 Task: Search one way flight ticket for 1 adult, 6 children, 1 infant in seat and 1 infant on lap in business from Green Bay: Green Bay-austin Straubel International Airport to Rock Springs: Southwest Wyoming Regional Airport (rock Springs Sweetwater County Airport) on 8-5-2023. Choice of flights is American. Number of bags: 1 carry on bag. Price is upto 30000. Outbound departure time preference is 8:45.
Action: Mouse moved to (362, 343)
Screenshot: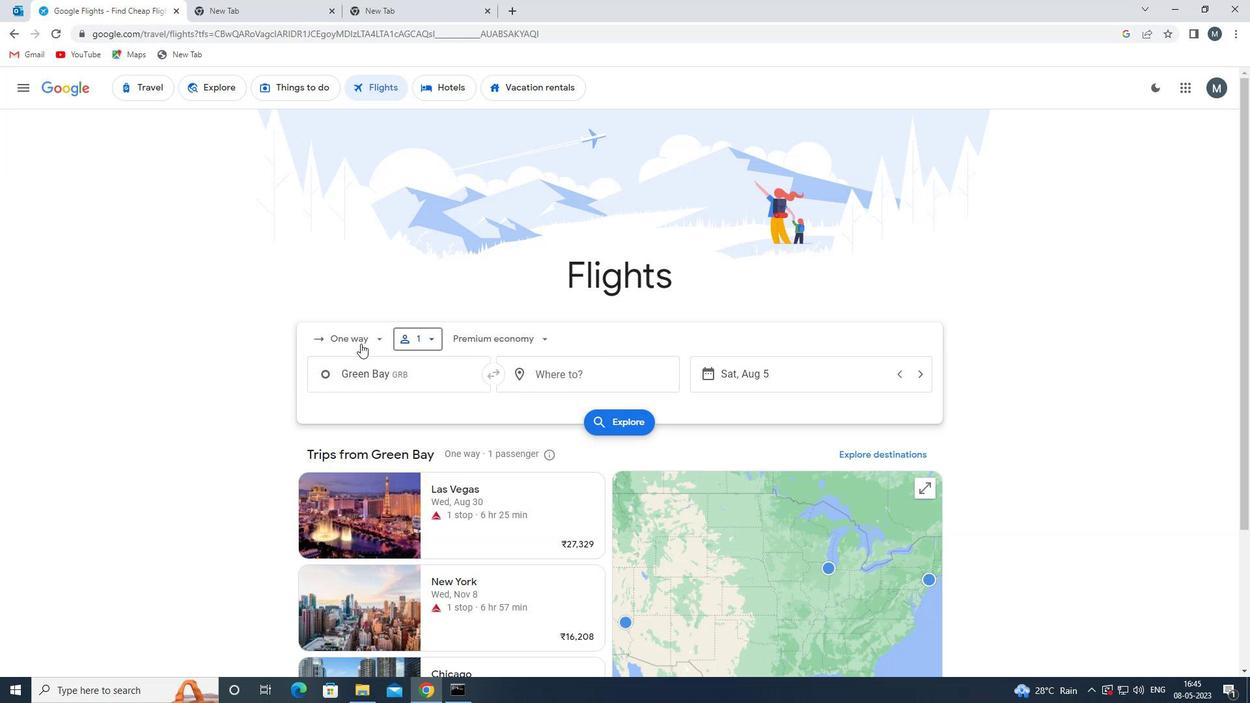 
Action: Mouse pressed left at (362, 343)
Screenshot: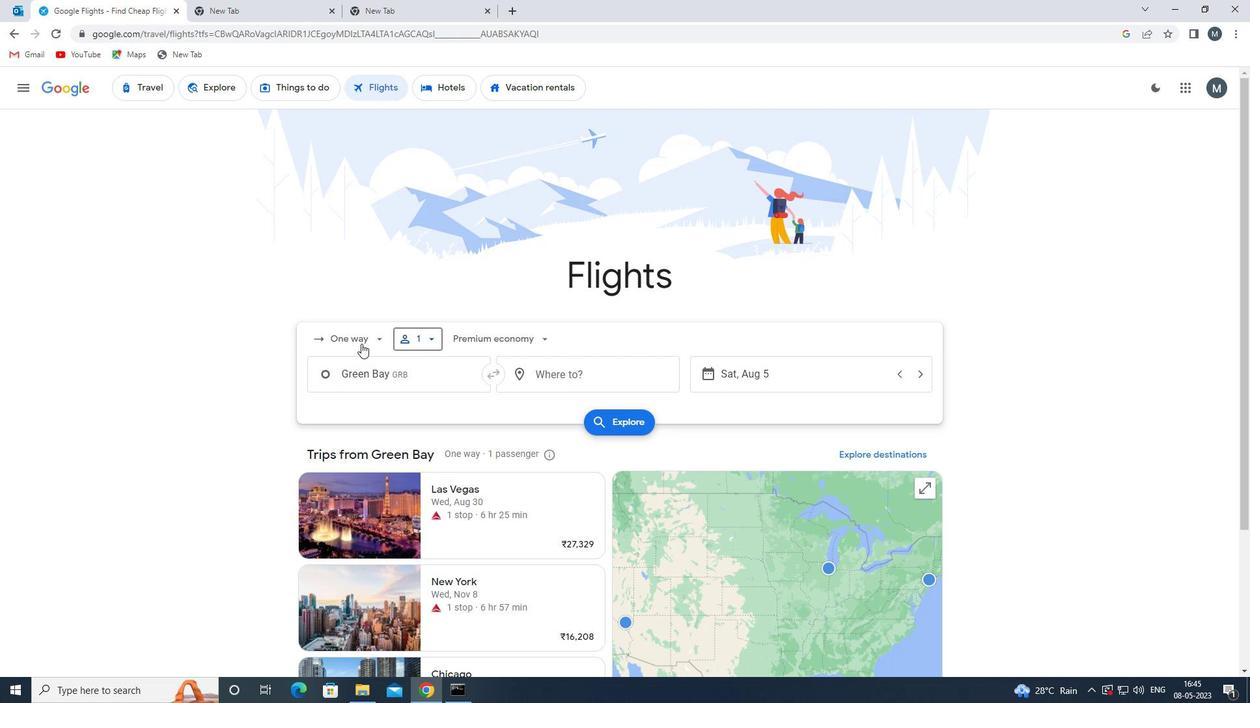 
Action: Mouse moved to (368, 392)
Screenshot: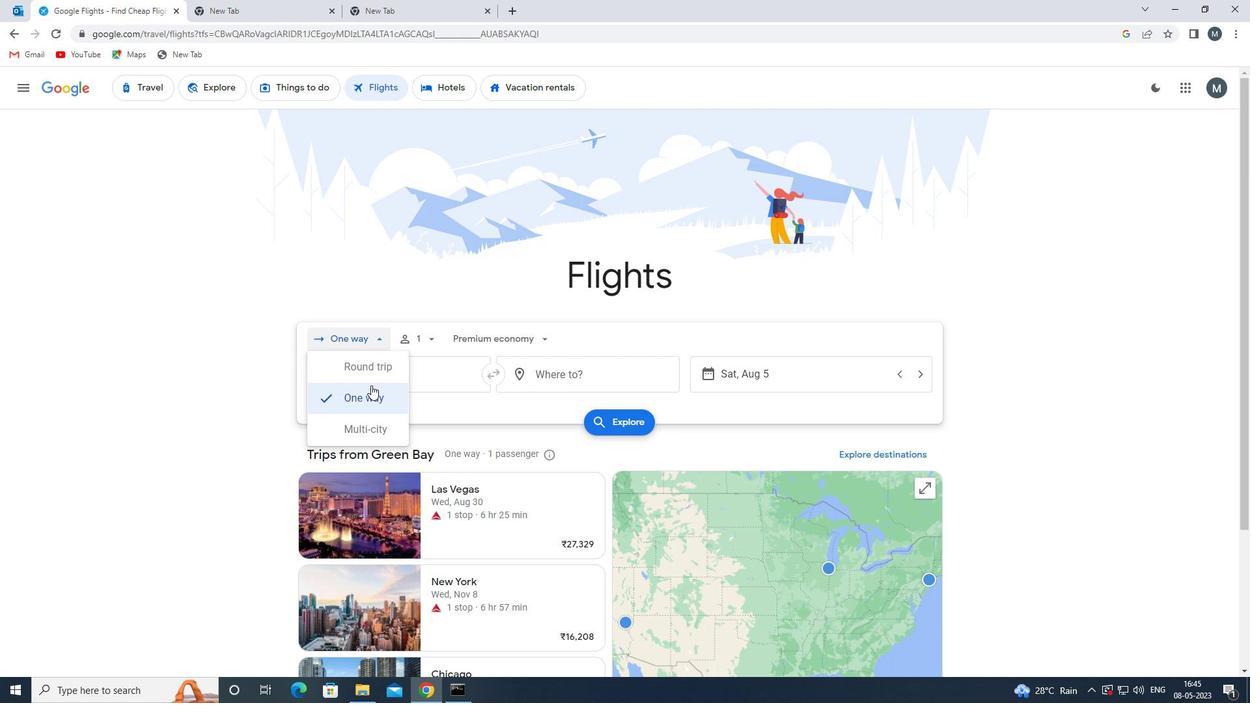 
Action: Mouse pressed left at (368, 392)
Screenshot: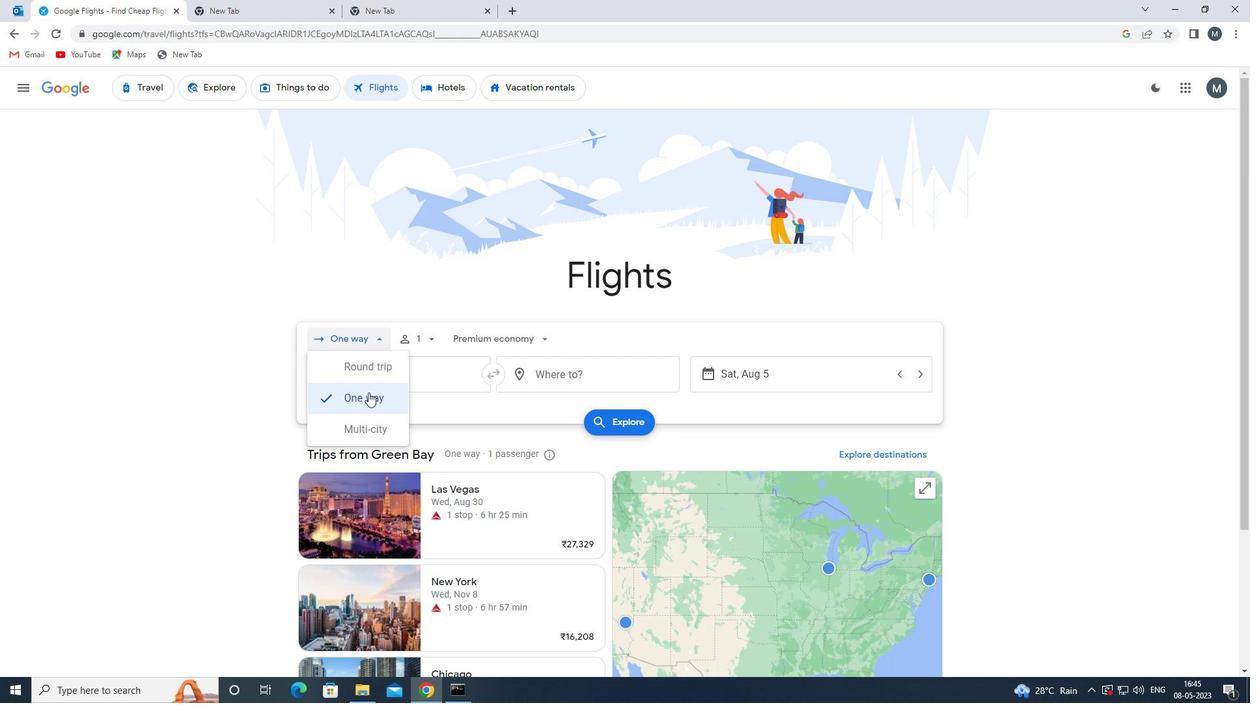 
Action: Mouse moved to (410, 347)
Screenshot: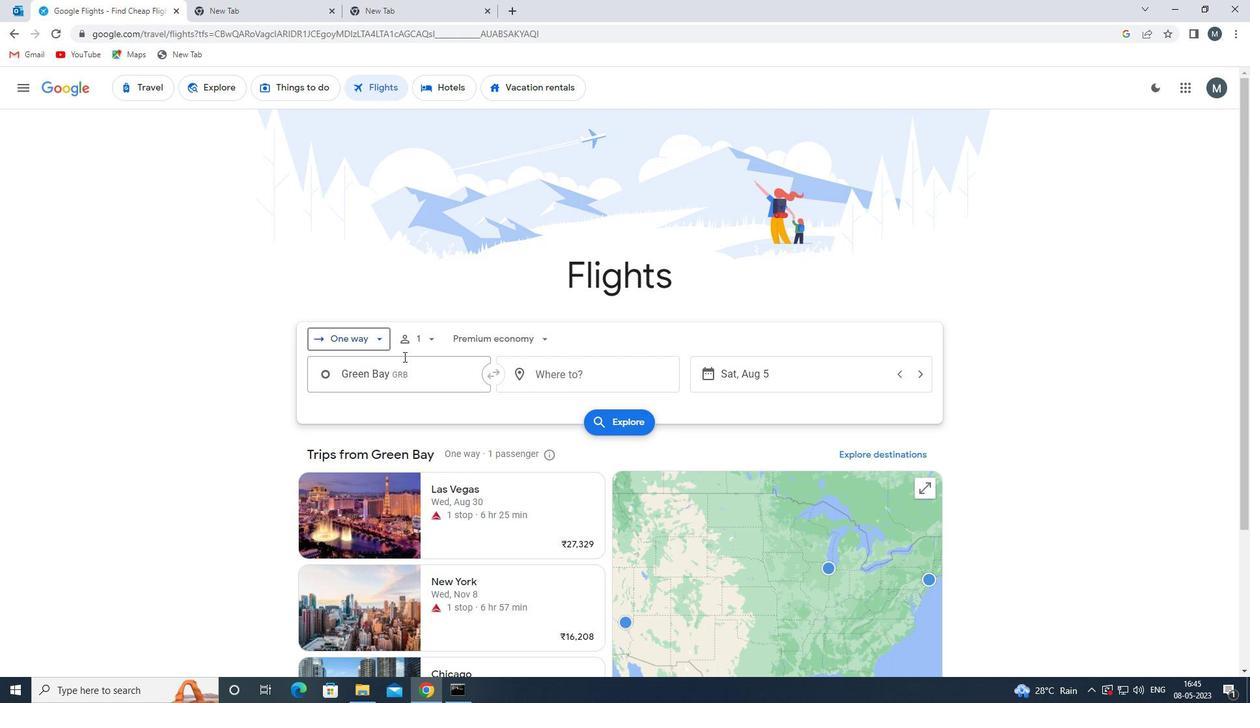 
Action: Mouse pressed left at (410, 347)
Screenshot: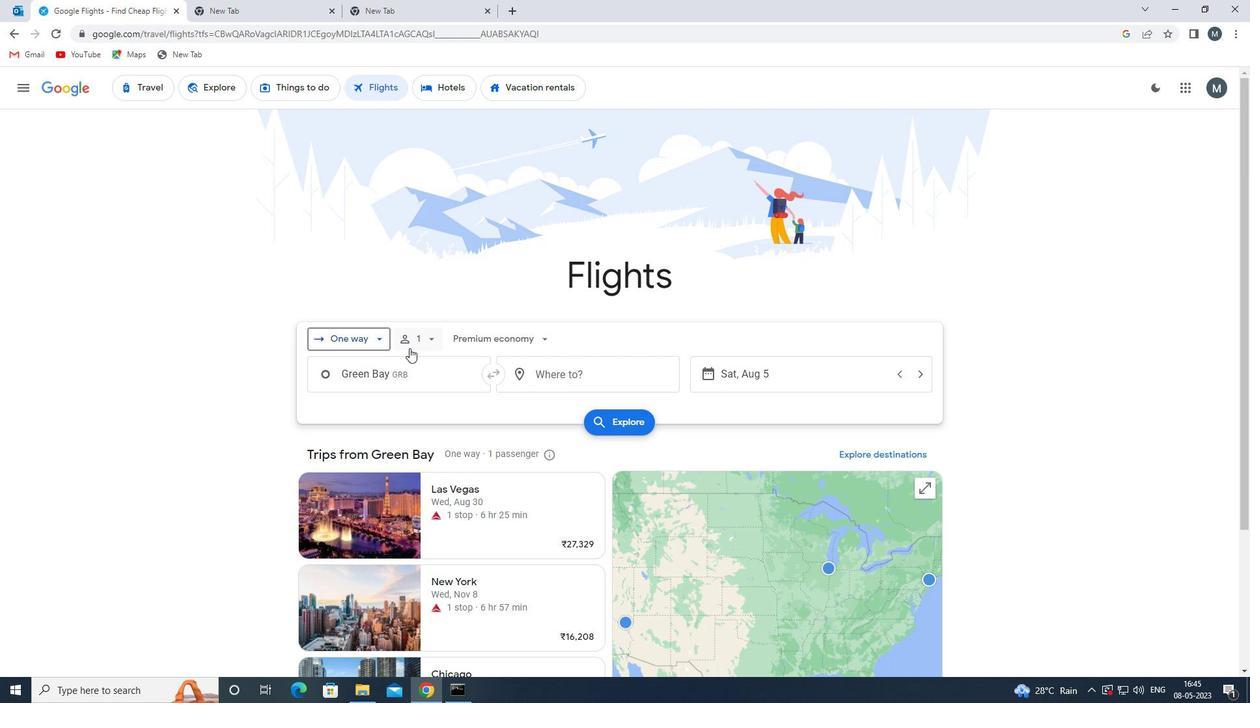 
Action: Mouse moved to (536, 401)
Screenshot: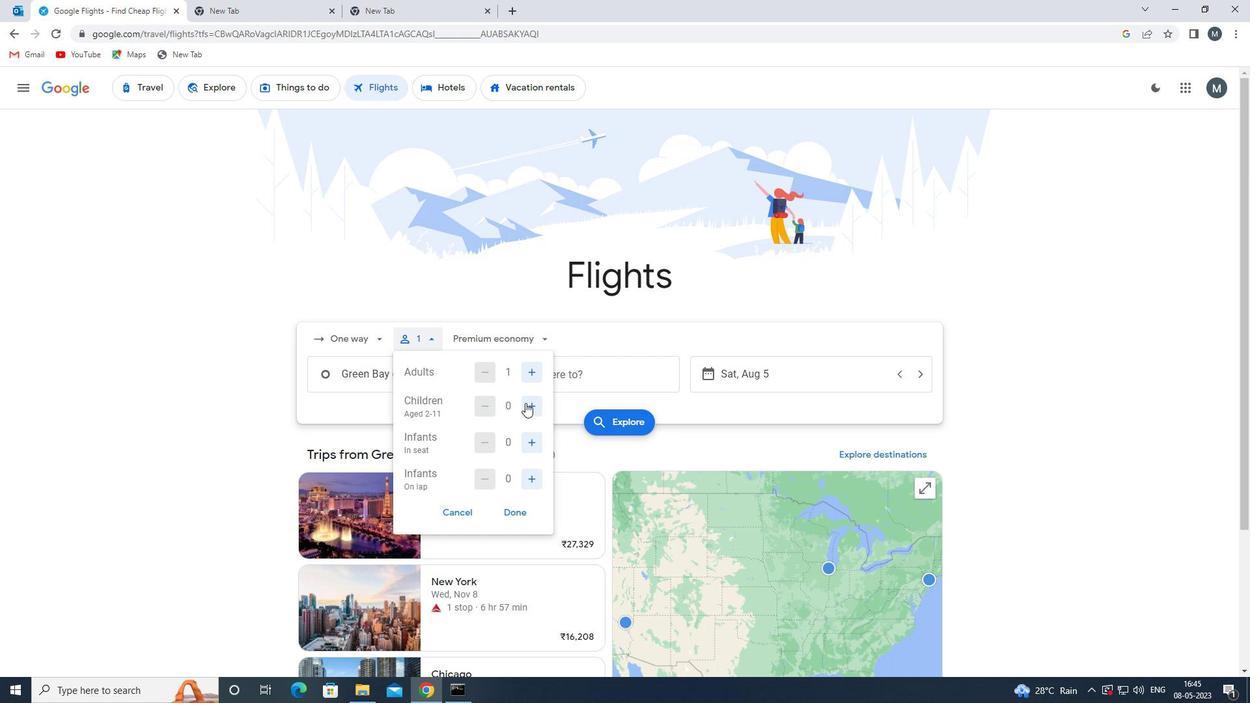 
Action: Mouse pressed left at (536, 401)
Screenshot: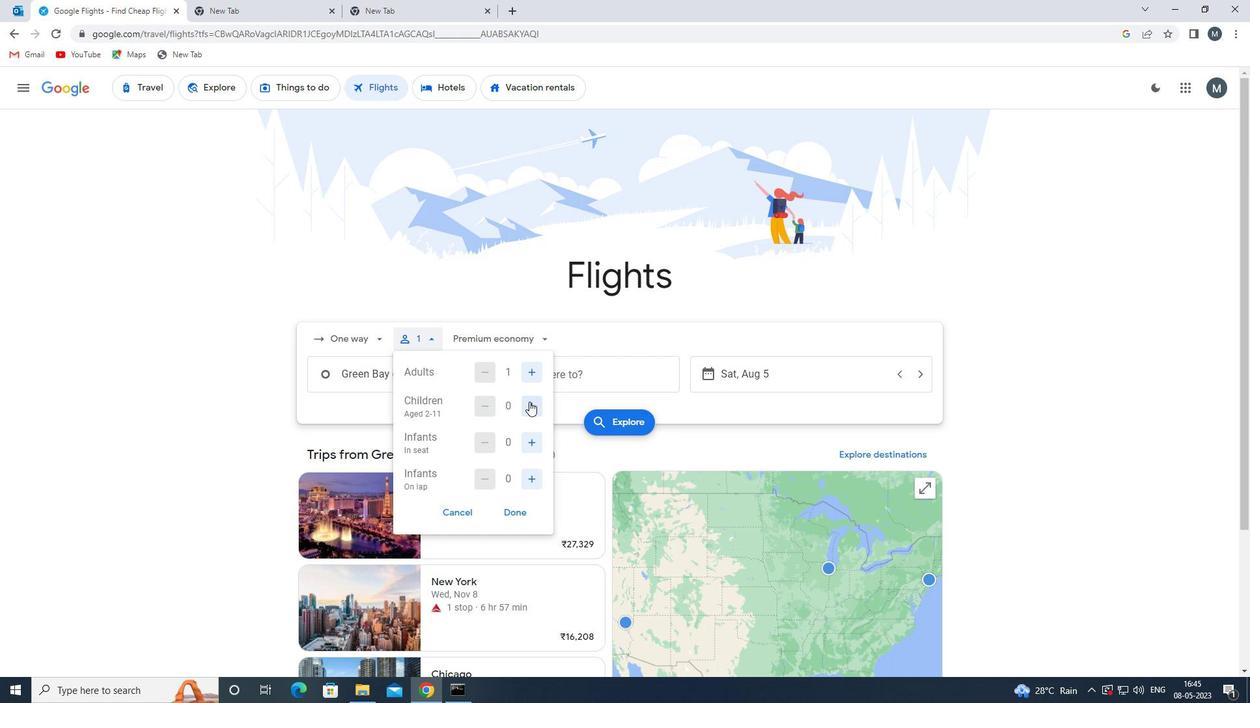 
Action: Mouse pressed left at (536, 401)
Screenshot: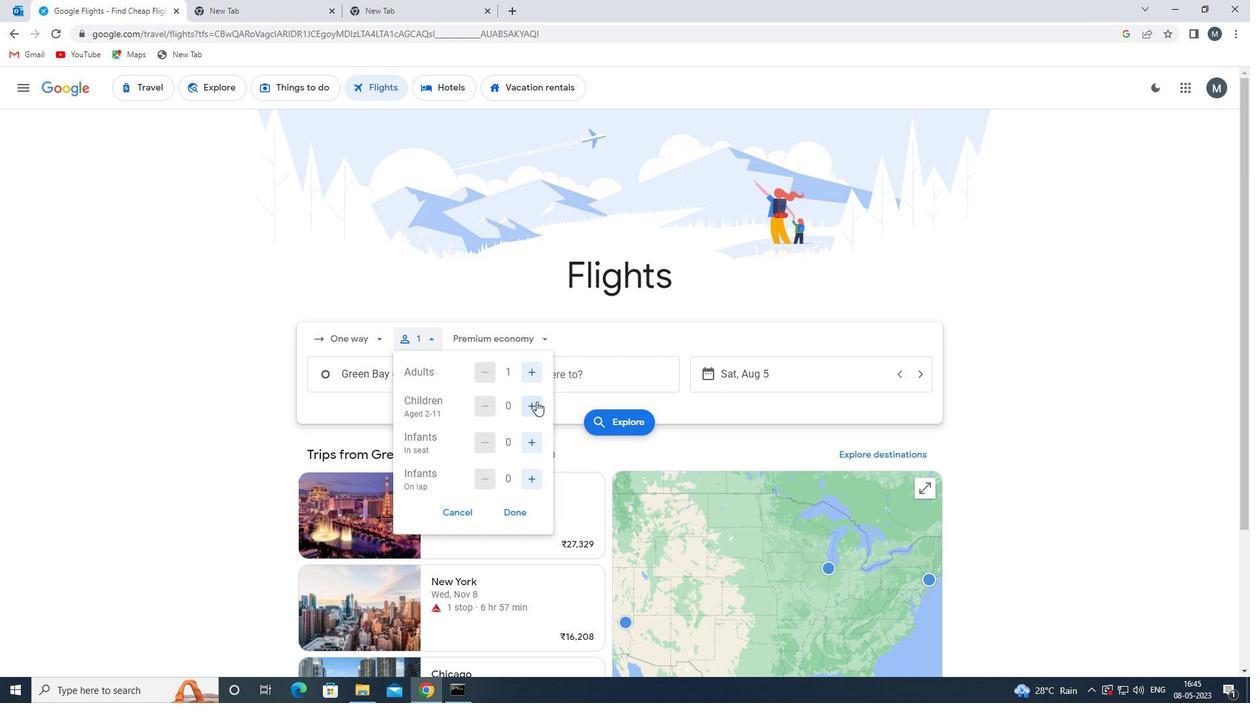 
Action: Mouse pressed left at (536, 401)
Screenshot: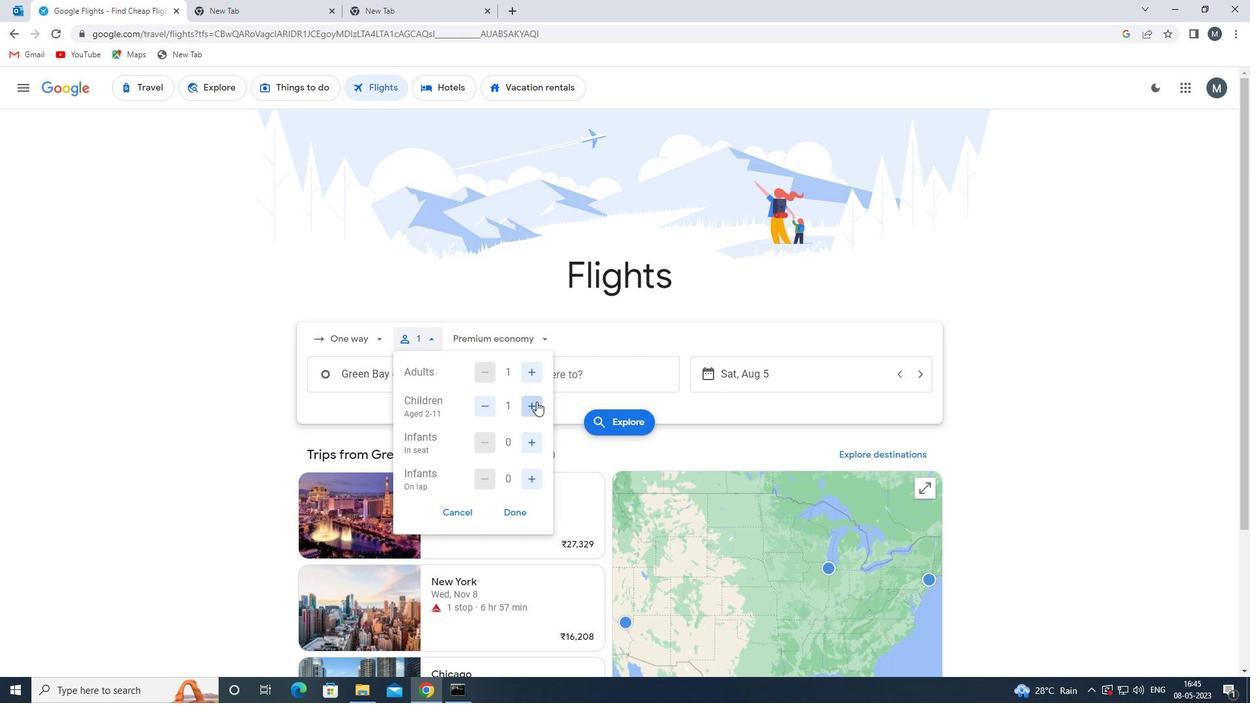 
Action: Mouse pressed left at (536, 401)
Screenshot: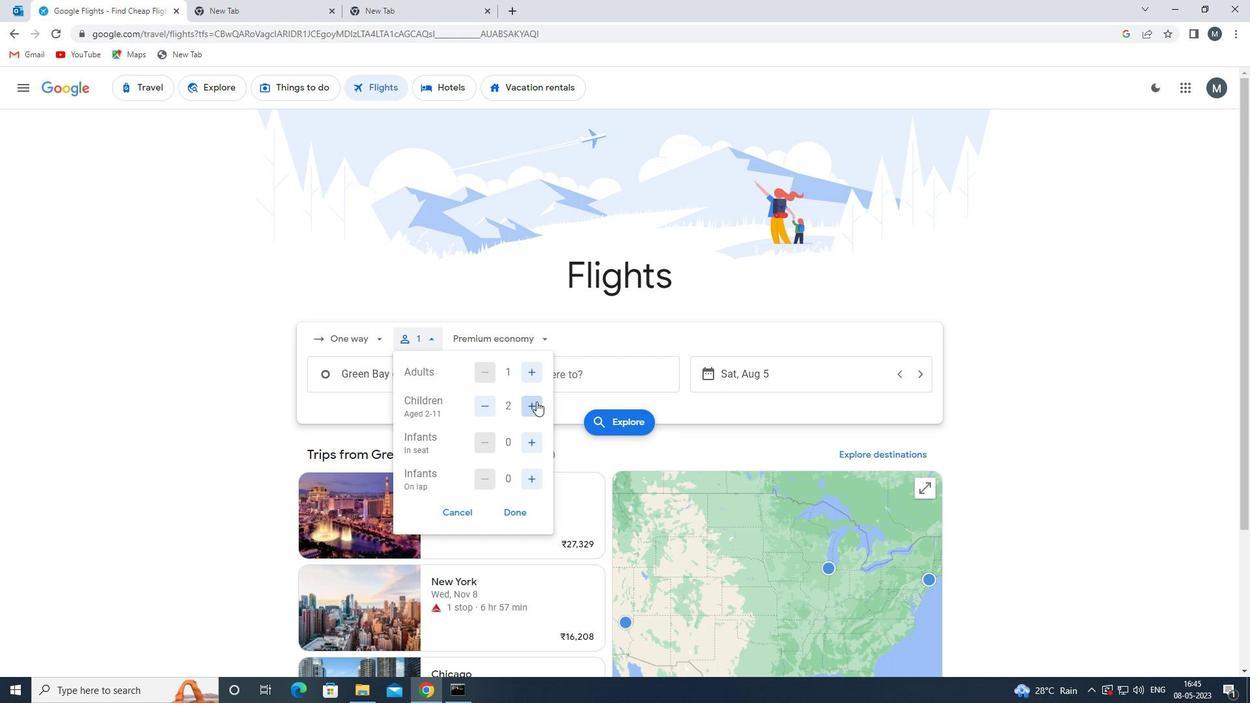
Action: Mouse pressed left at (536, 401)
Screenshot: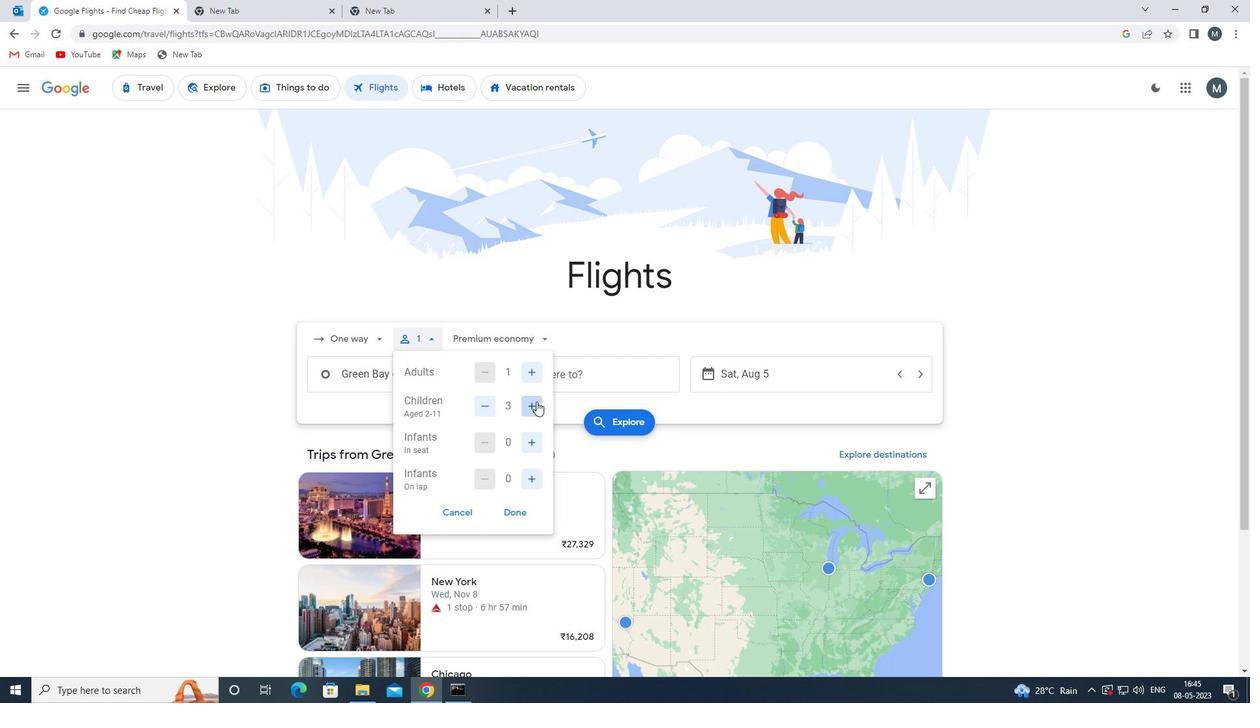 
Action: Mouse pressed left at (536, 401)
Screenshot: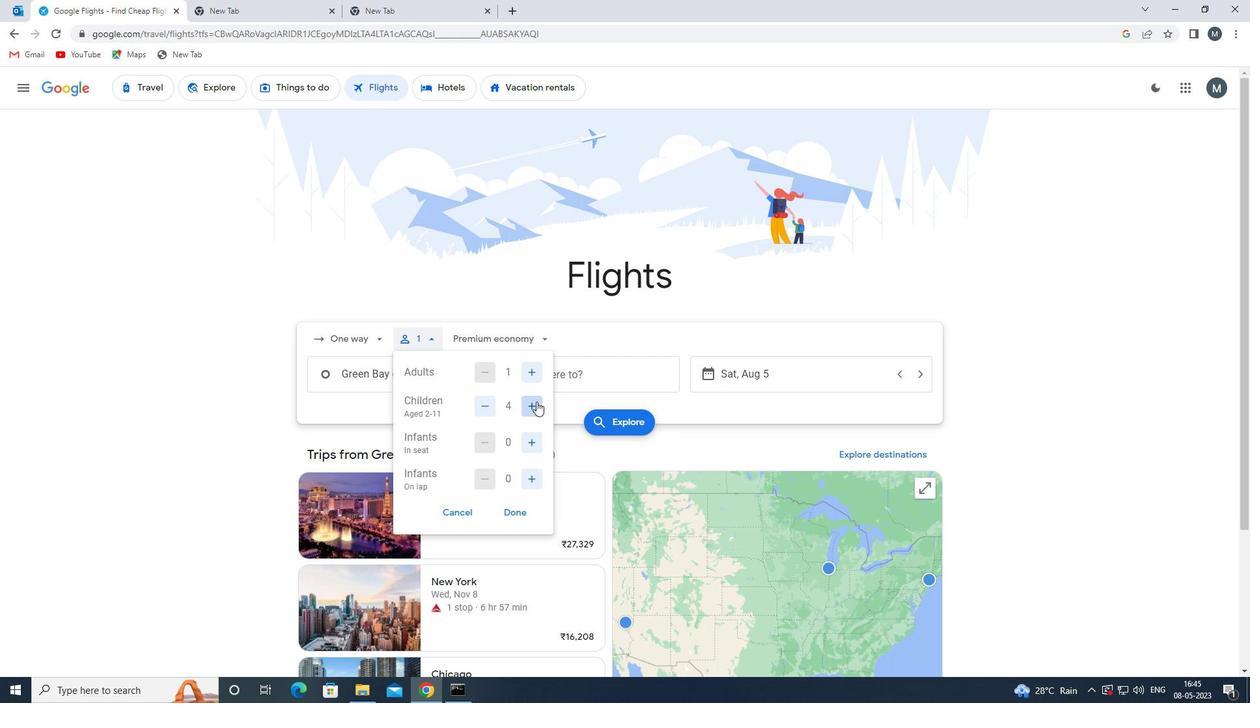 
Action: Mouse moved to (532, 439)
Screenshot: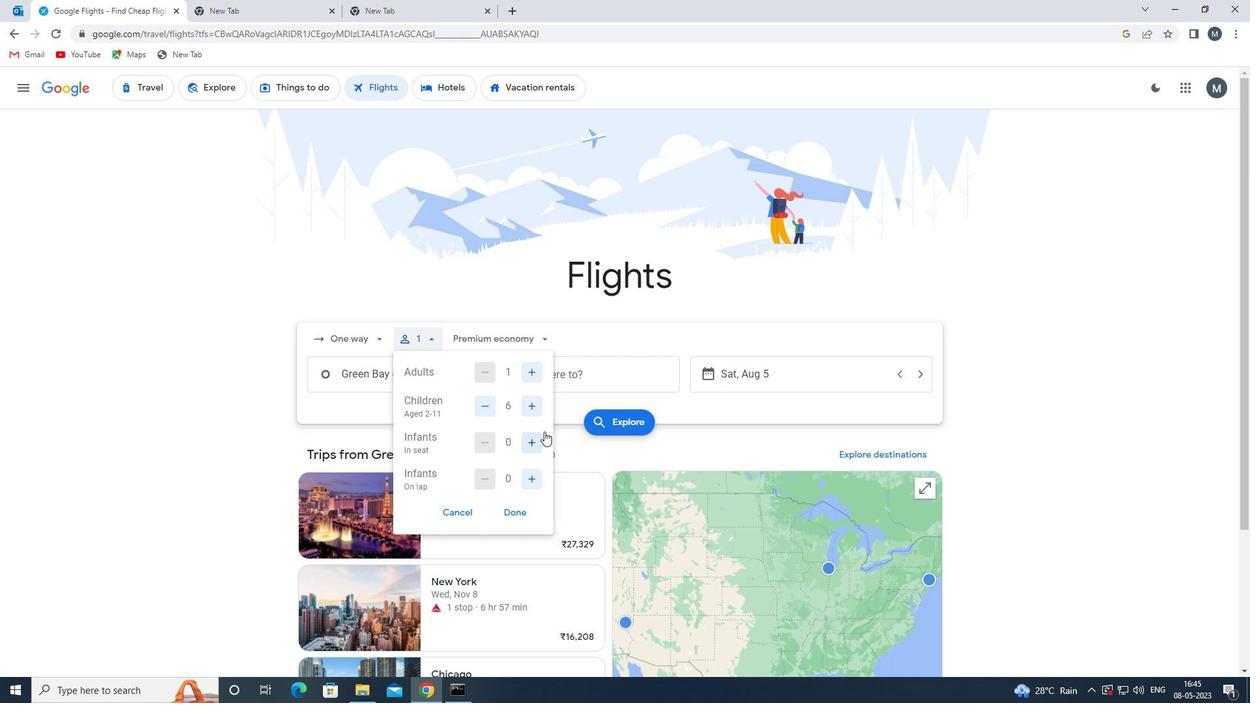 
Action: Mouse pressed left at (532, 439)
Screenshot: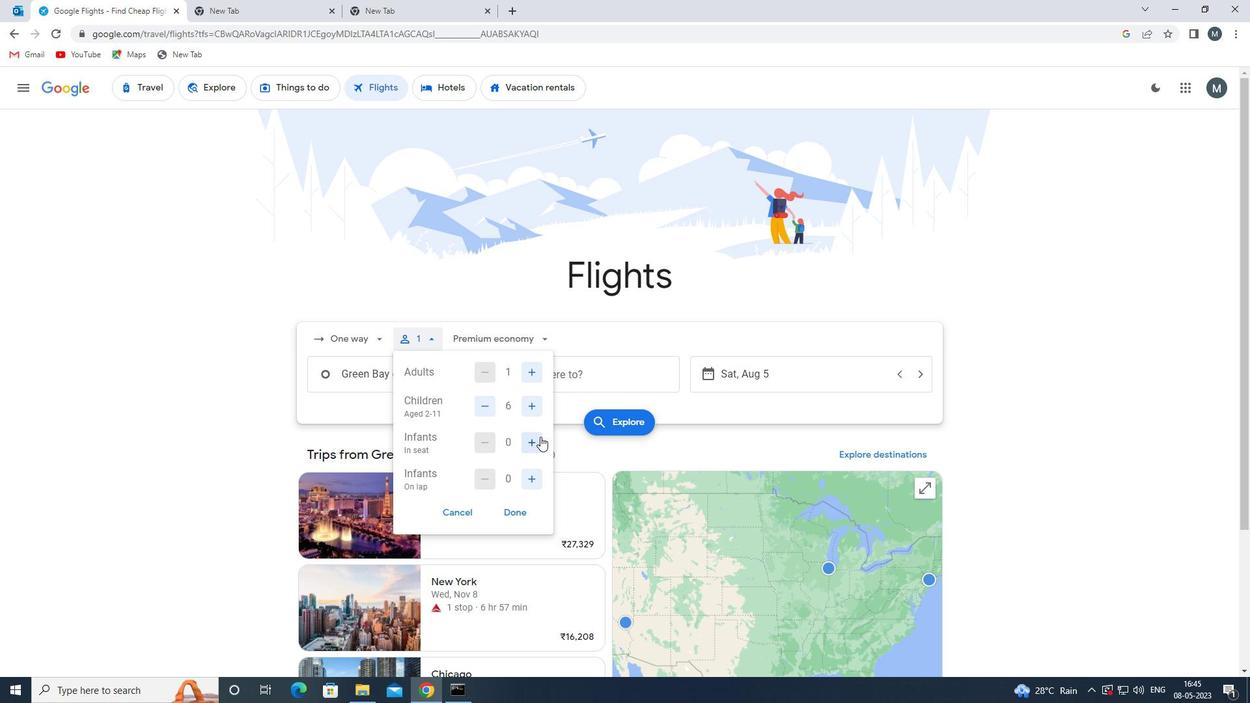 
Action: Mouse moved to (536, 476)
Screenshot: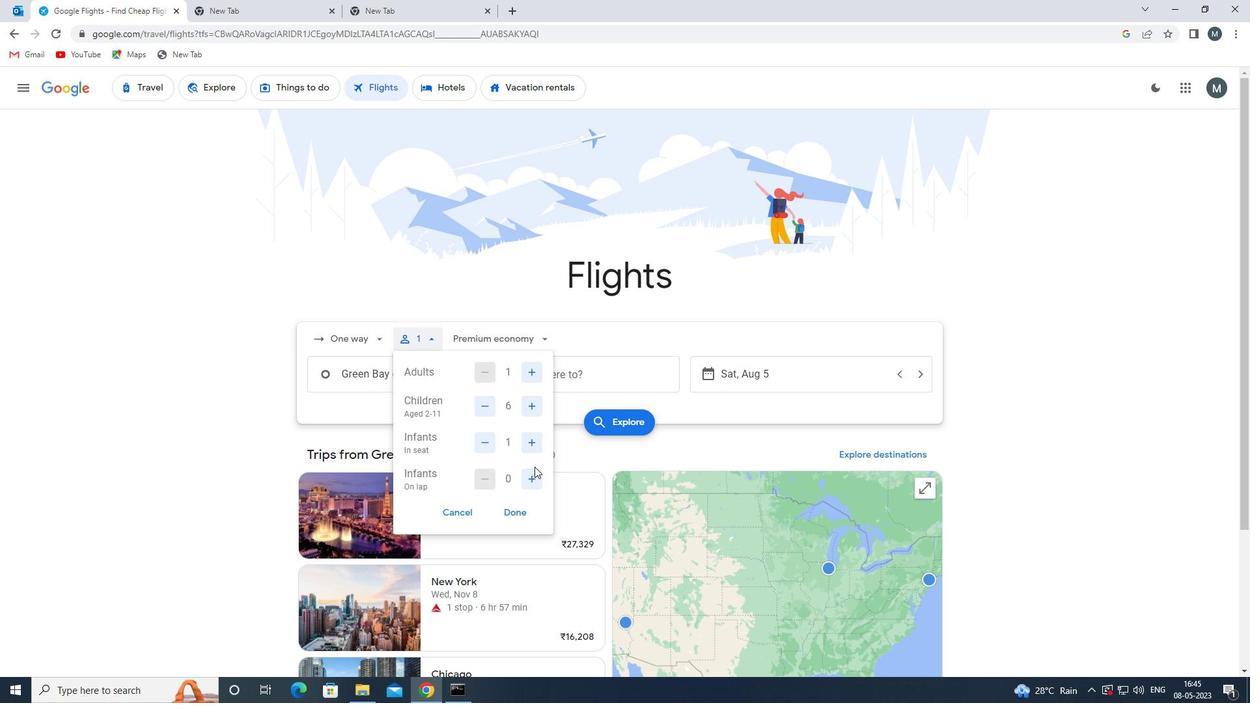 
Action: Mouse pressed left at (536, 476)
Screenshot: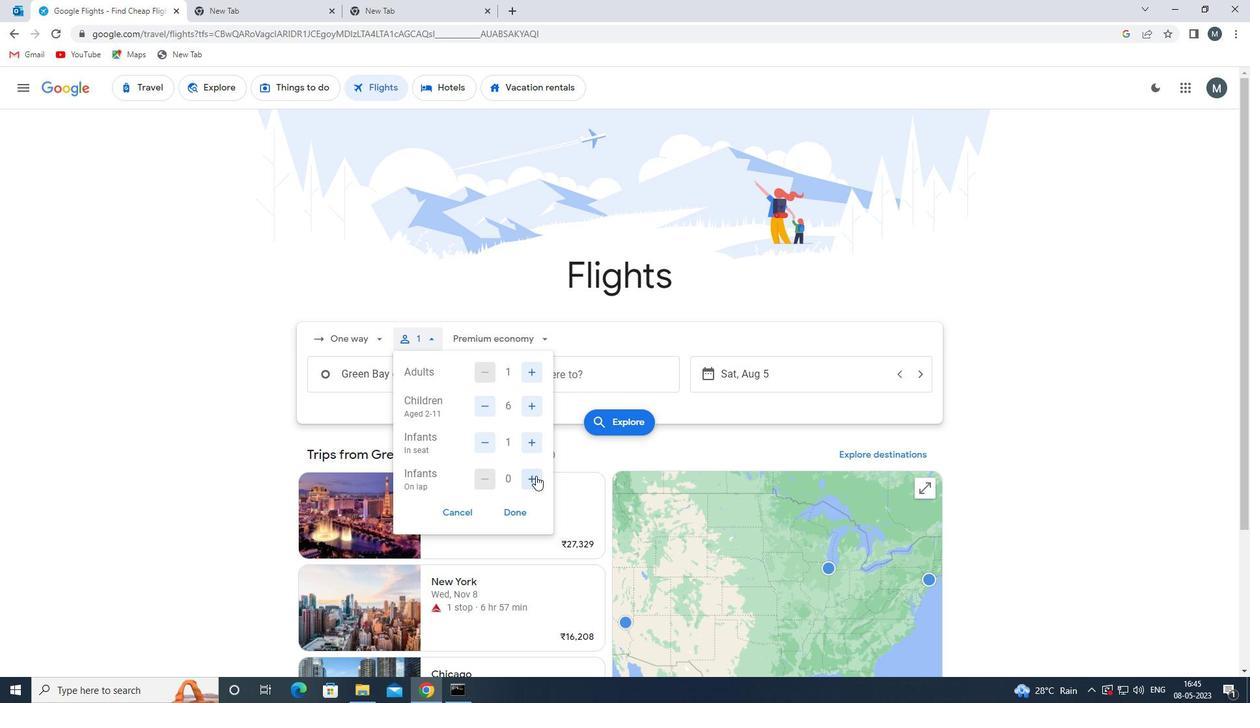 
Action: Mouse moved to (515, 509)
Screenshot: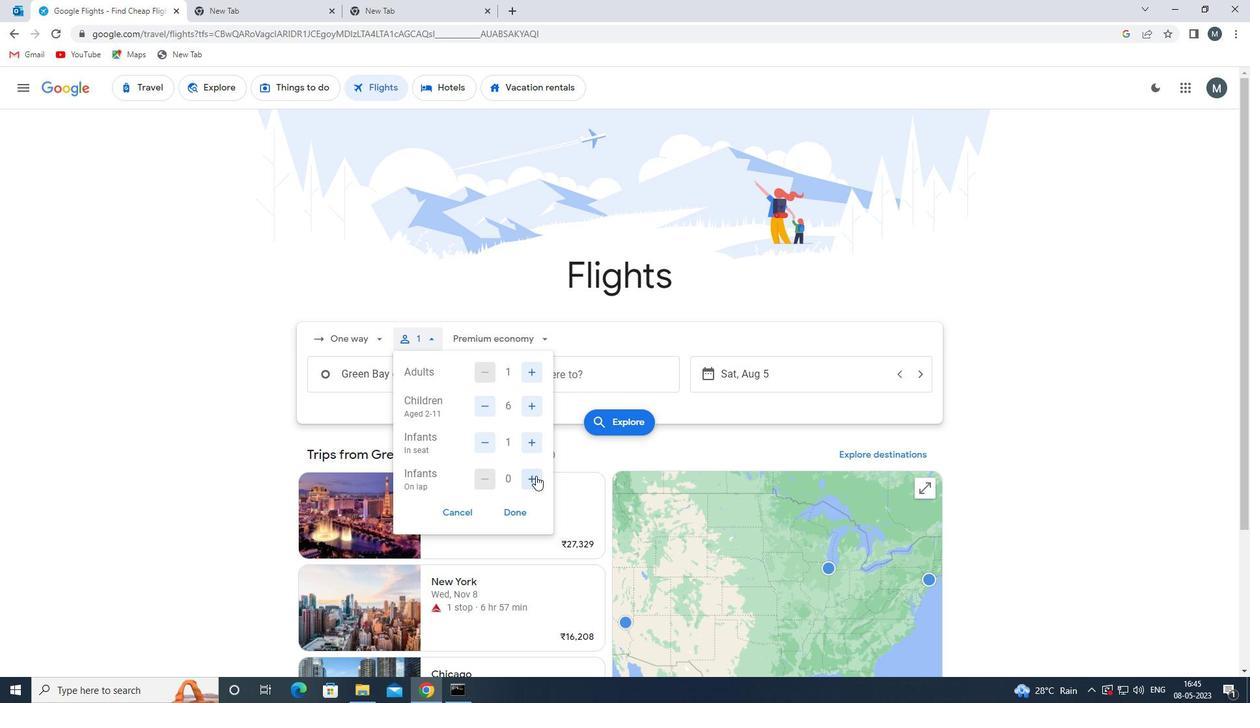 
Action: Mouse pressed left at (515, 509)
Screenshot: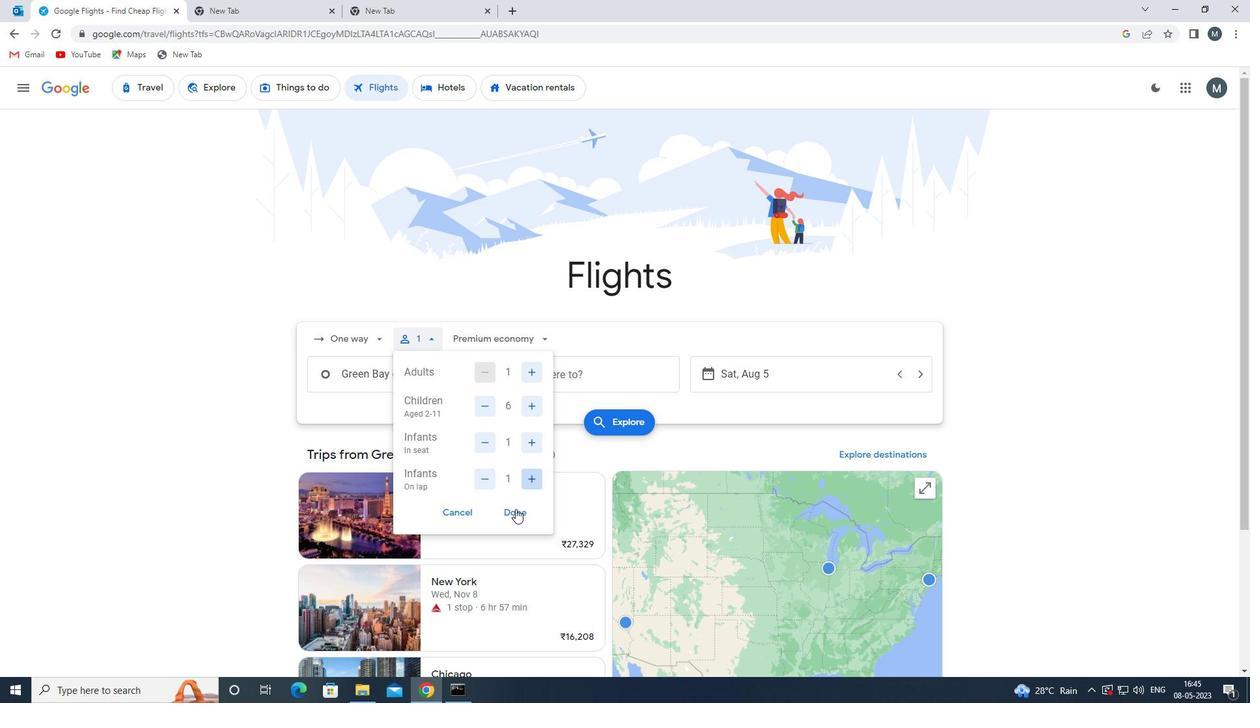 
Action: Mouse moved to (485, 336)
Screenshot: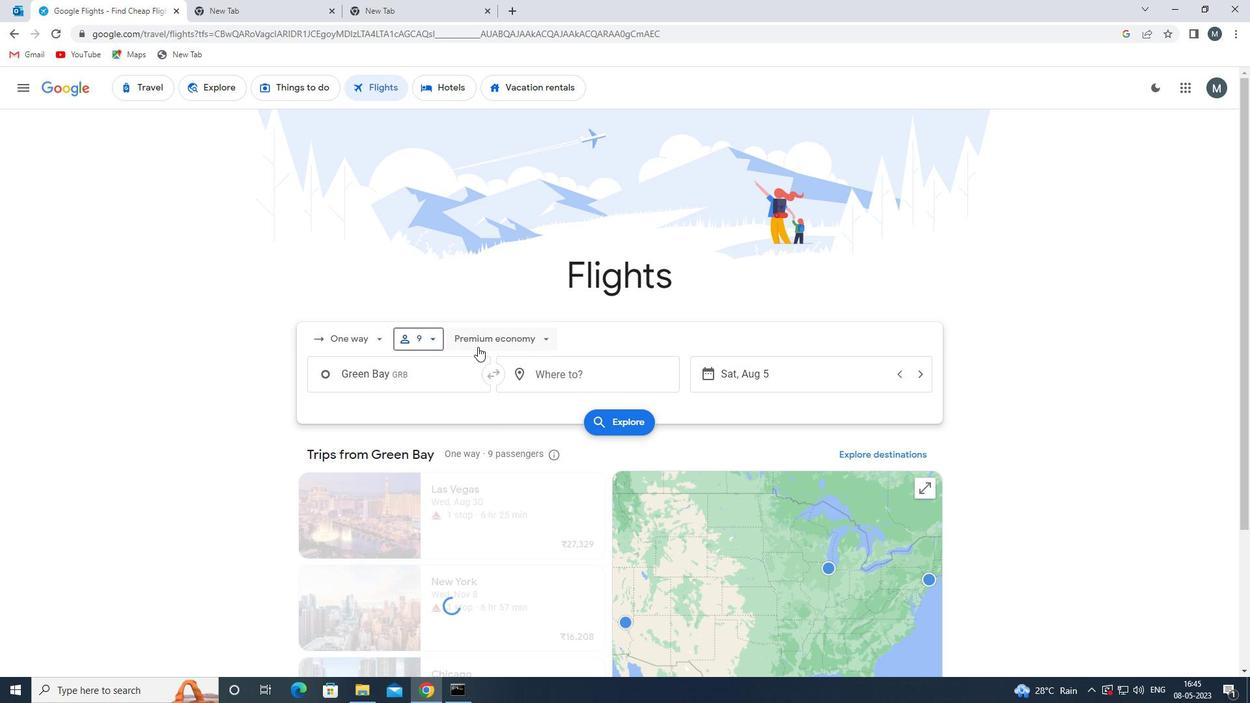 
Action: Mouse pressed left at (485, 336)
Screenshot: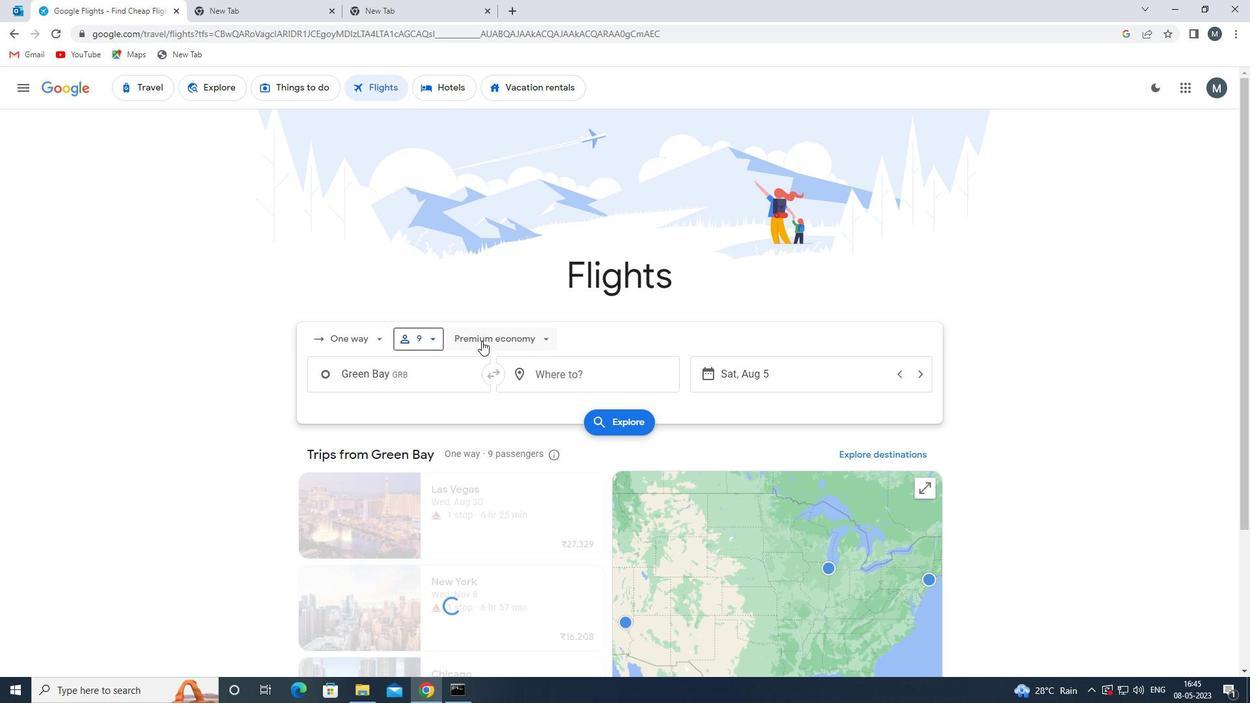 
Action: Mouse moved to (500, 426)
Screenshot: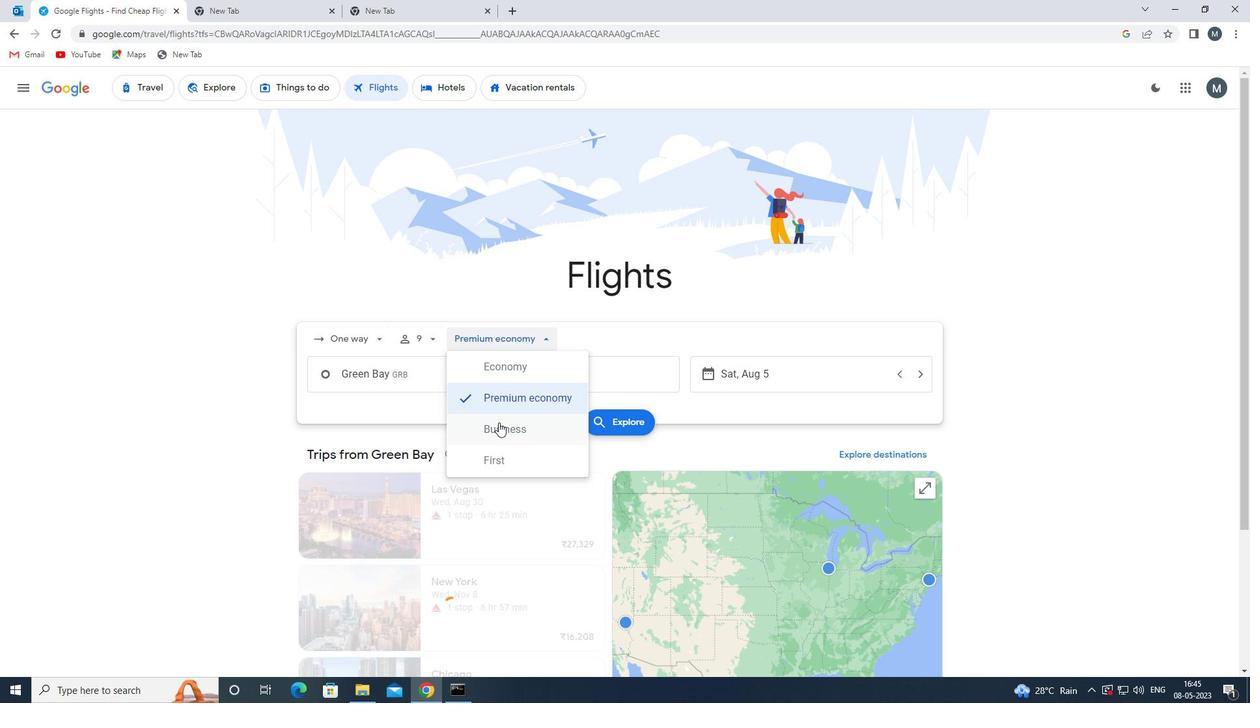 
Action: Mouse pressed left at (500, 426)
Screenshot: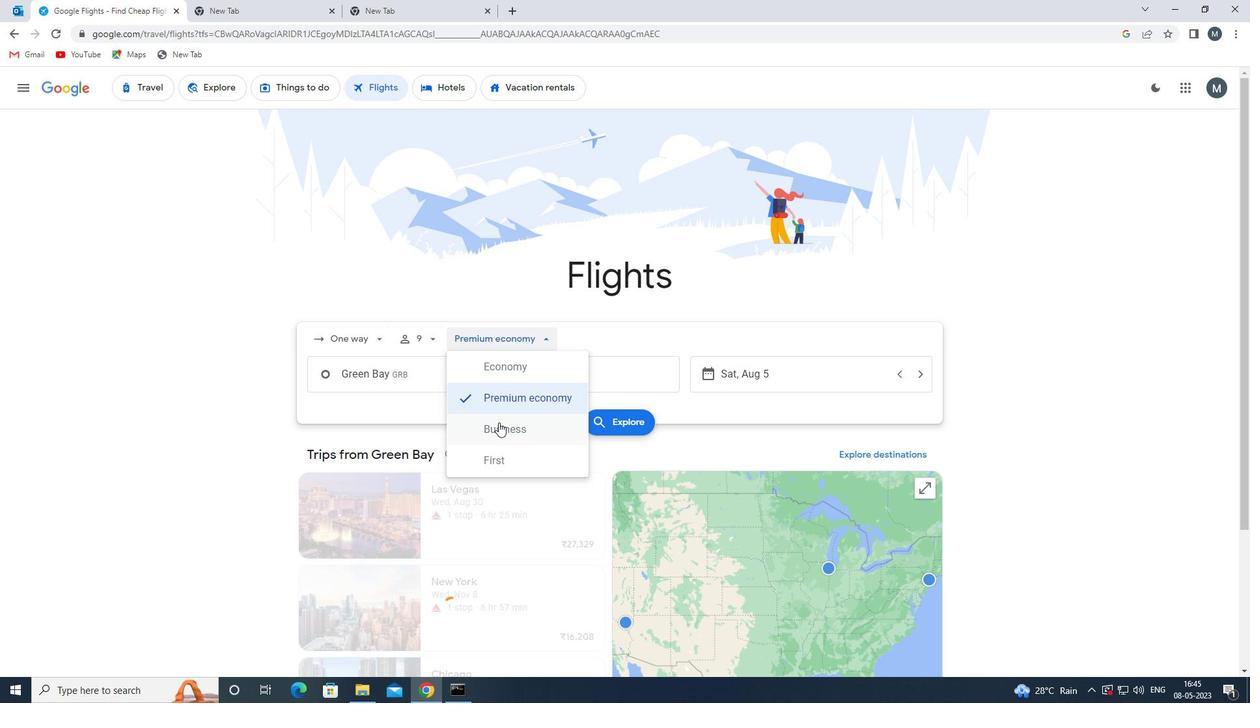 
Action: Mouse moved to (414, 371)
Screenshot: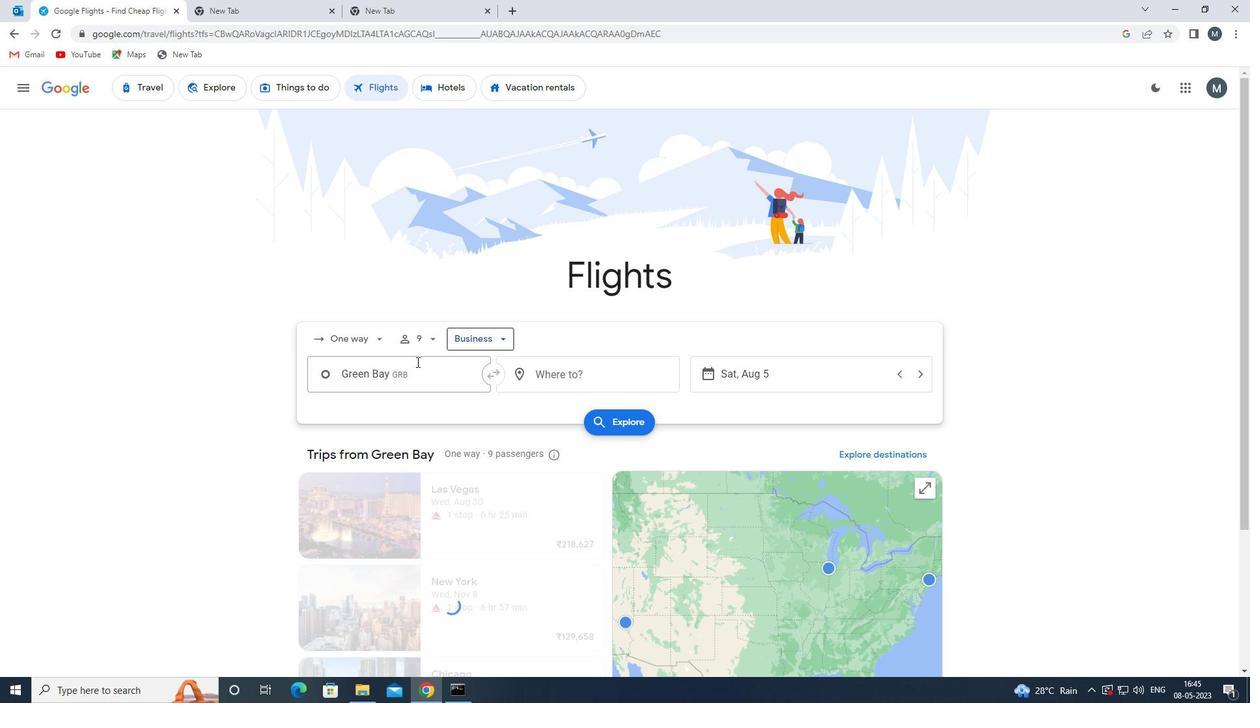 
Action: Mouse pressed left at (414, 371)
Screenshot: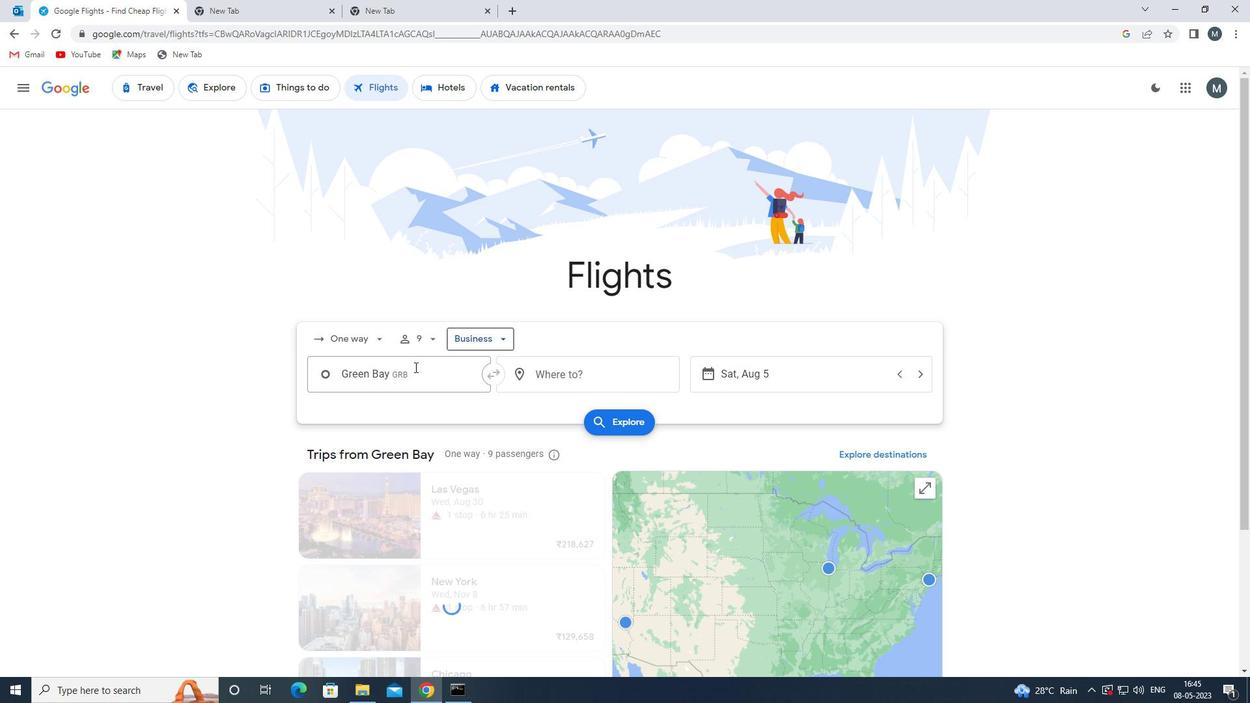 
Action: Key pressed grb
Screenshot: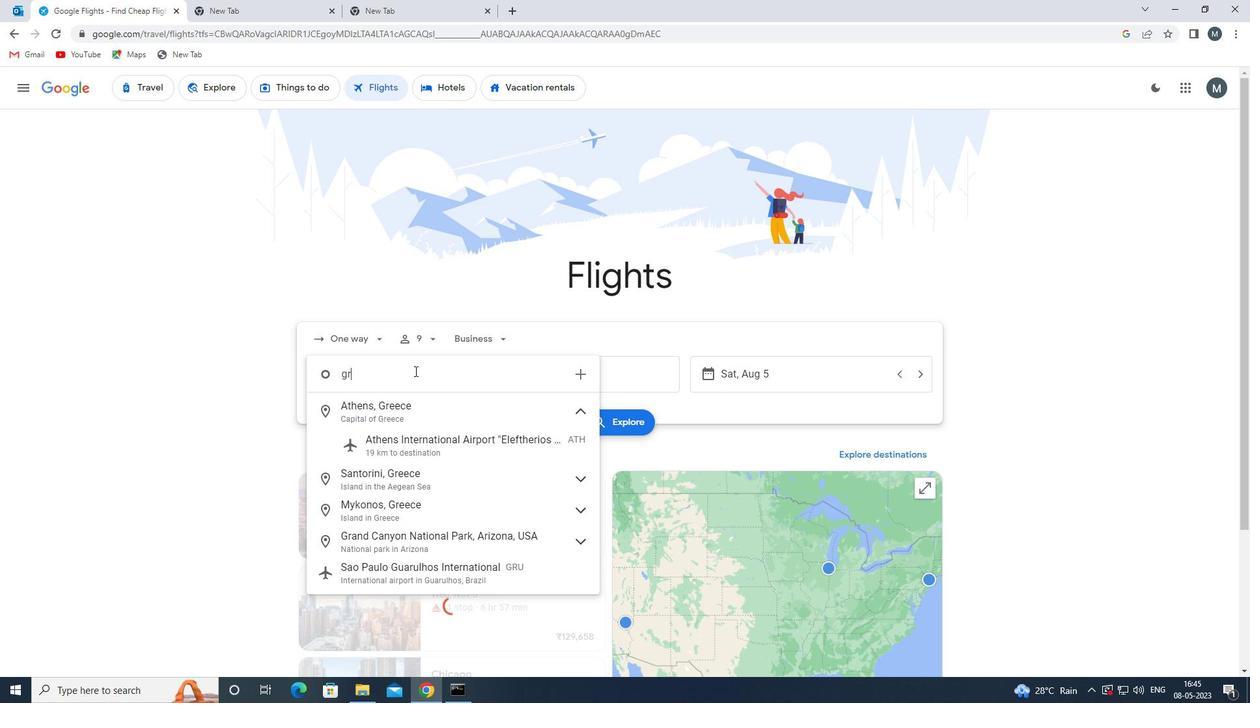 
Action: Mouse moved to (420, 408)
Screenshot: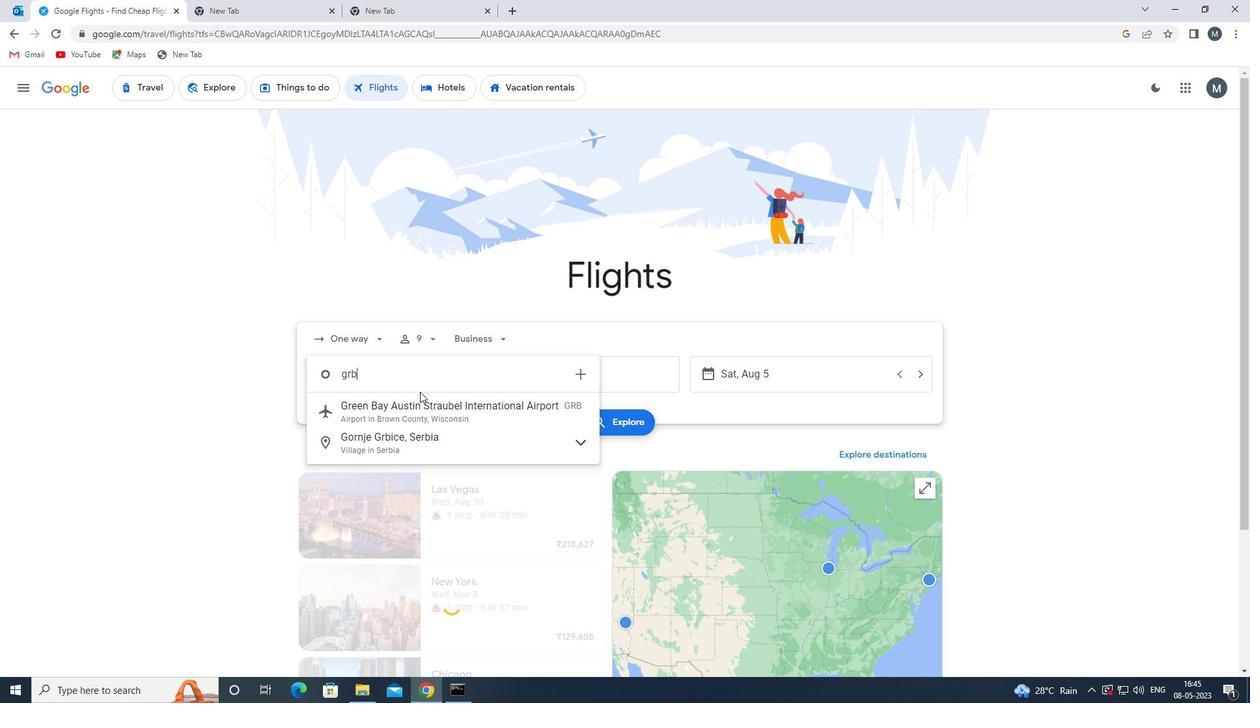 
Action: Mouse pressed left at (420, 408)
Screenshot: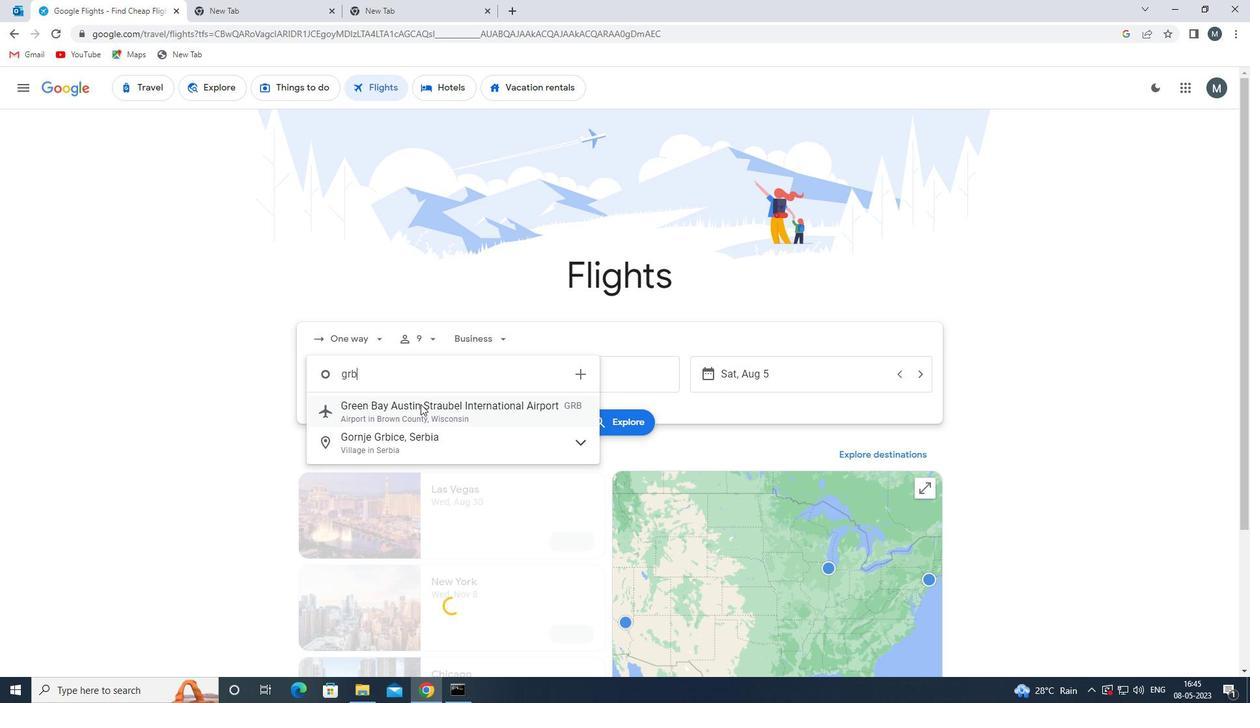 
Action: Mouse moved to (561, 373)
Screenshot: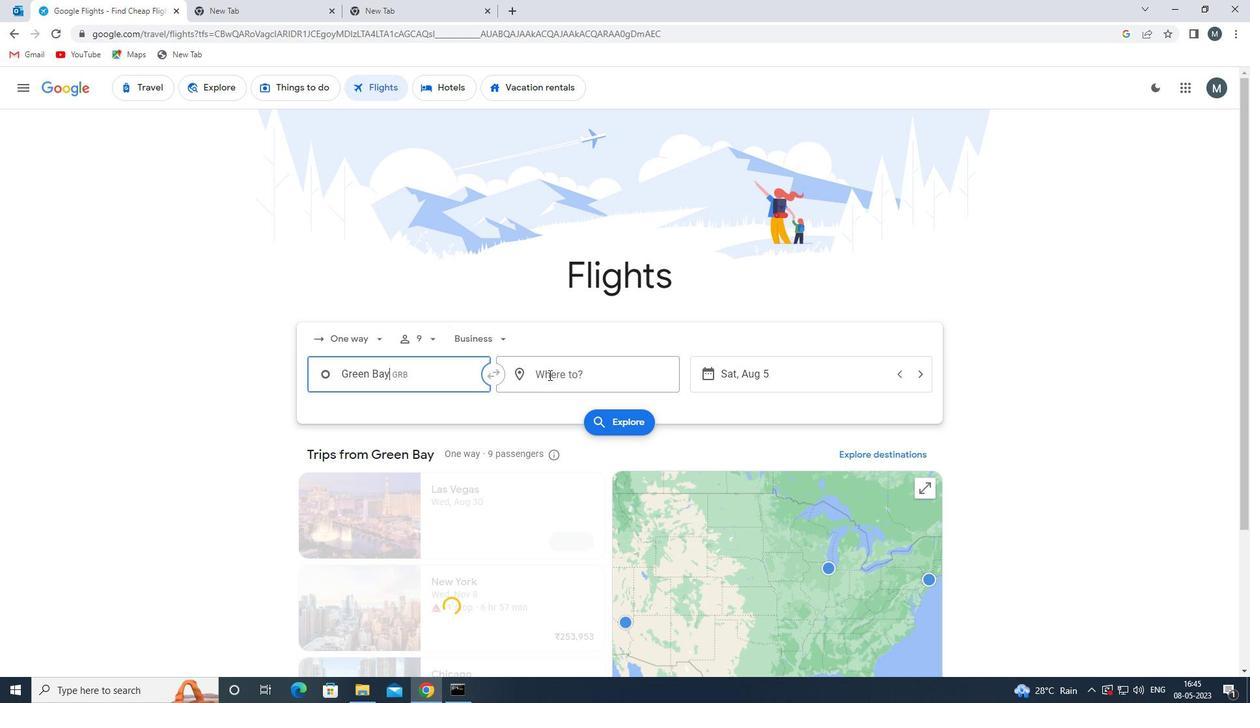 
Action: Mouse pressed left at (561, 373)
Screenshot: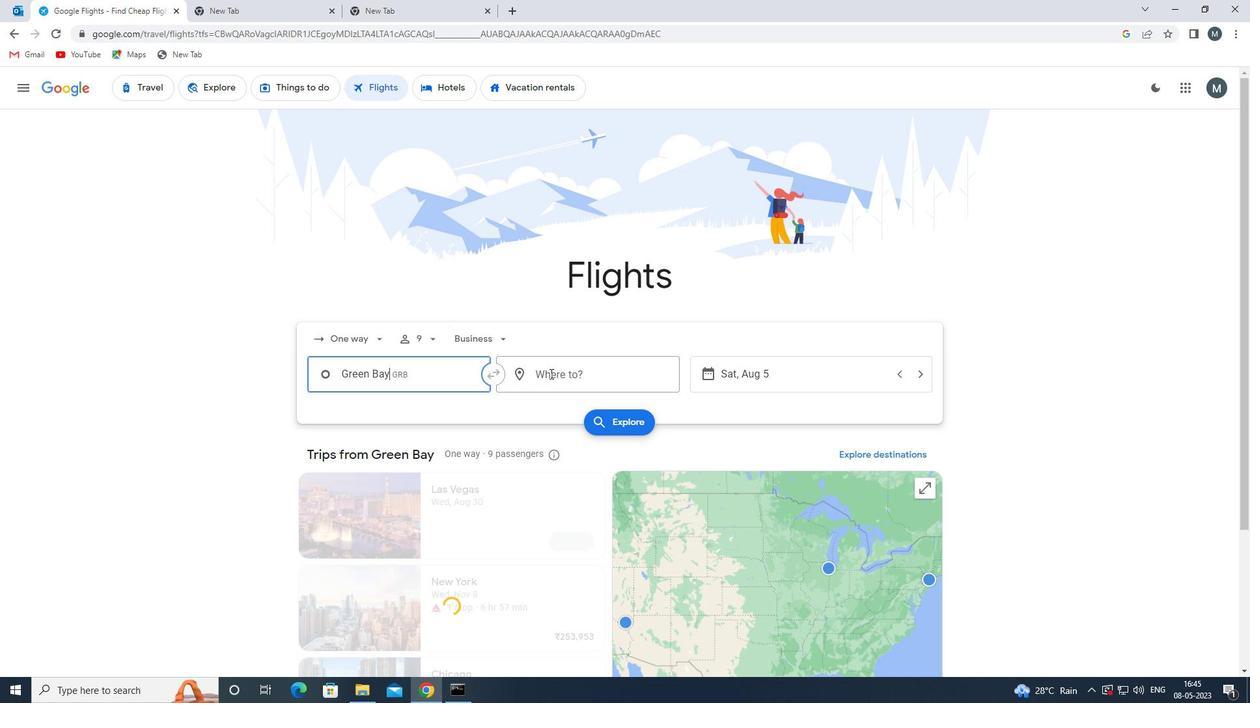 
Action: Key pressed rks
Screenshot: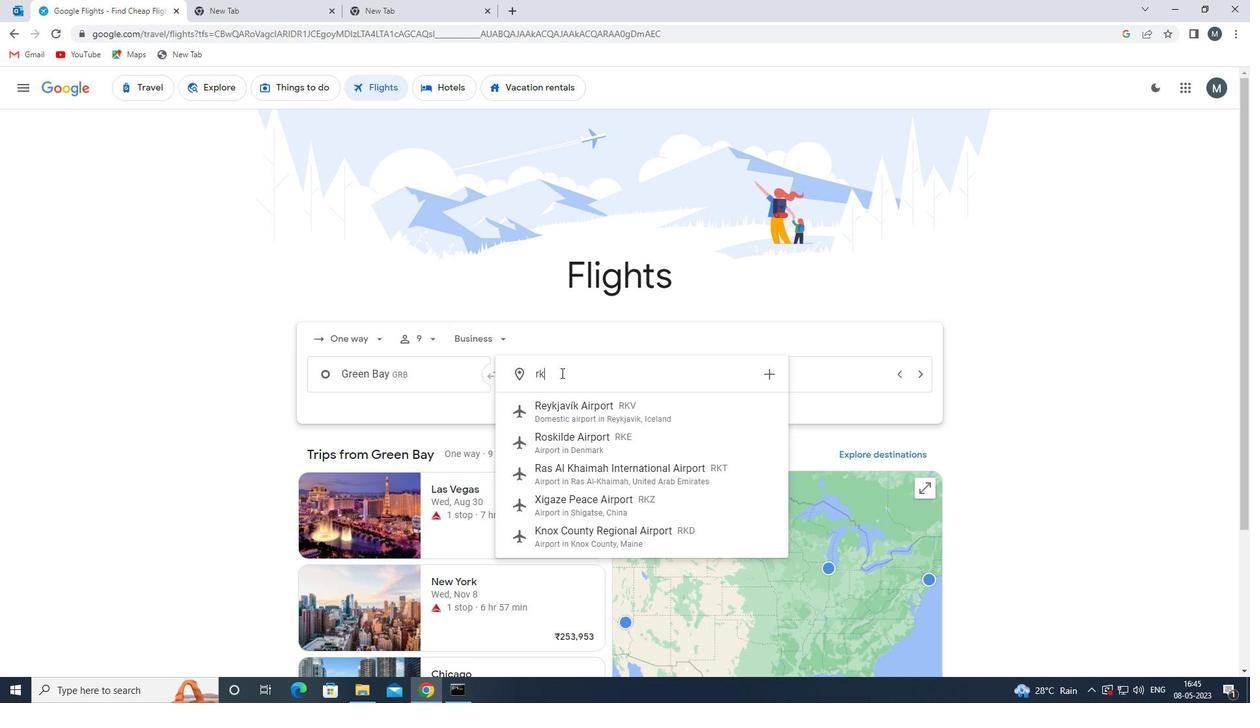 
Action: Mouse moved to (575, 418)
Screenshot: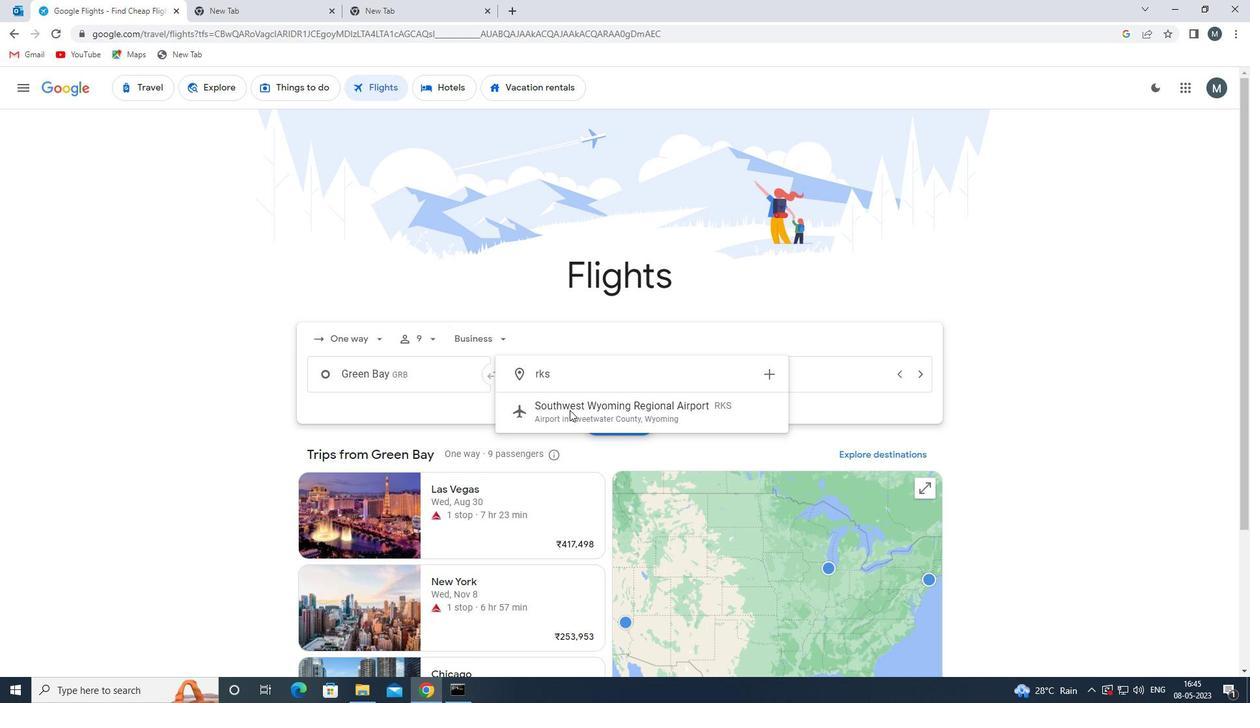 
Action: Mouse pressed left at (575, 418)
Screenshot: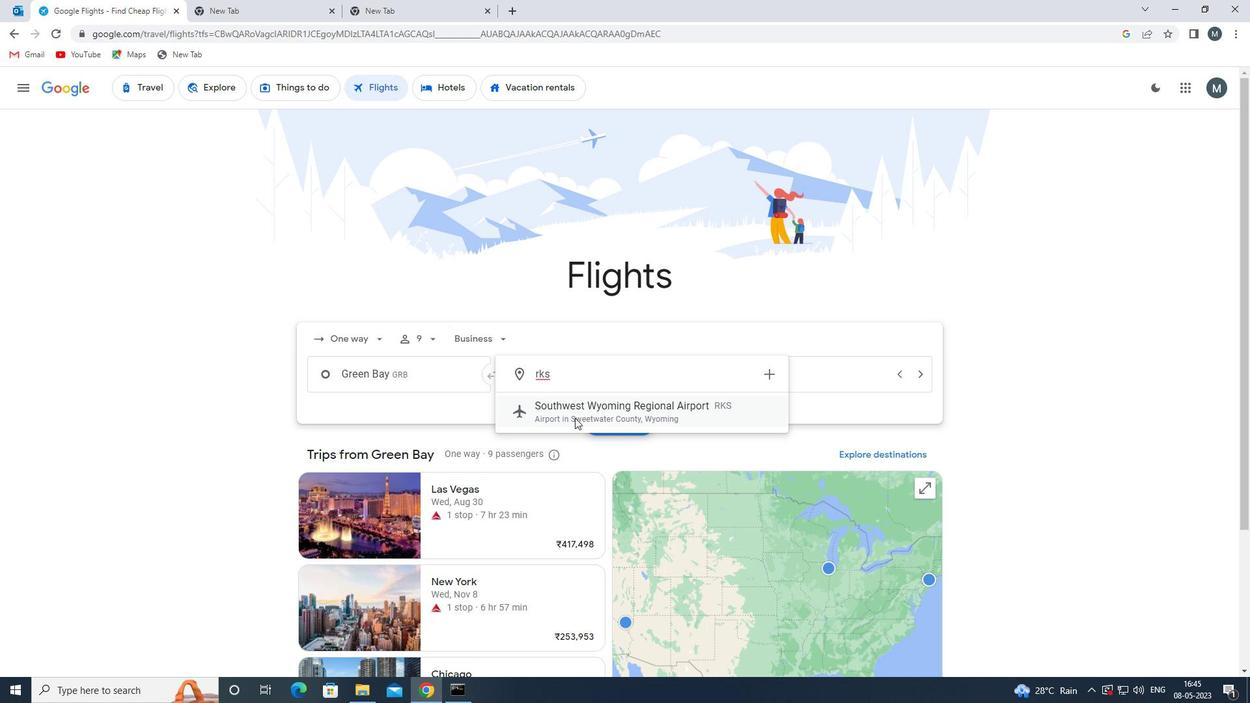 
Action: Mouse moved to (791, 380)
Screenshot: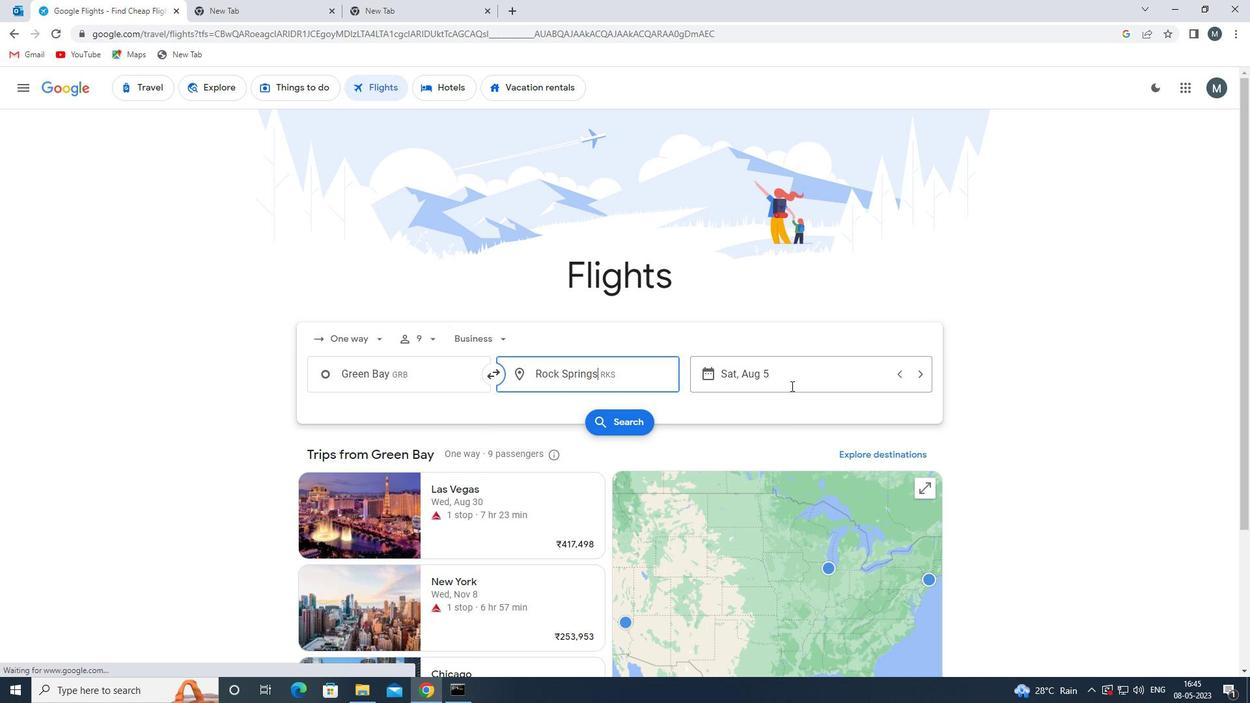 
Action: Mouse pressed left at (791, 380)
Screenshot: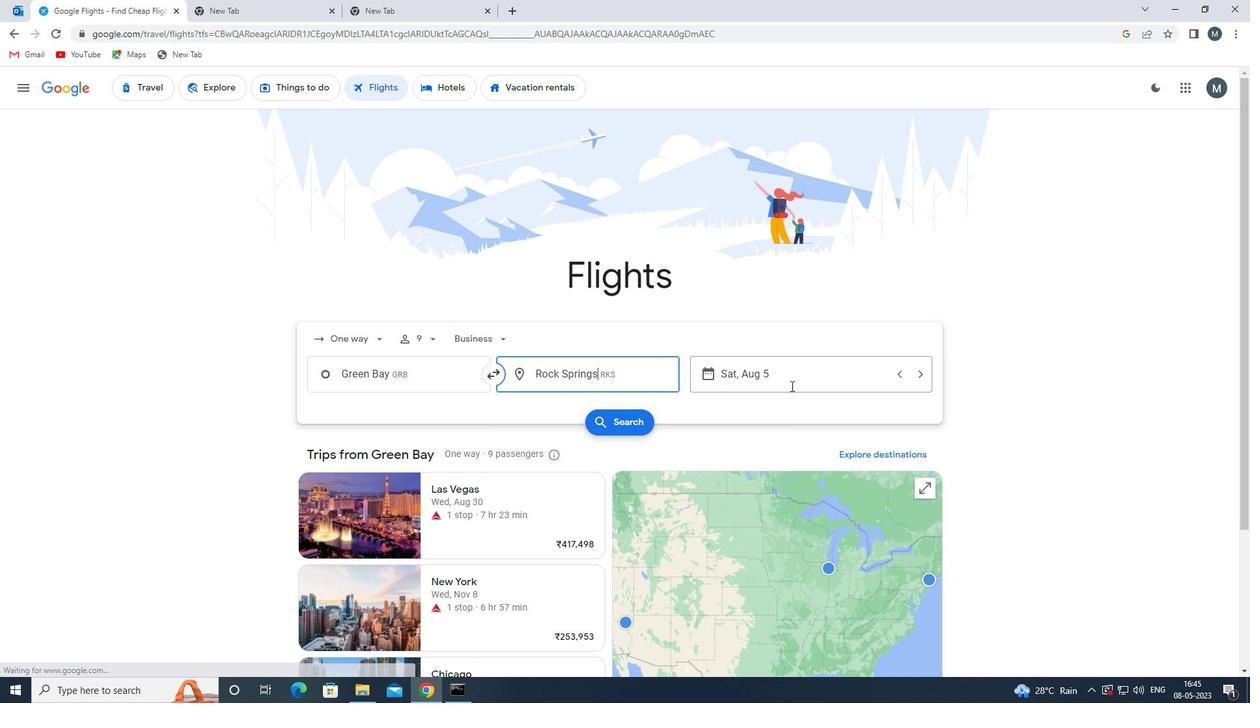 
Action: Mouse moved to (662, 443)
Screenshot: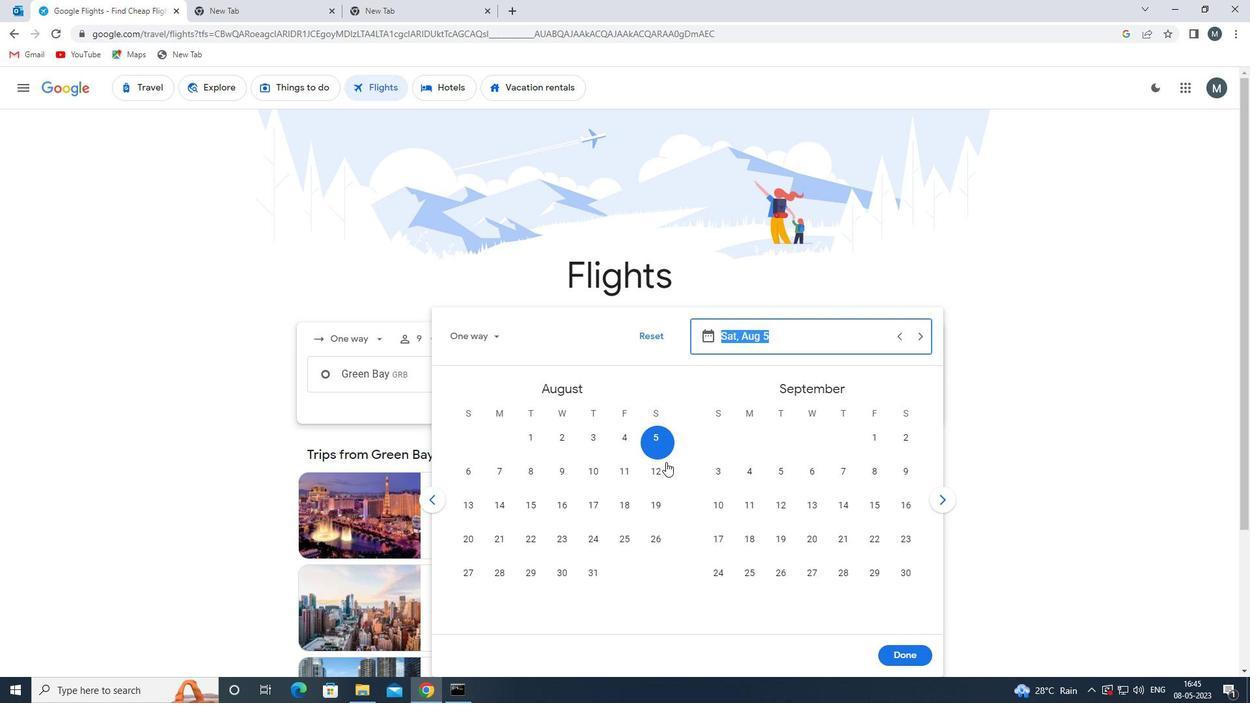 
Action: Mouse pressed left at (662, 443)
Screenshot: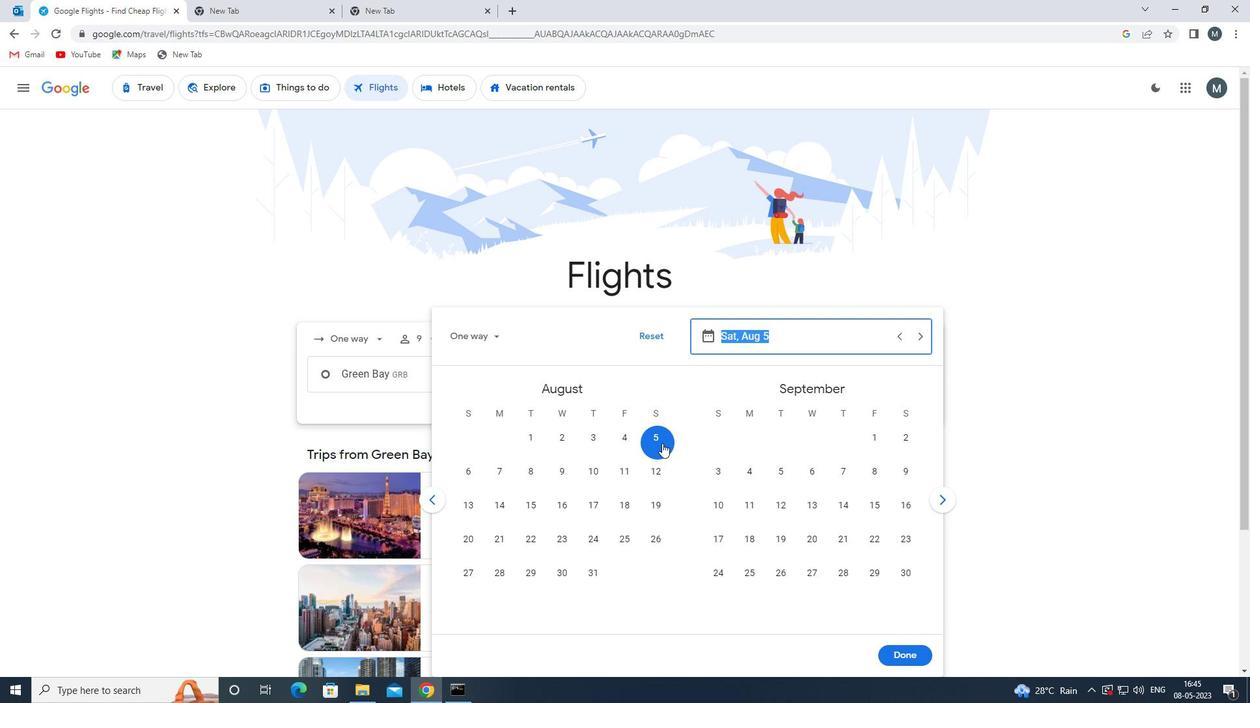 
Action: Mouse moved to (928, 655)
Screenshot: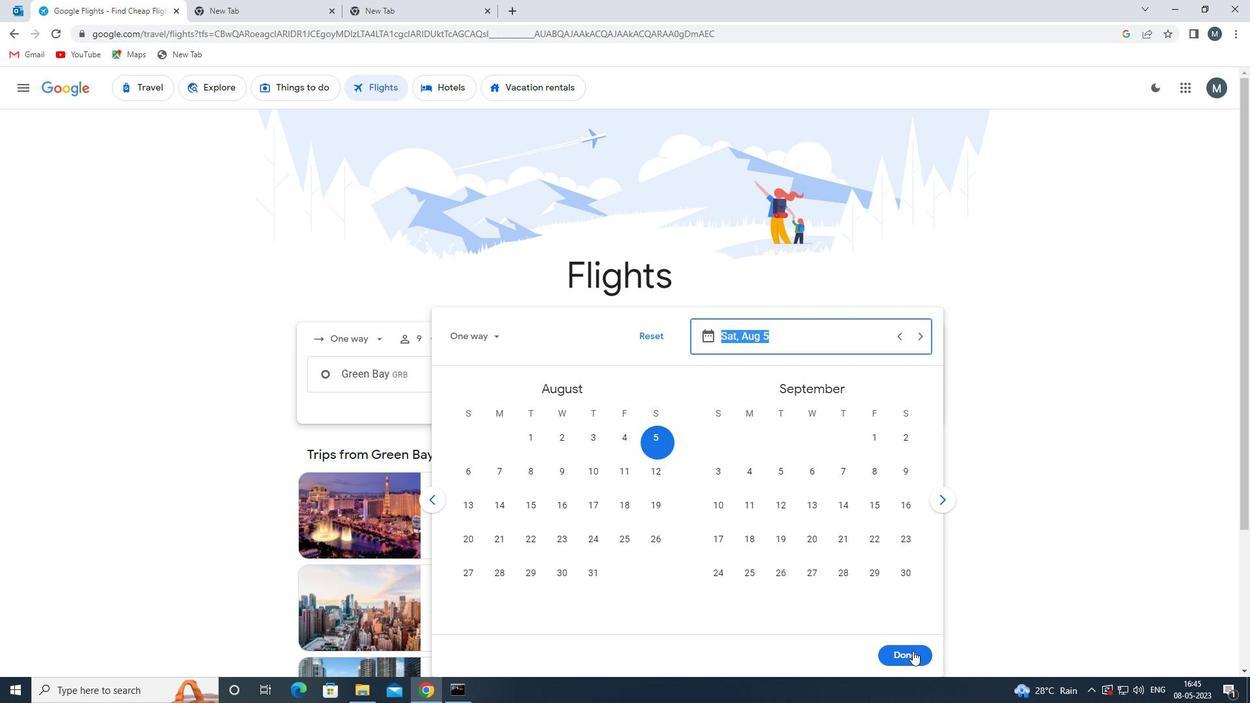 
Action: Mouse pressed left at (928, 655)
Screenshot: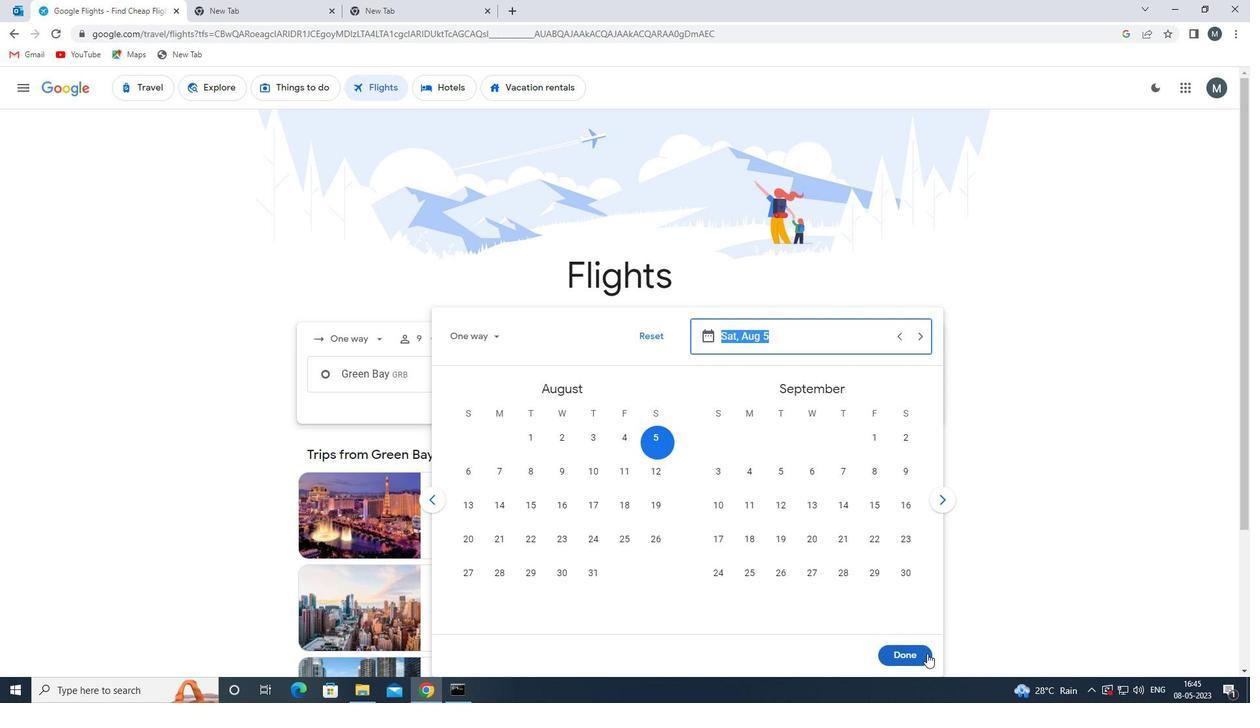 
Action: Mouse moved to (597, 421)
Screenshot: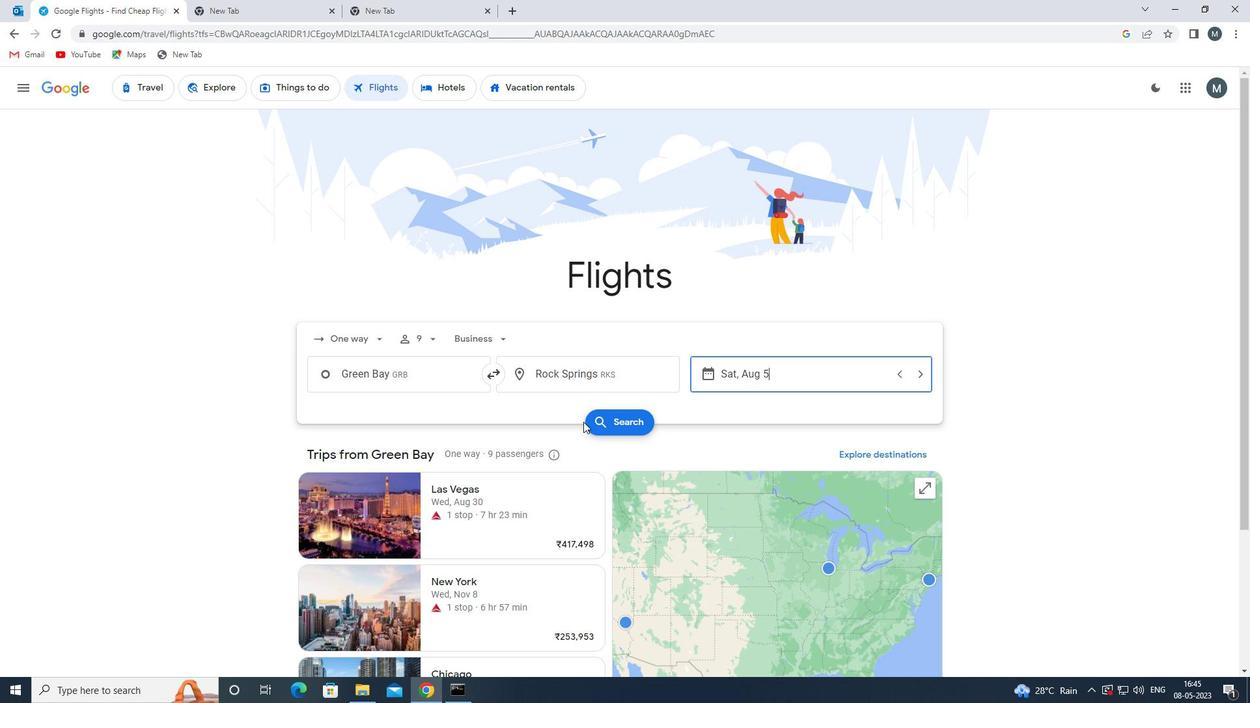 
Action: Mouse pressed left at (597, 421)
Screenshot: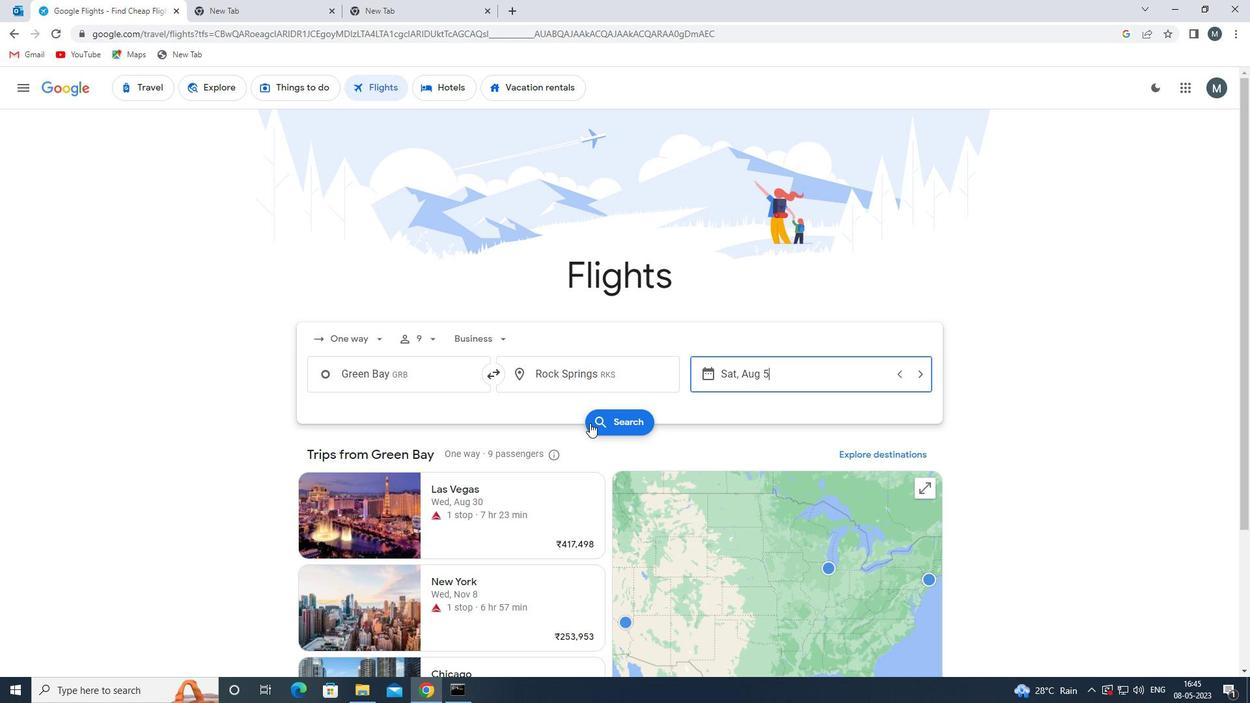 
Action: Mouse moved to (324, 212)
Screenshot: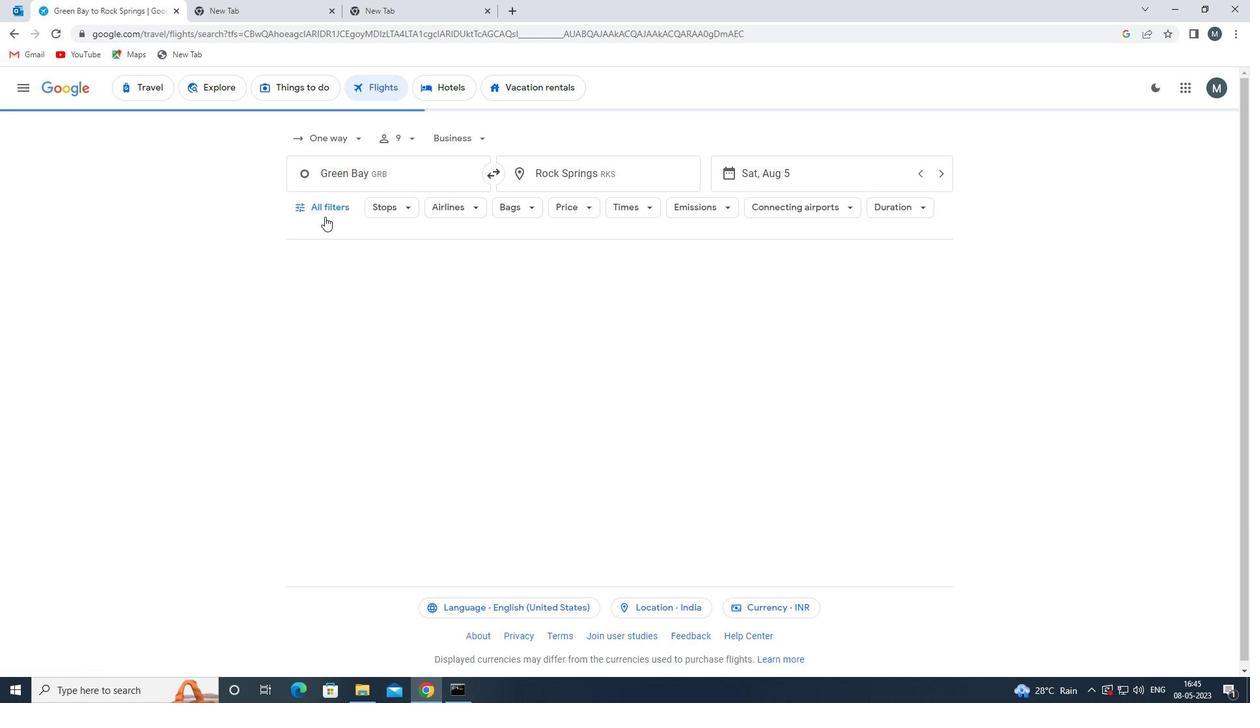 
Action: Mouse pressed left at (324, 212)
Screenshot: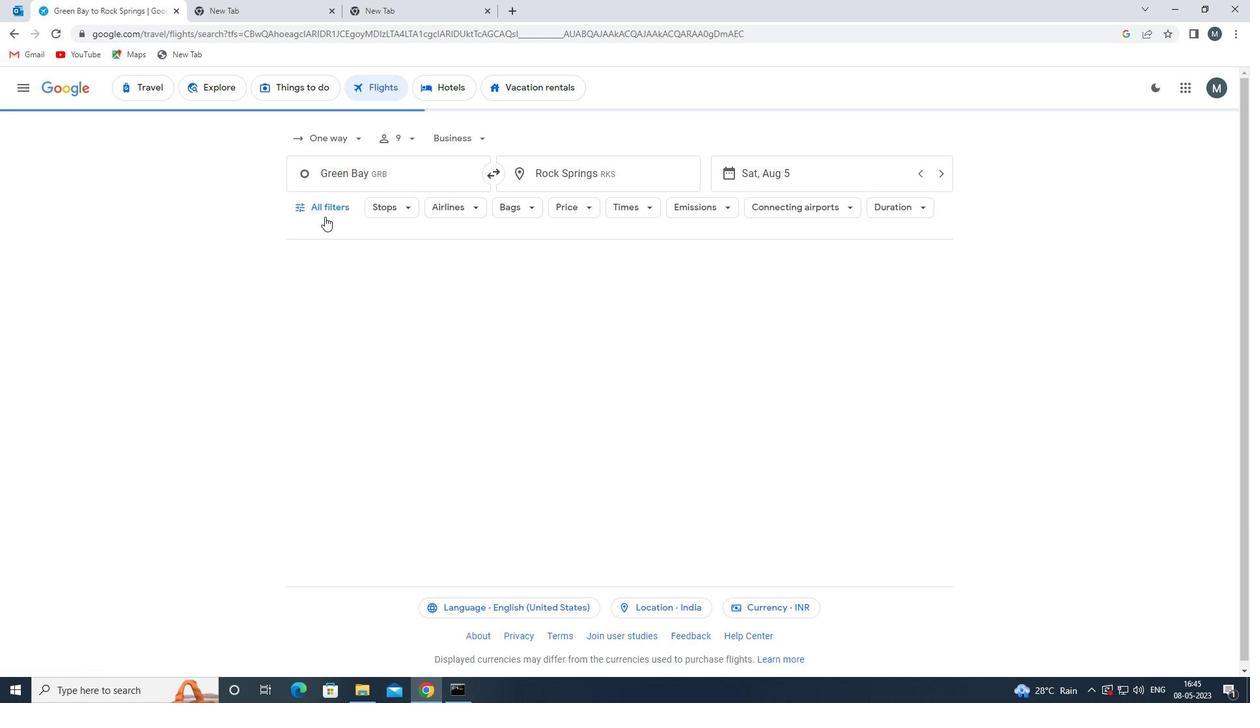 
Action: Mouse moved to (383, 333)
Screenshot: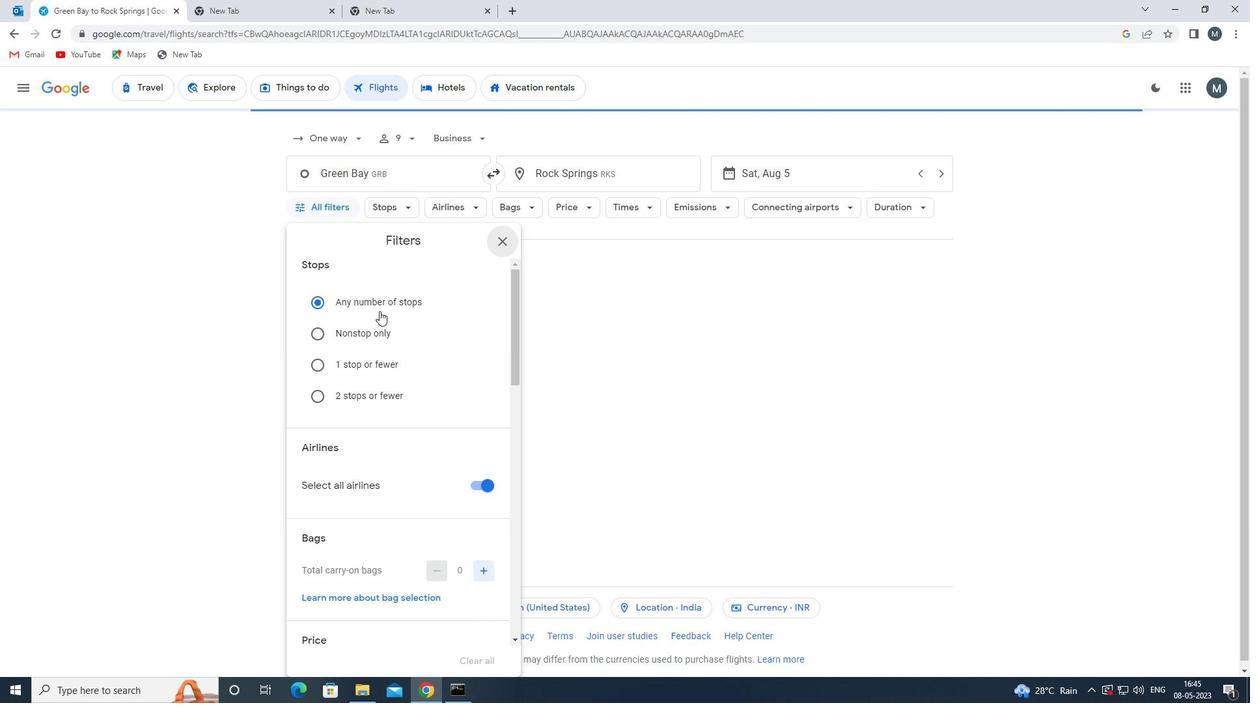 
Action: Mouse scrolled (383, 332) with delta (0, 0)
Screenshot: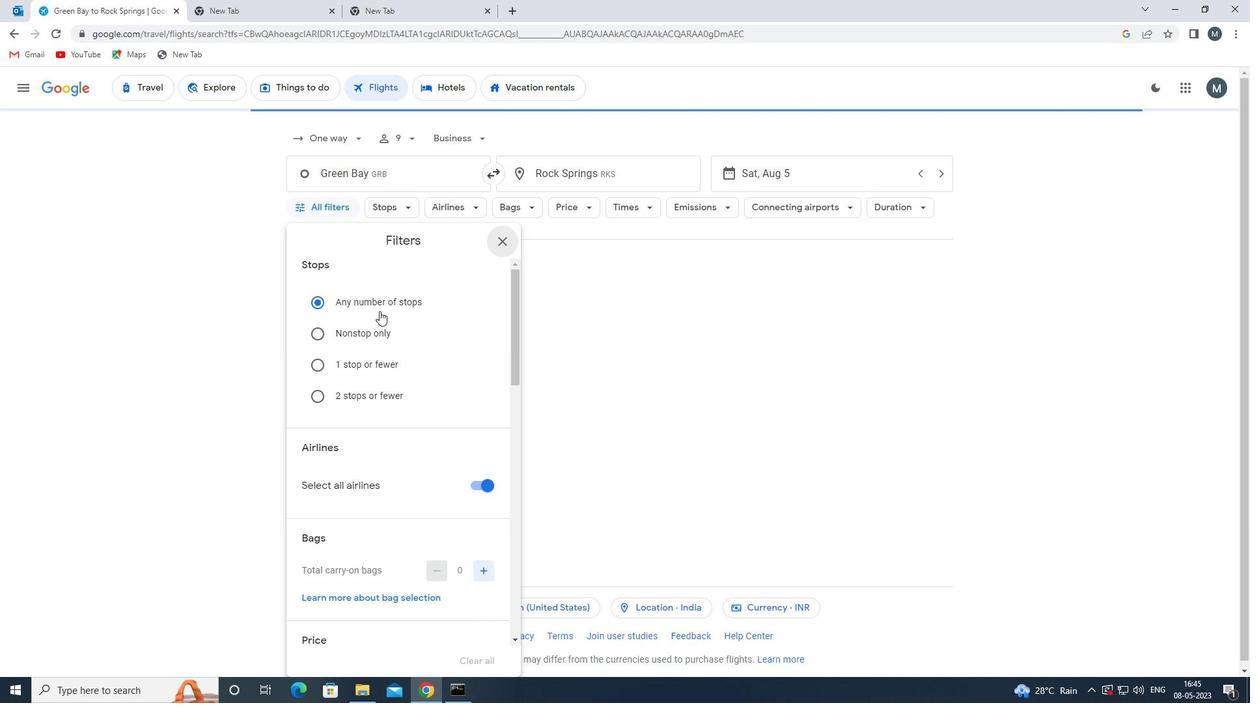 
Action: Mouse moved to (384, 341)
Screenshot: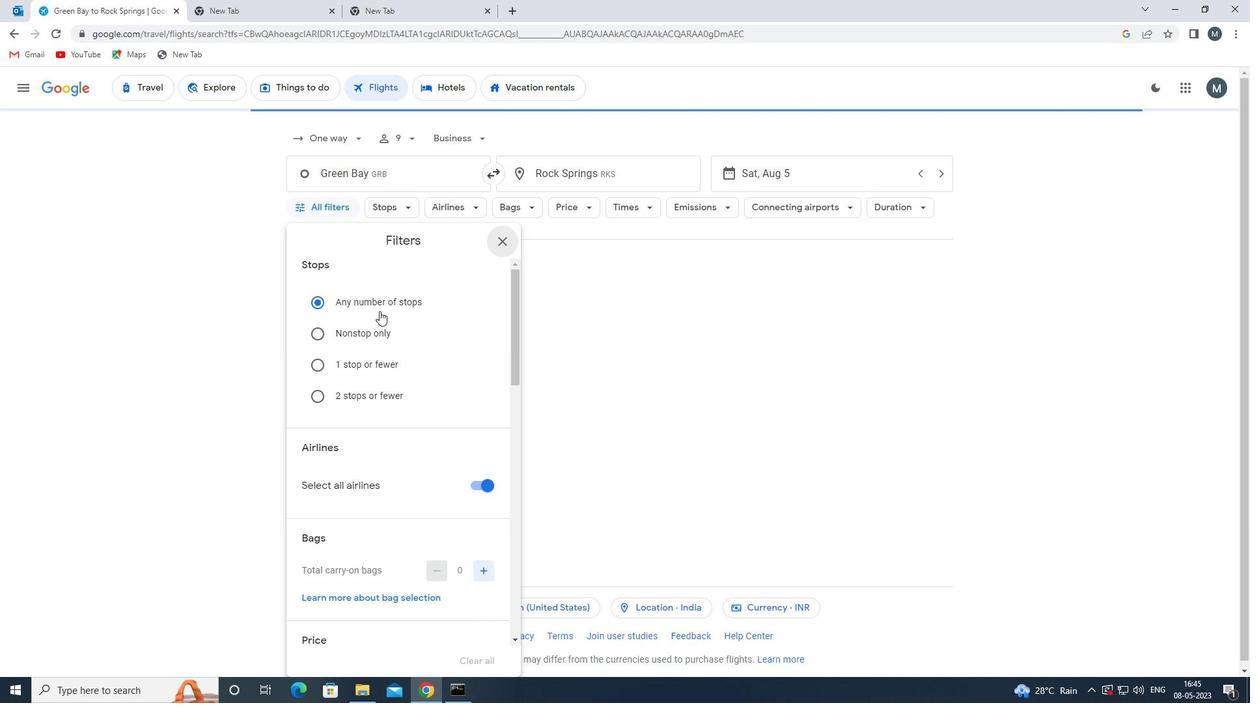 
Action: Mouse scrolled (384, 340) with delta (0, 0)
Screenshot: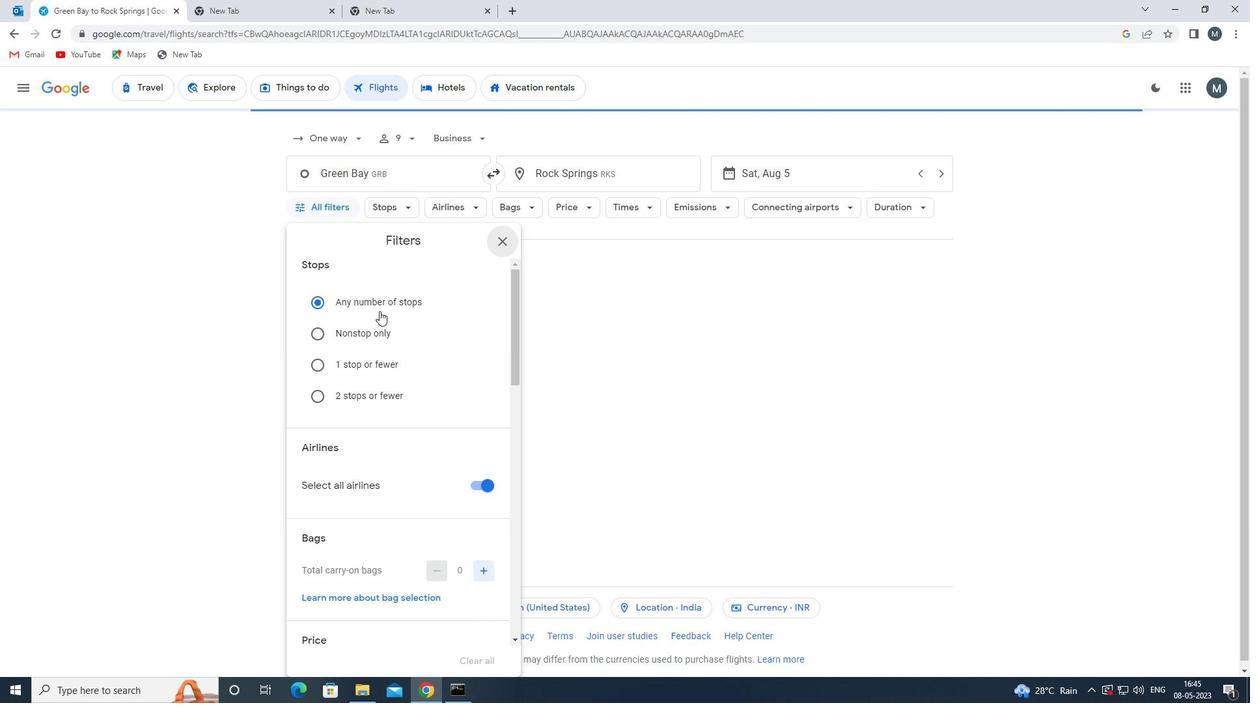 
Action: Mouse moved to (488, 361)
Screenshot: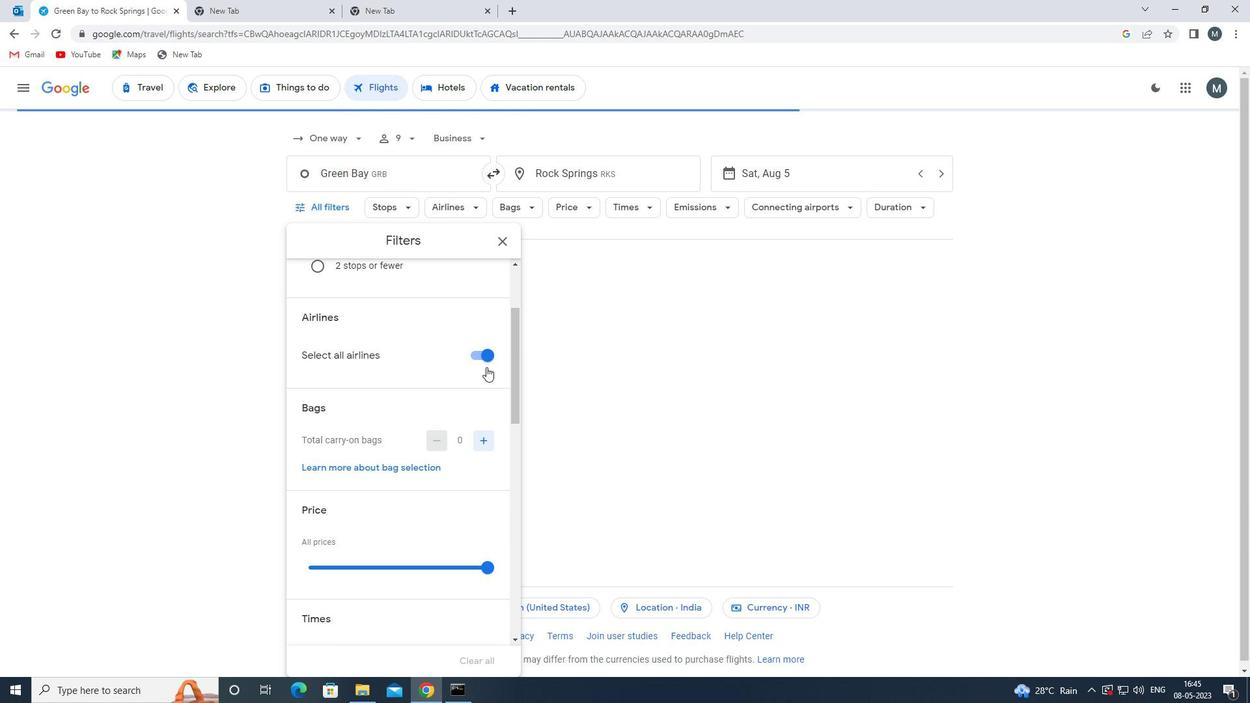 
Action: Mouse pressed left at (488, 361)
Screenshot: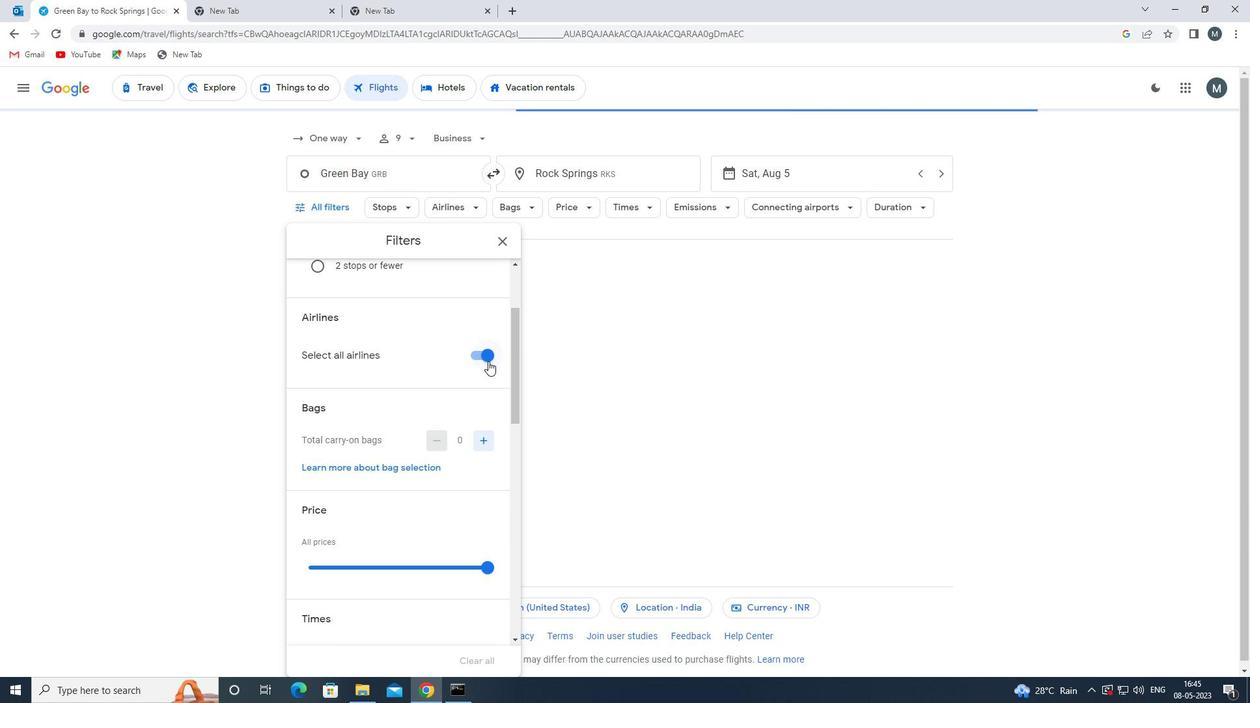 
Action: Mouse moved to (471, 351)
Screenshot: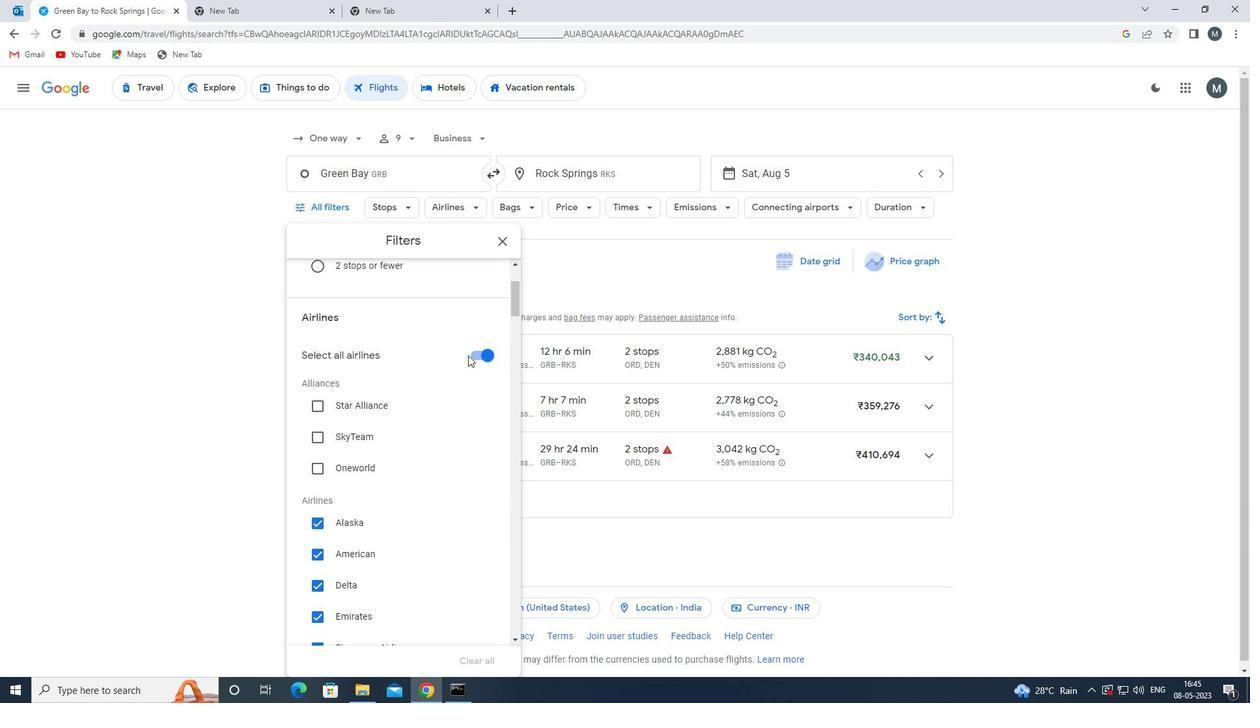 
Action: Mouse pressed left at (471, 351)
Screenshot: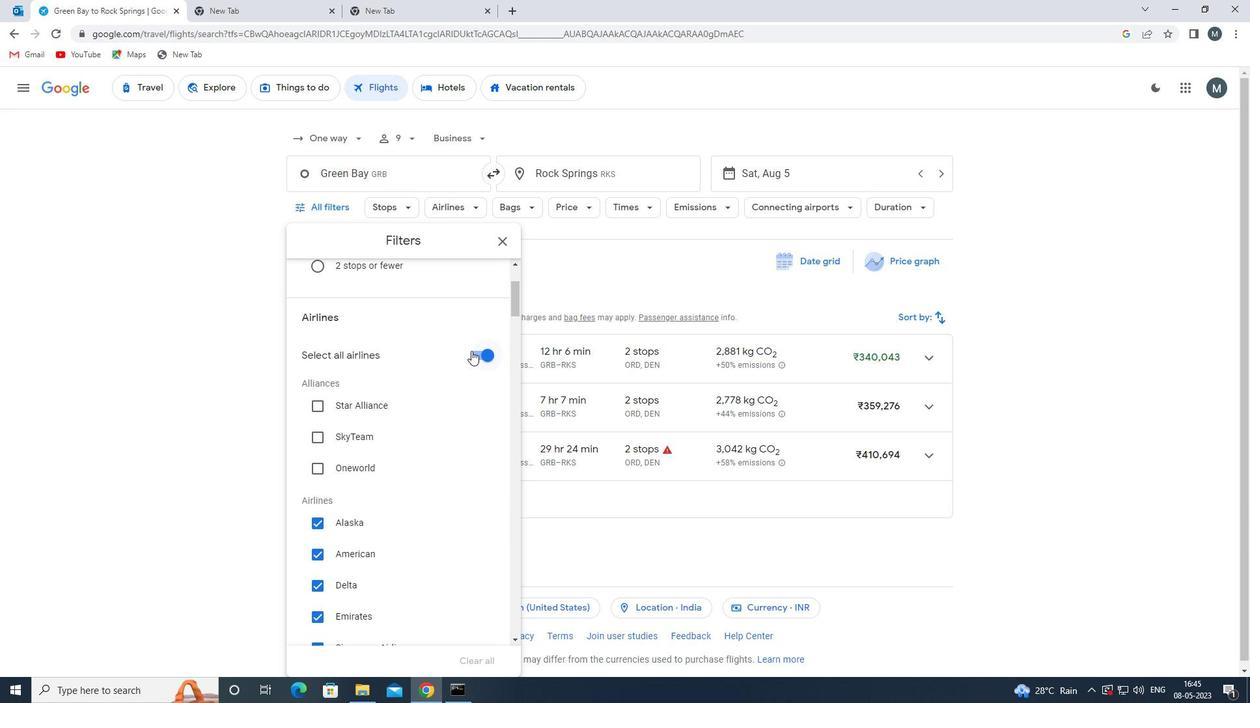
Action: Mouse moved to (416, 393)
Screenshot: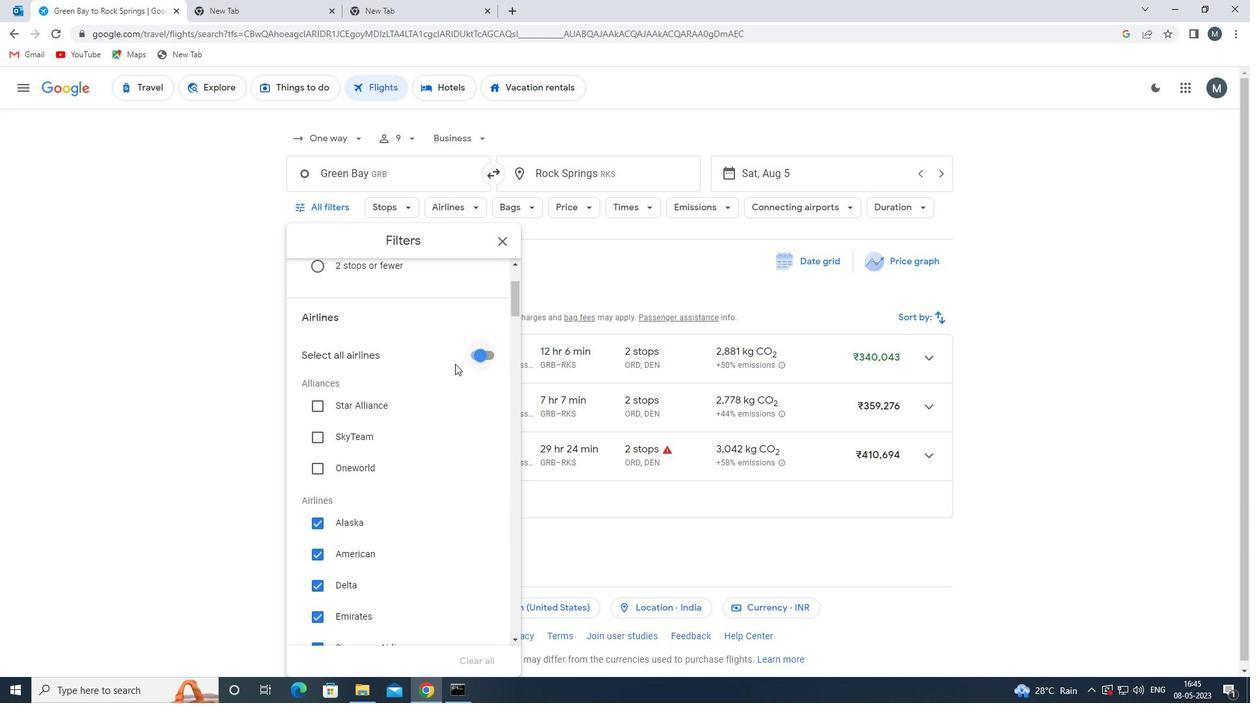 
Action: Mouse scrolled (416, 392) with delta (0, 0)
Screenshot: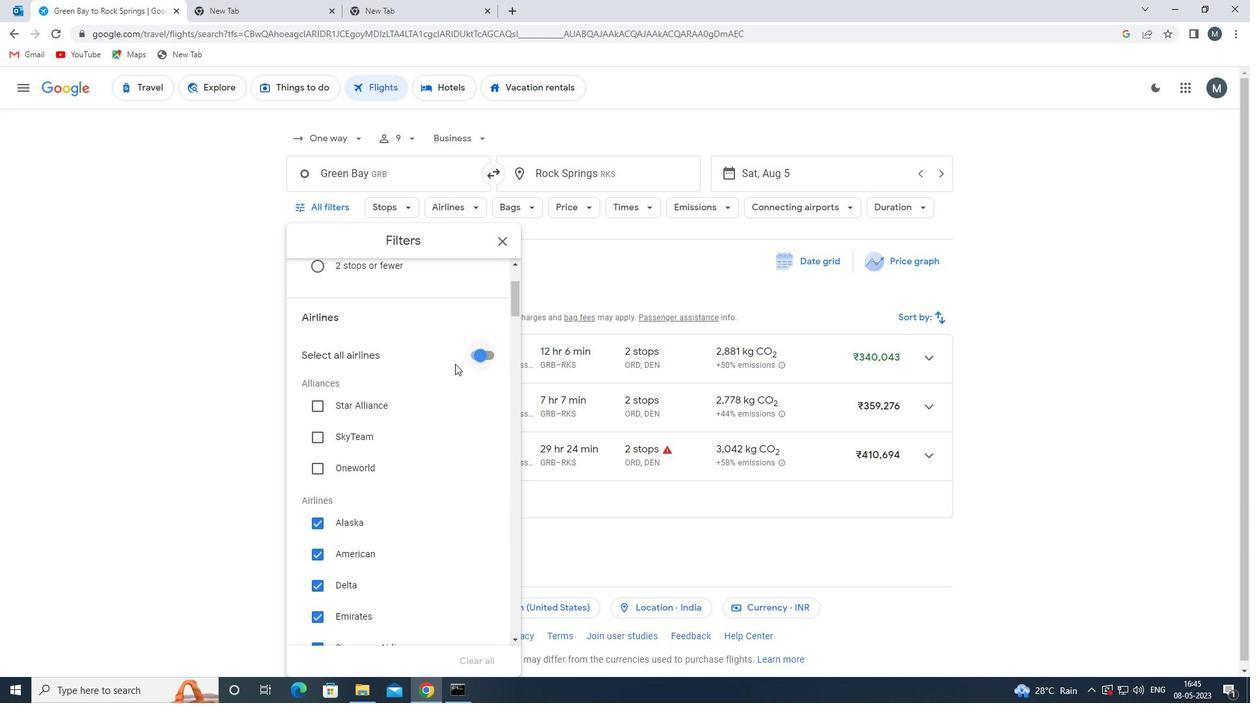 
Action: Mouse moved to (415, 395)
Screenshot: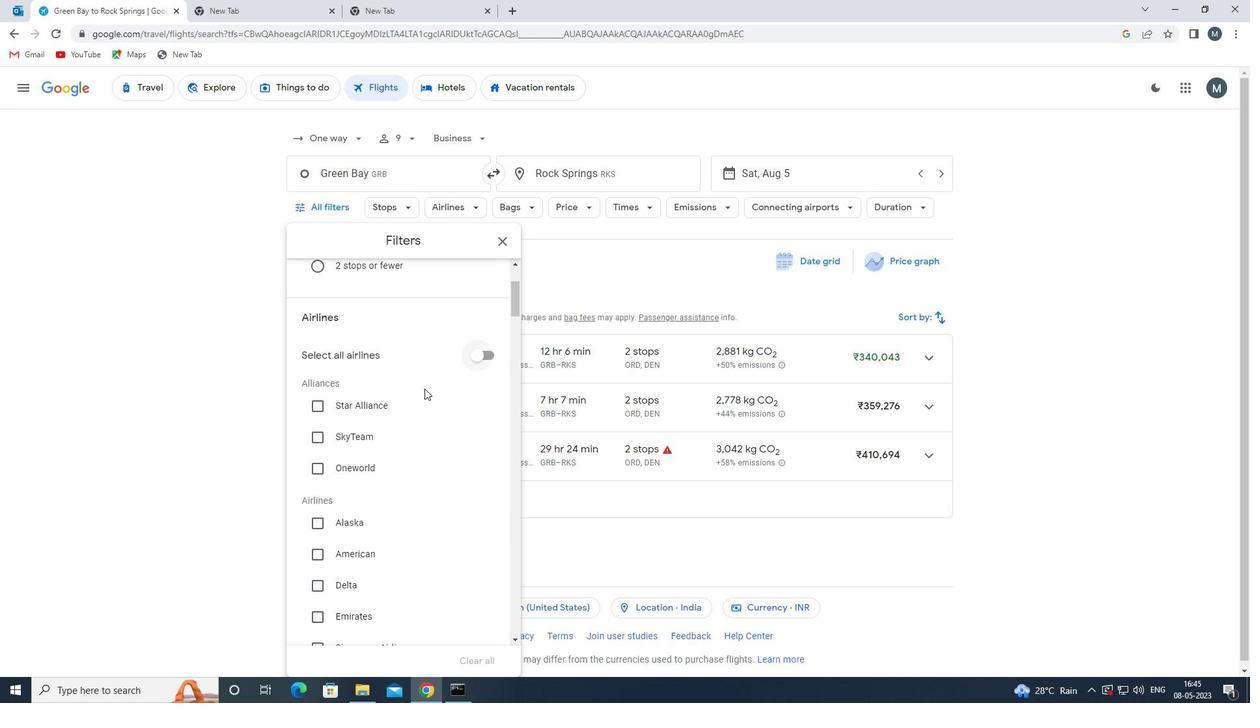 
Action: Mouse scrolled (415, 395) with delta (0, 0)
Screenshot: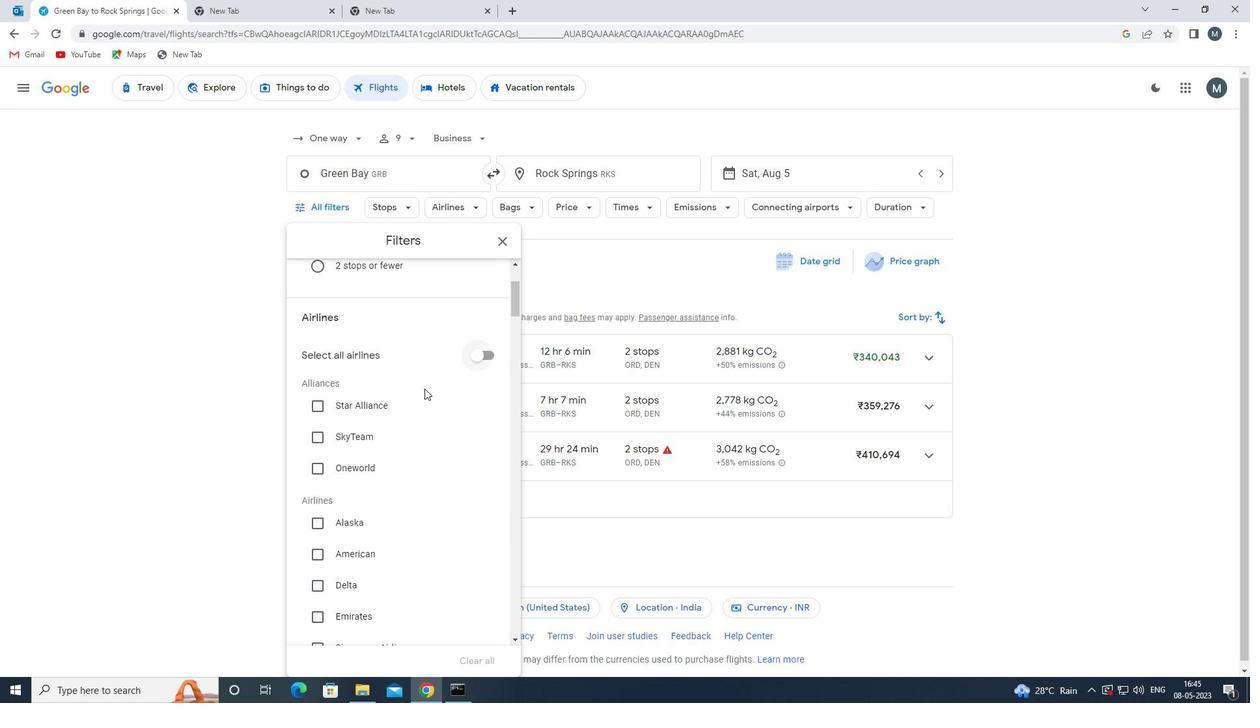 
Action: Mouse moved to (406, 420)
Screenshot: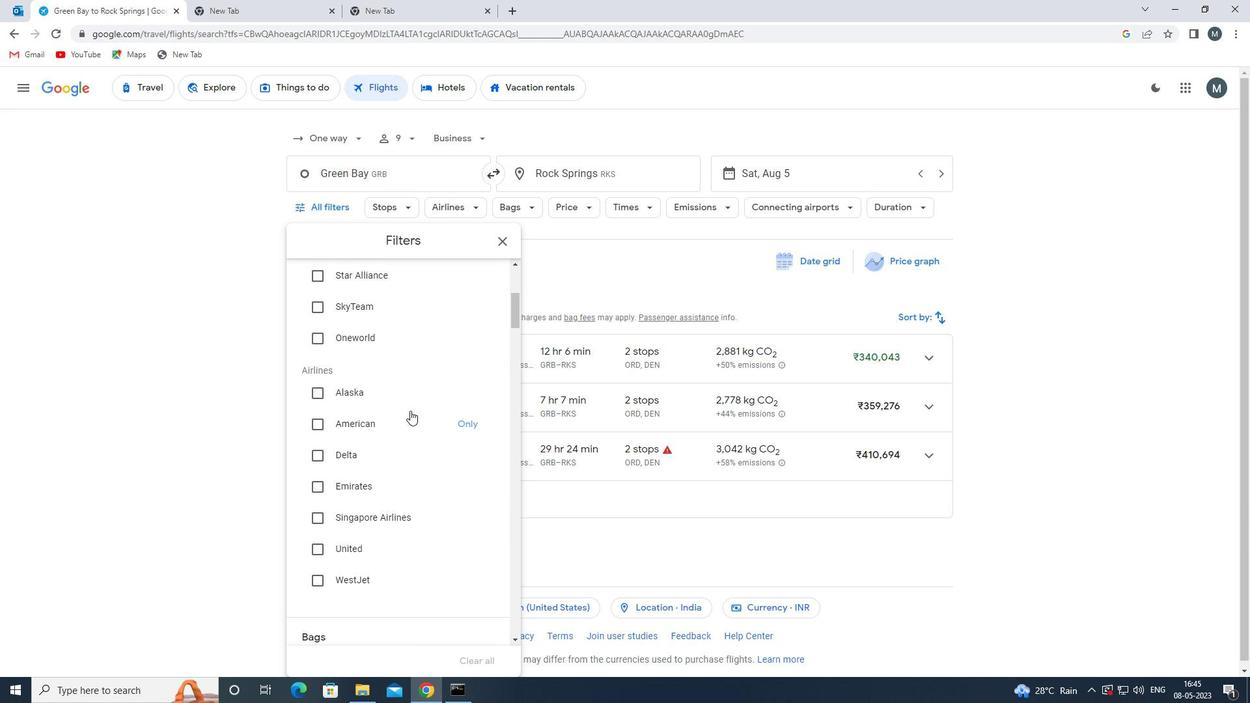 
Action: Mouse pressed left at (406, 420)
Screenshot: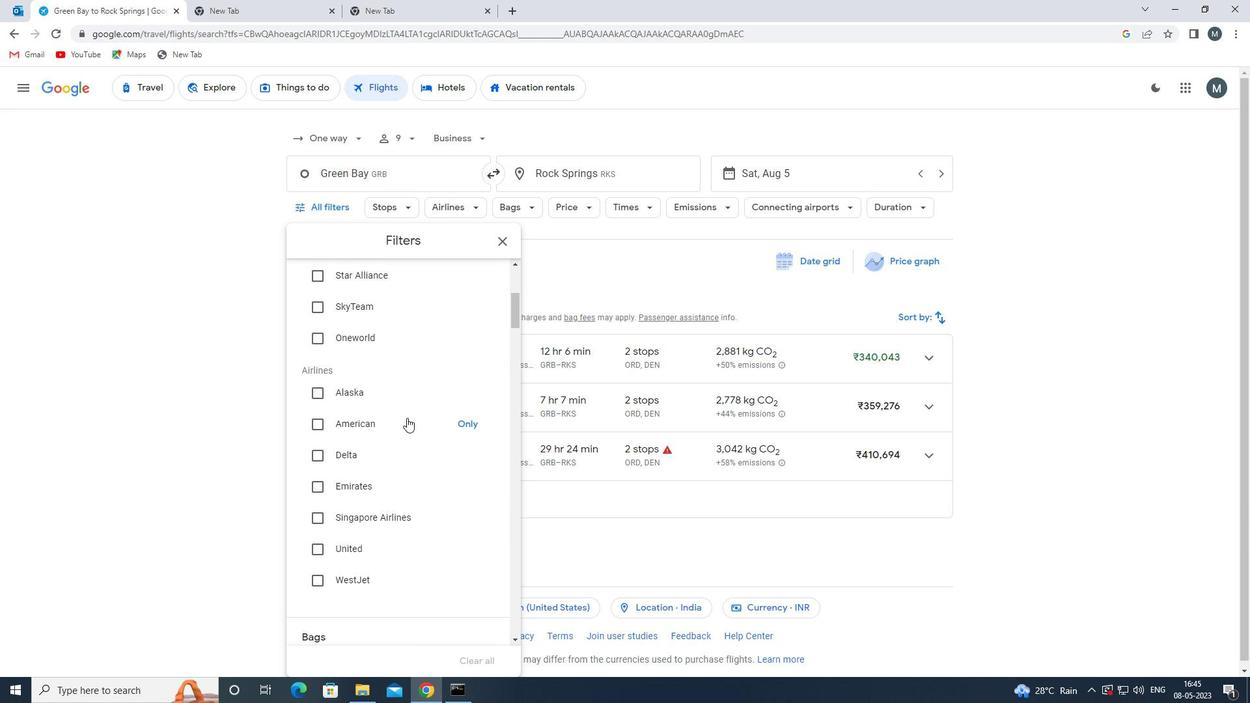 
Action: Mouse moved to (406, 413)
Screenshot: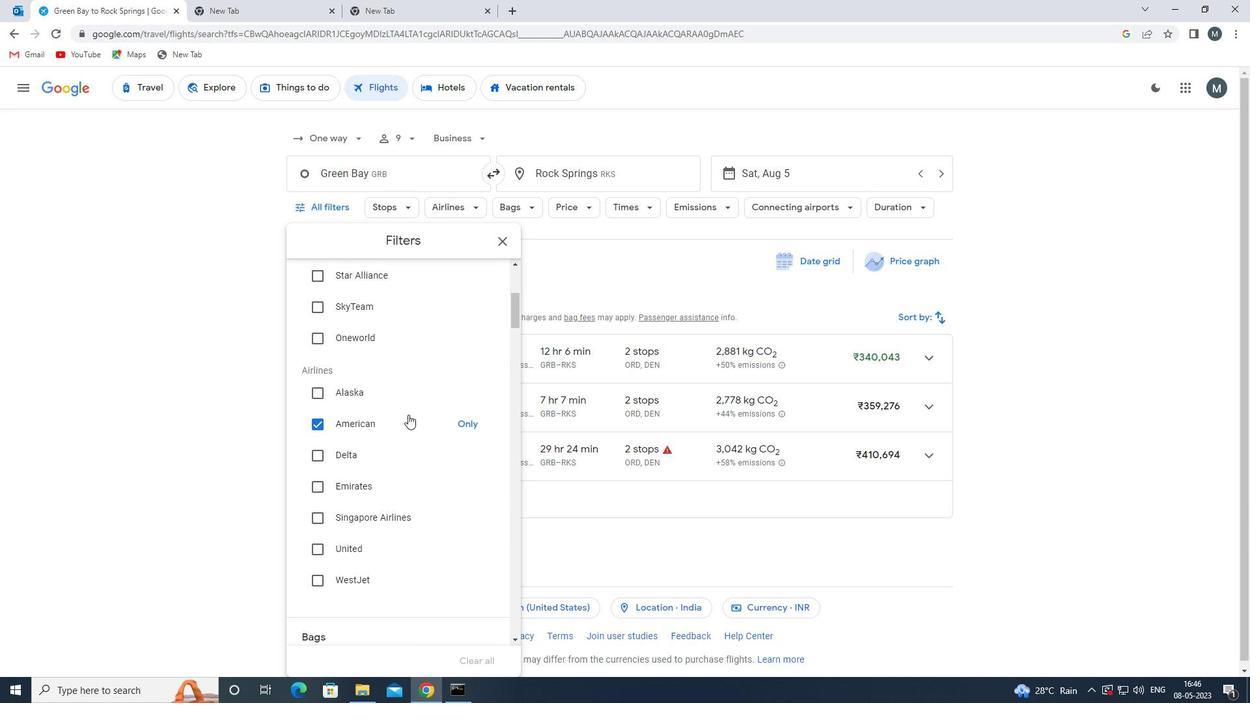 
Action: Mouse scrolled (406, 412) with delta (0, 0)
Screenshot: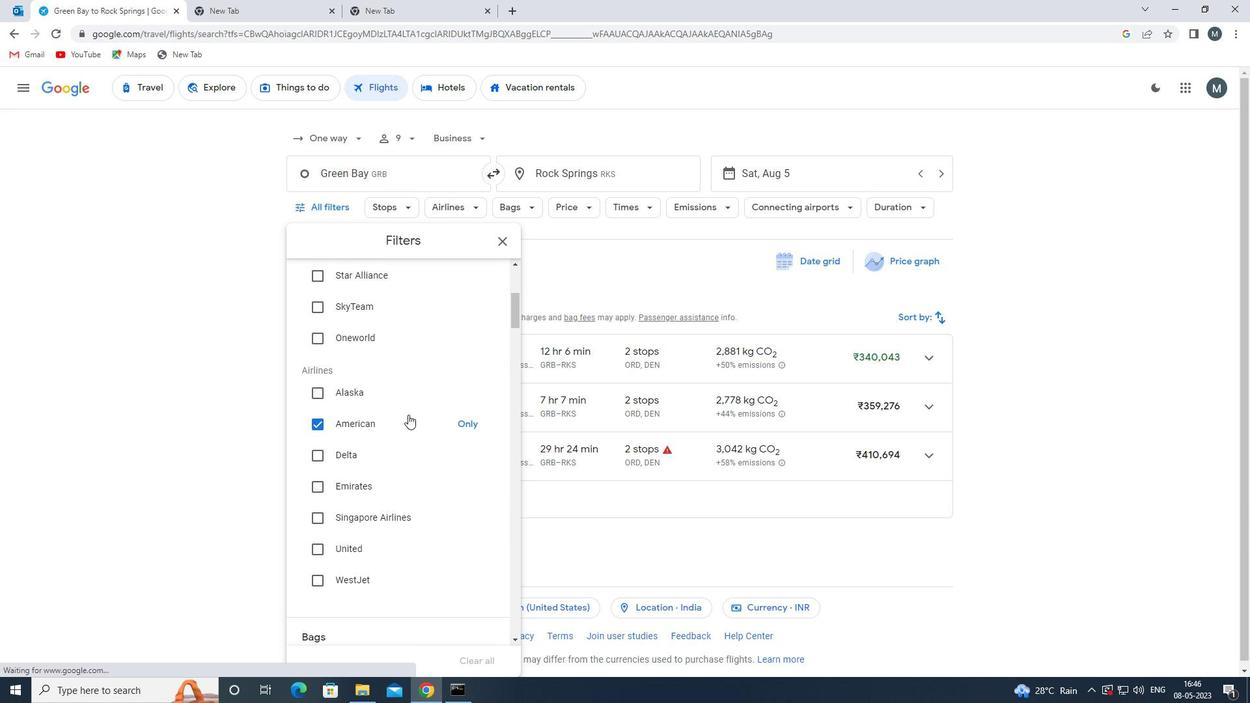 
Action: Mouse moved to (405, 413)
Screenshot: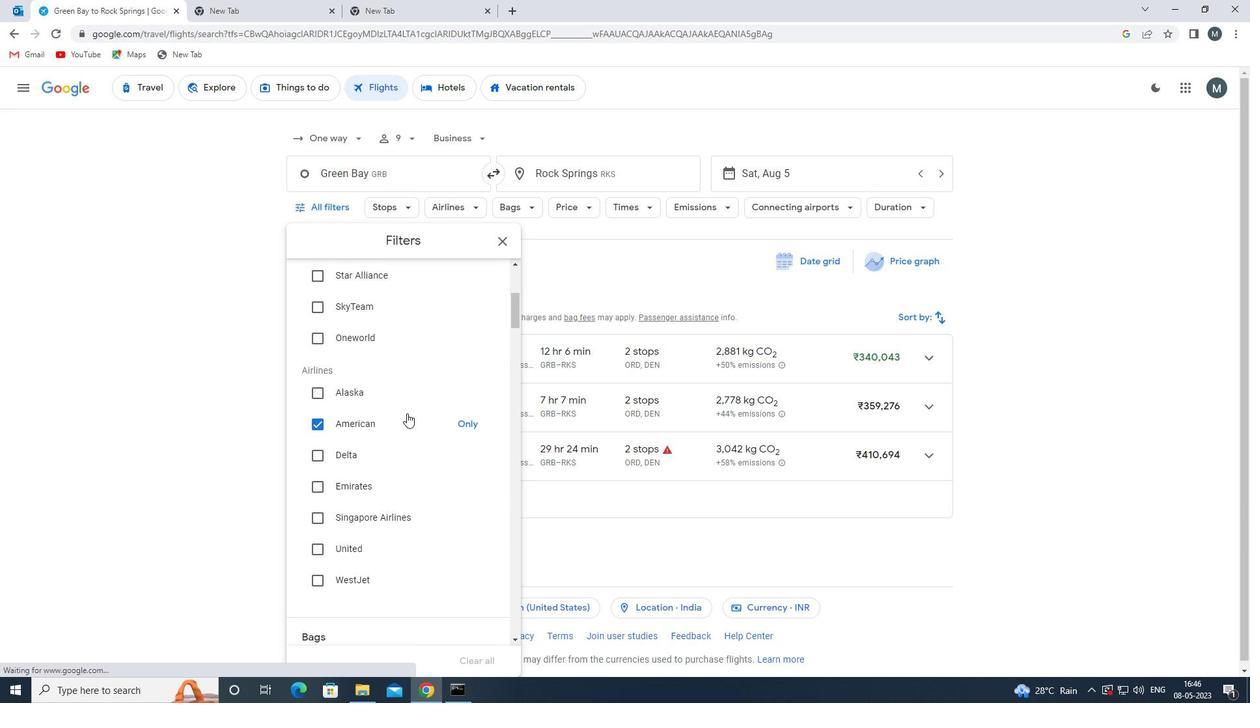 
Action: Mouse scrolled (405, 412) with delta (0, 0)
Screenshot: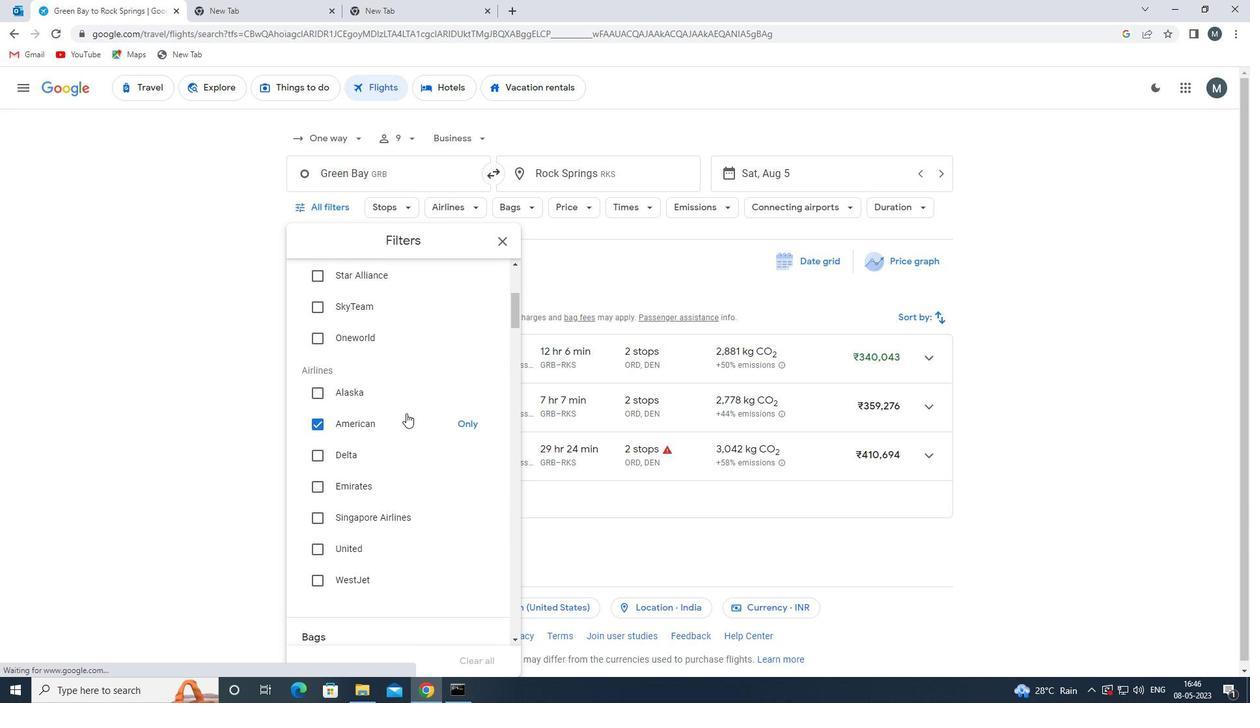 
Action: Mouse moved to (405, 413)
Screenshot: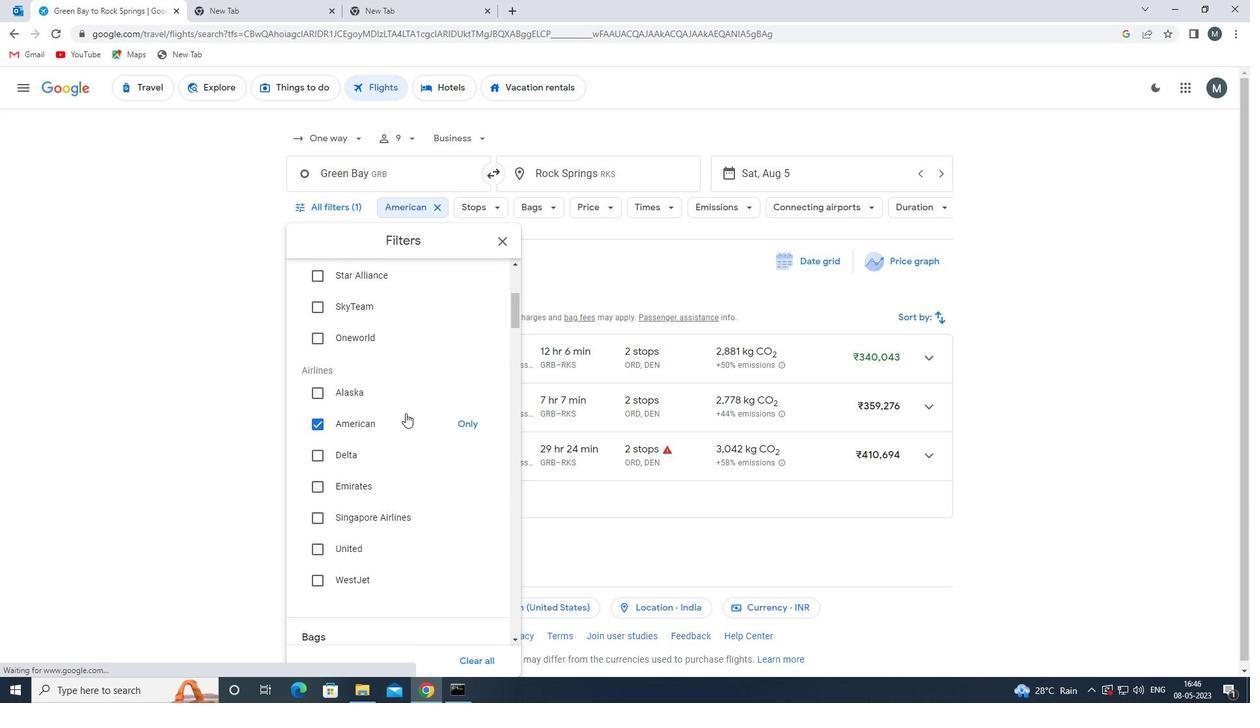 
Action: Mouse scrolled (405, 412) with delta (0, 0)
Screenshot: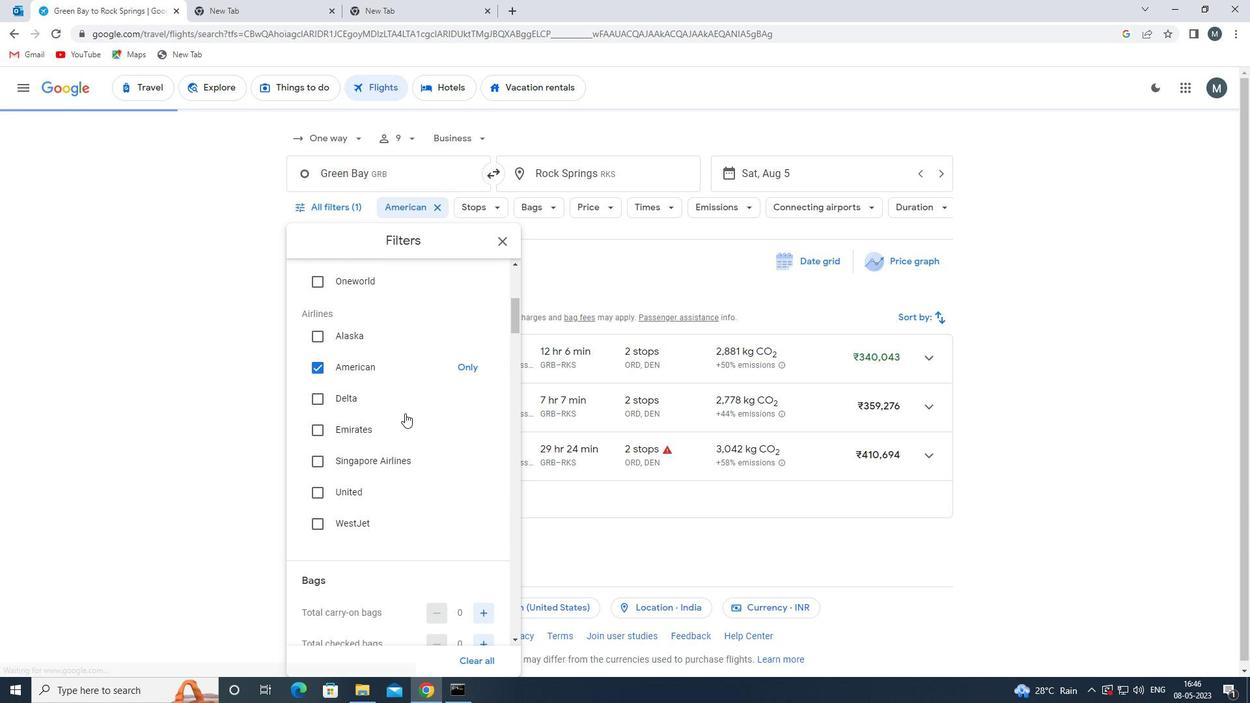 
Action: Mouse scrolled (405, 412) with delta (0, 0)
Screenshot: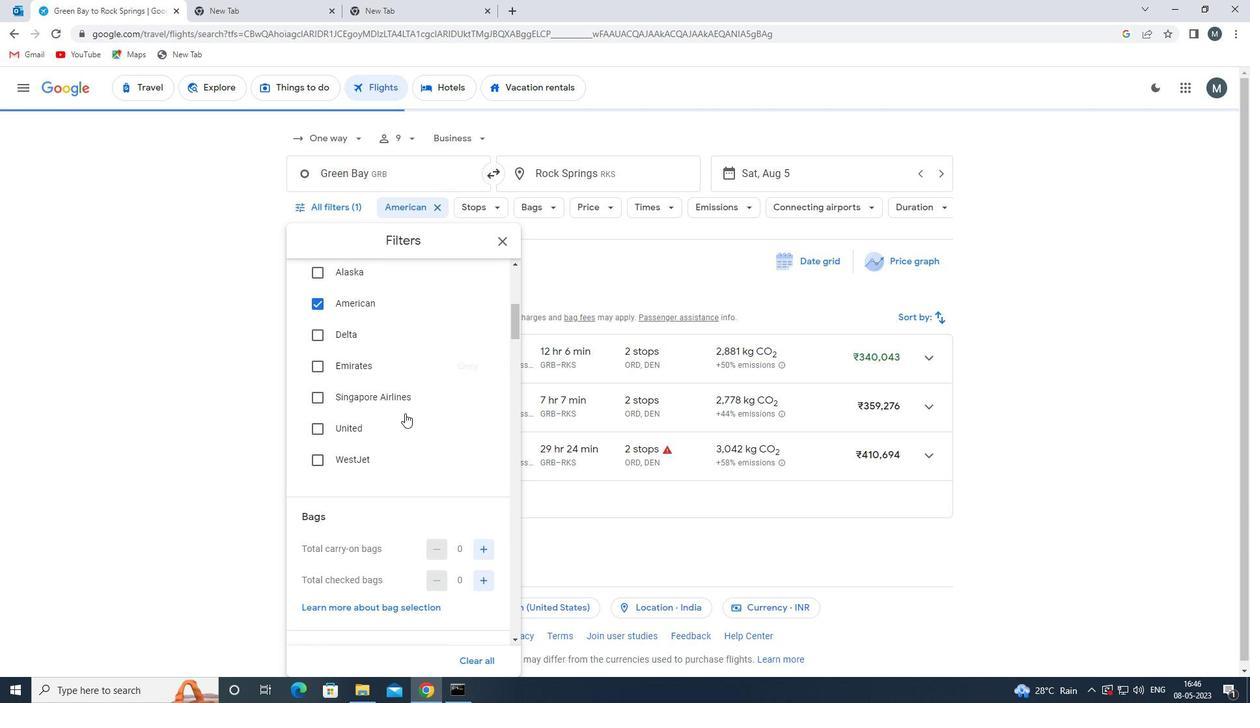 
Action: Mouse moved to (477, 407)
Screenshot: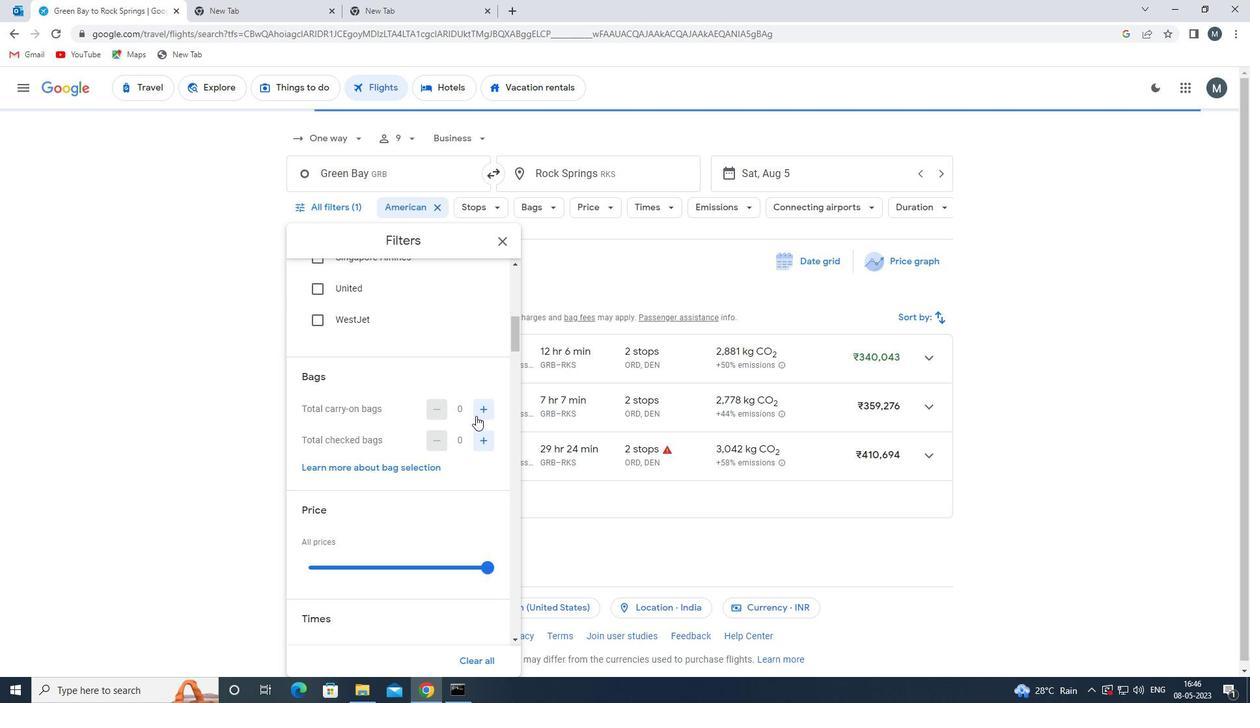 
Action: Mouse pressed left at (477, 407)
Screenshot: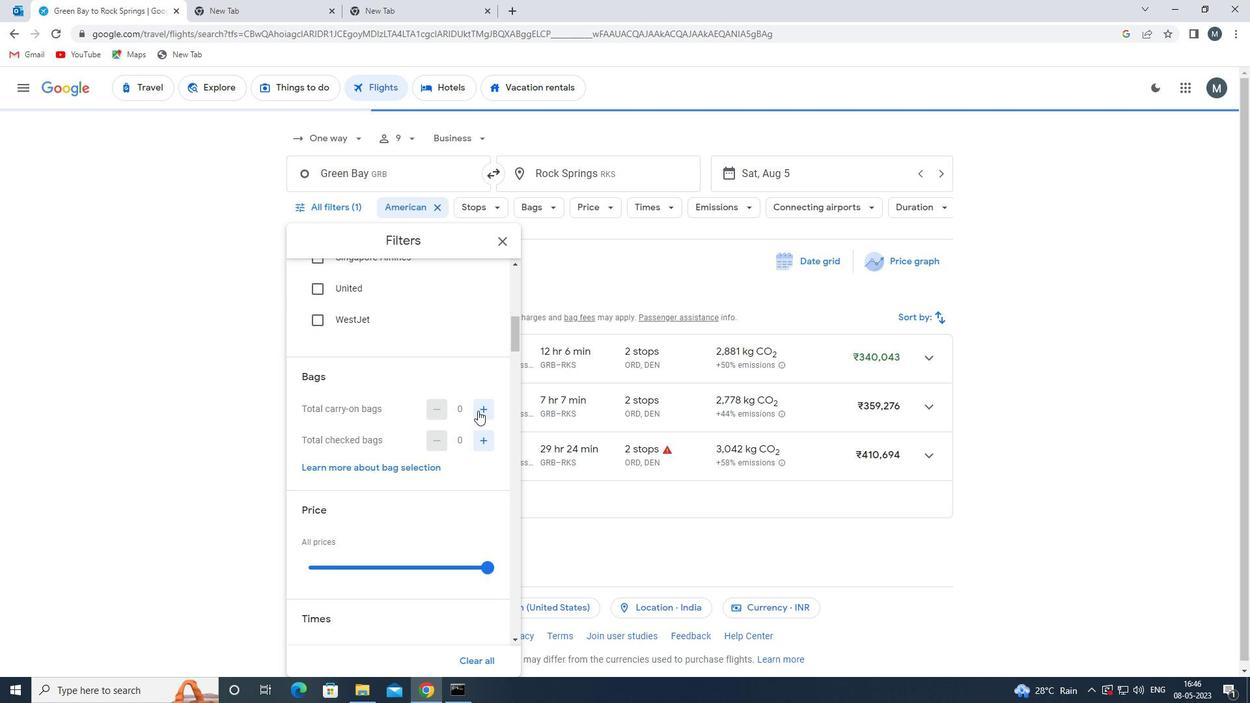 
Action: Mouse moved to (422, 410)
Screenshot: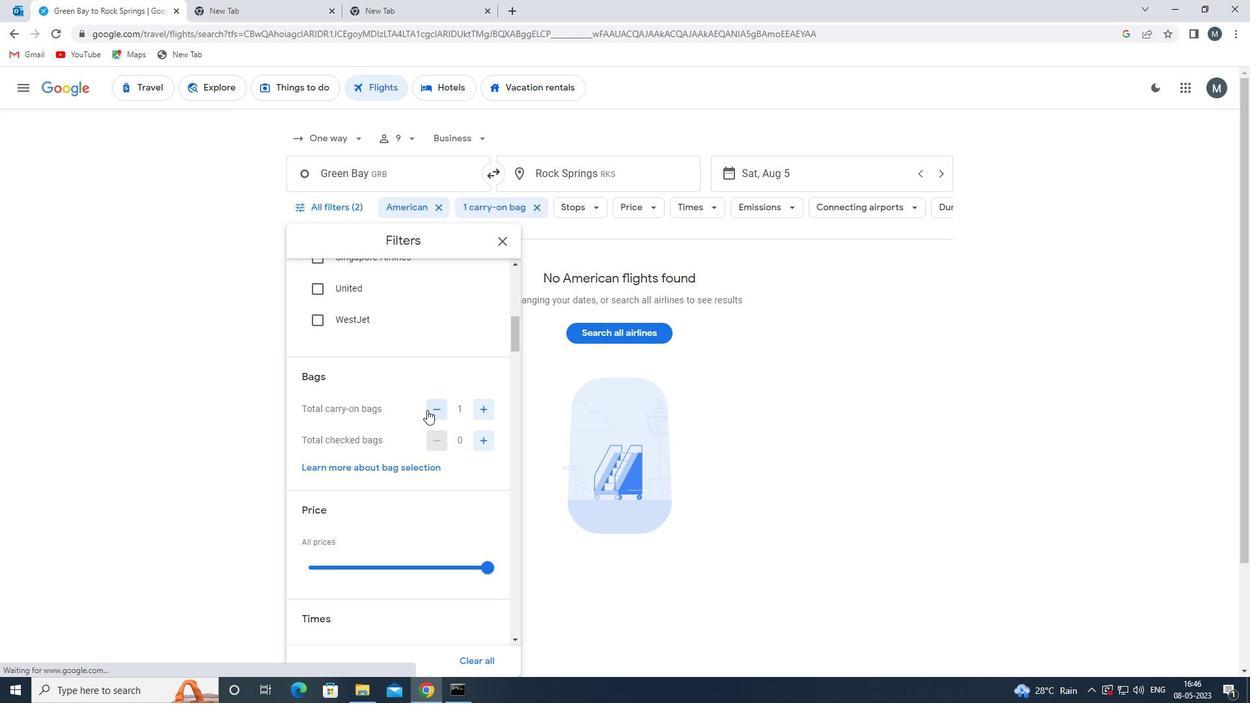 
Action: Mouse scrolled (422, 409) with delta (0, 0)
Screenshot: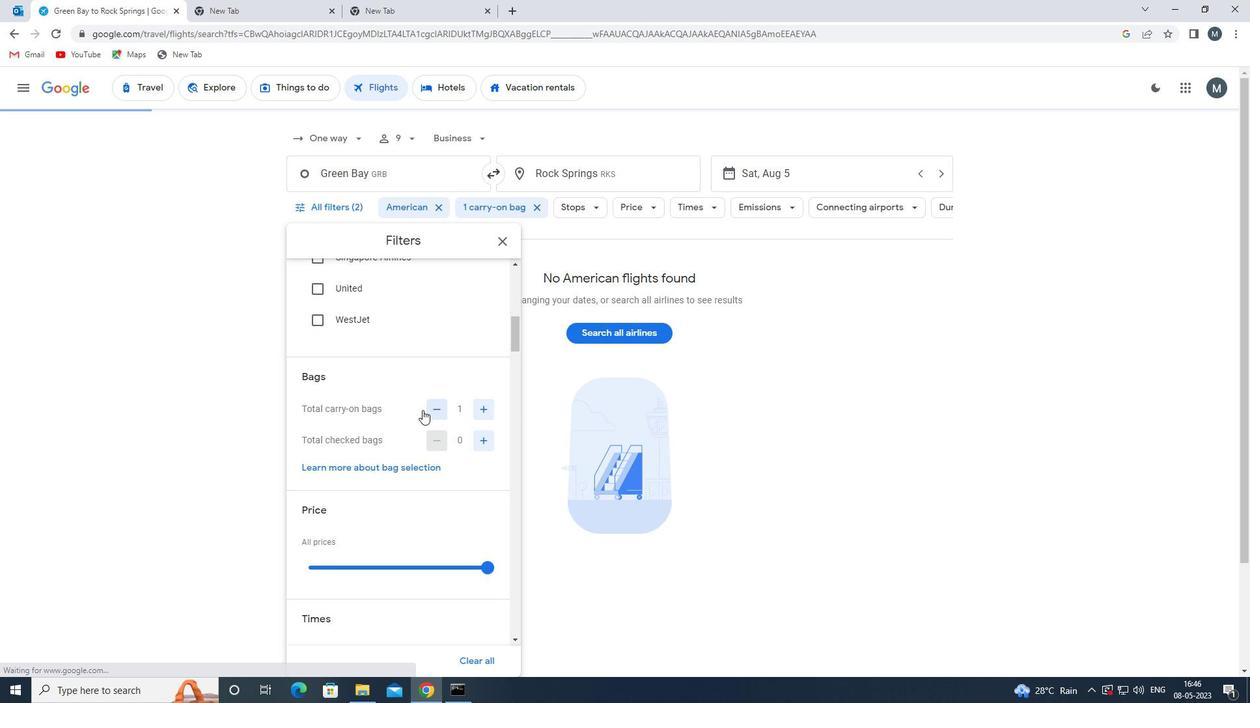
Action: Mouse moved to (419, 410)
Screenshot: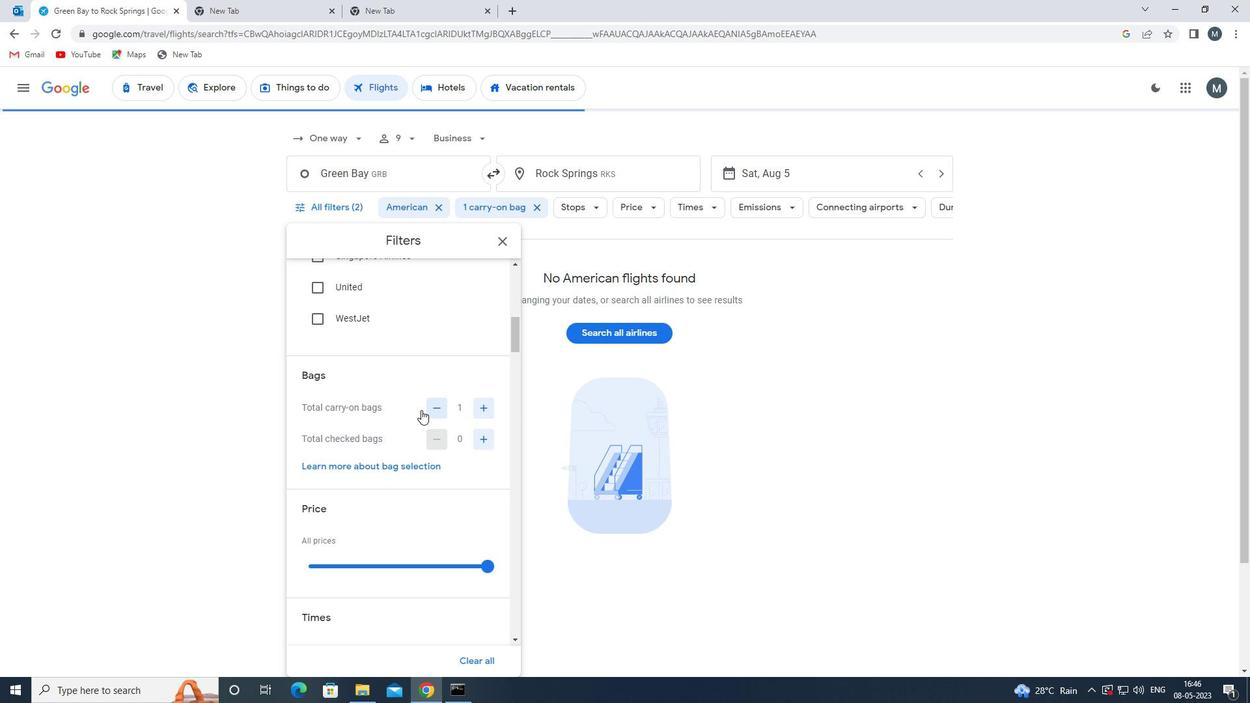 
Action: Mouse scrolled (419, 409) with delta (0, 0)
Screenshot: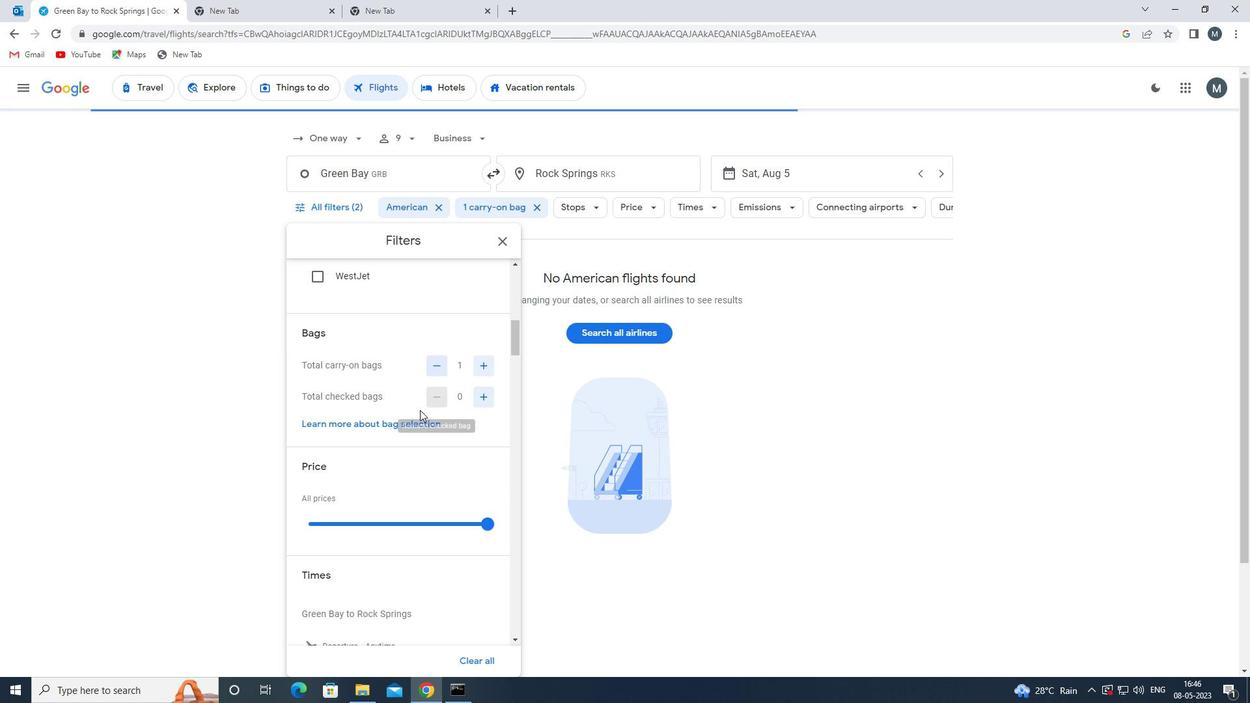 
Action: Mouse moved to (393, 438)
Screenshot: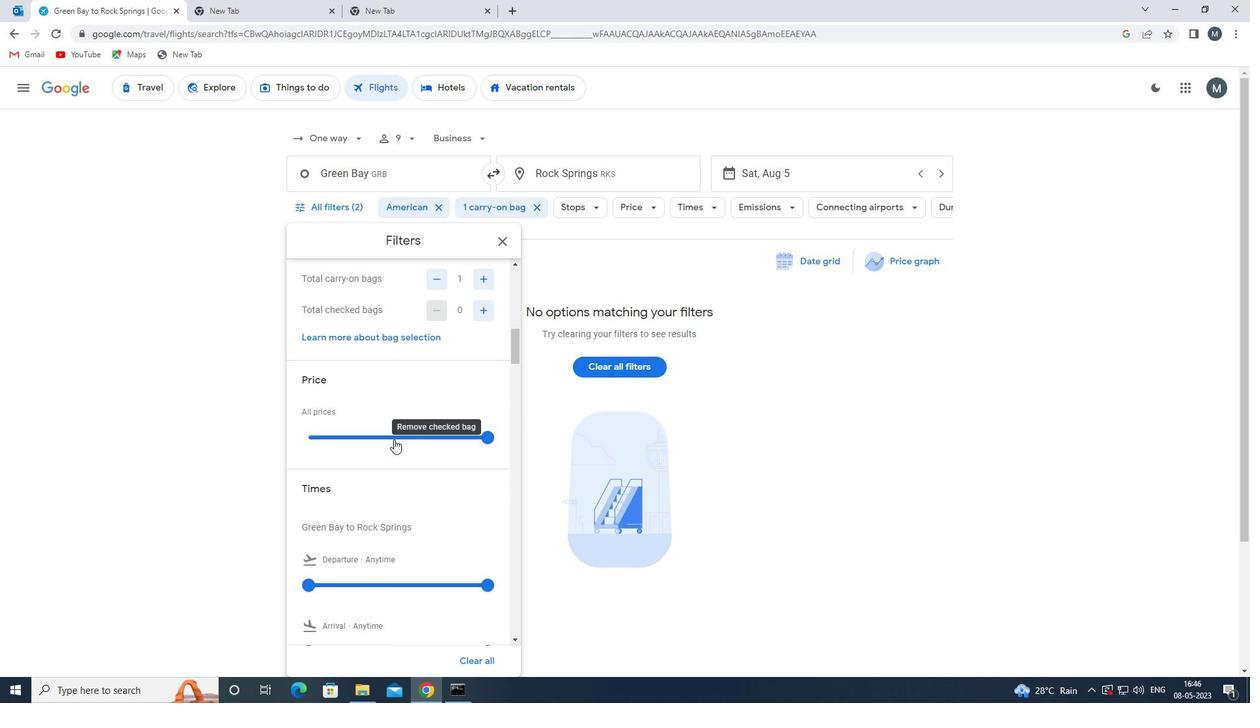 
Action: Mouse pressed left at (393, 438)
Screenshot: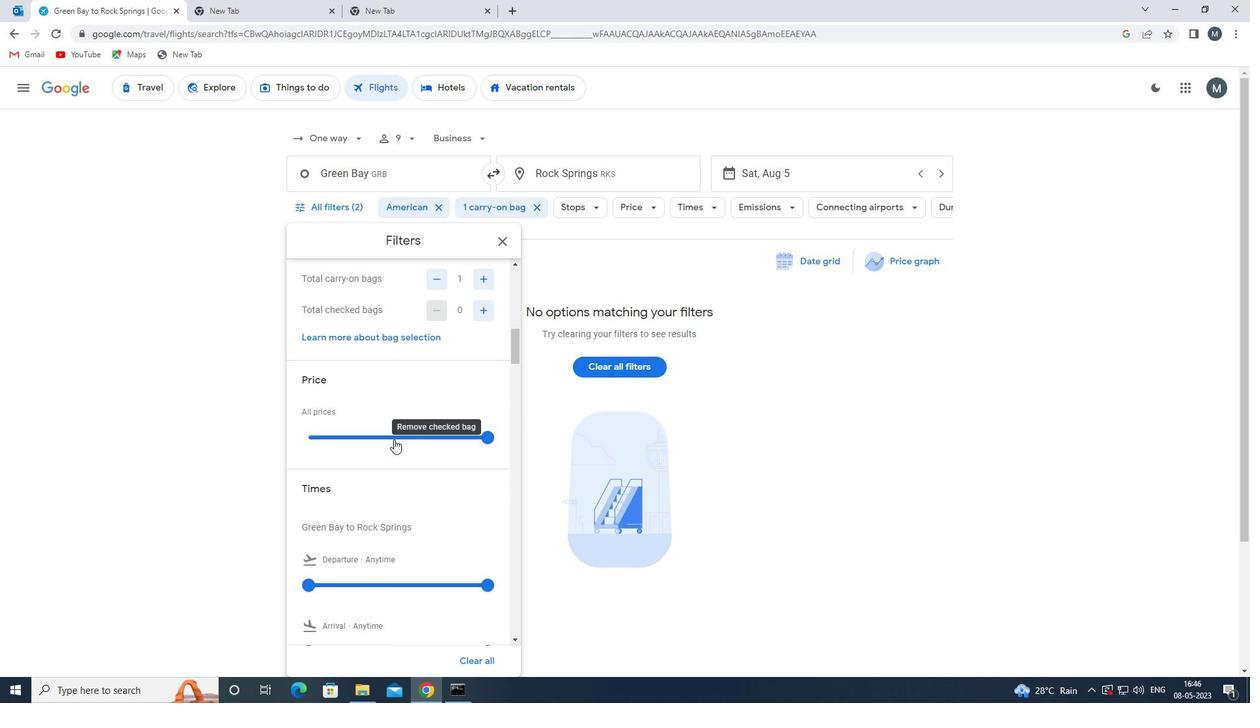 
Action: Mouse moved to (391, 437)
Screenshot: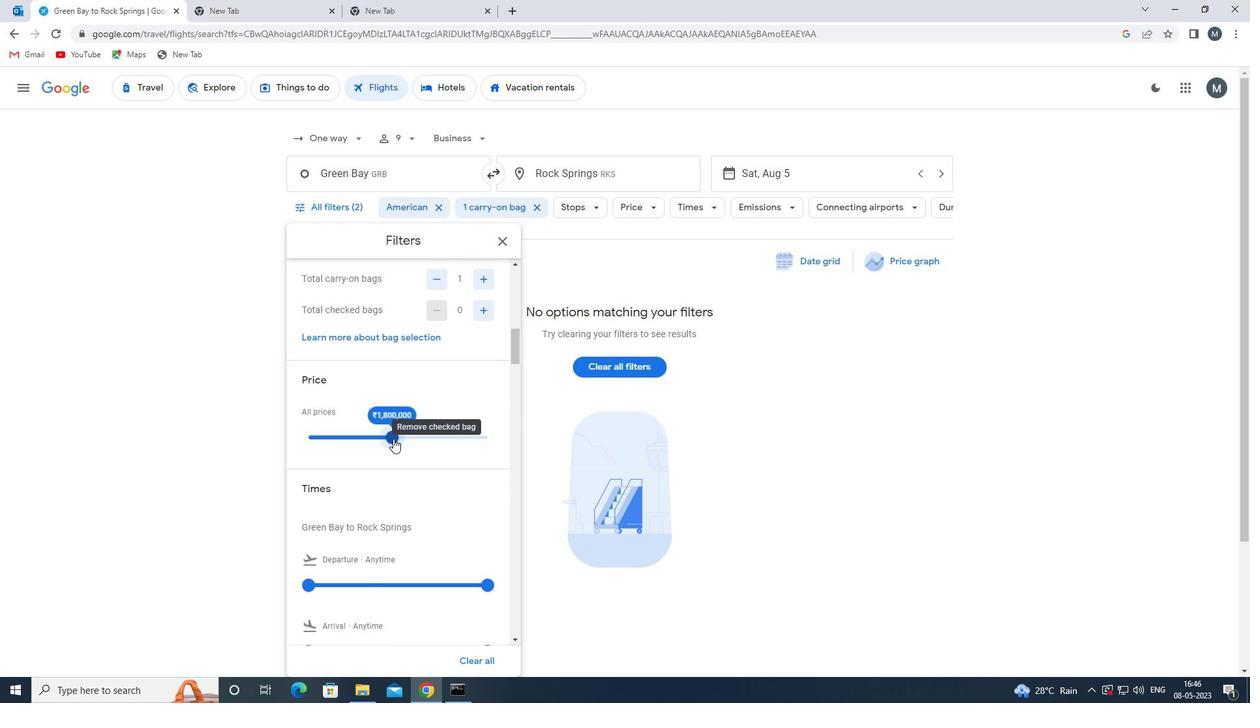 
Action: Mouse pressed left at (391, 437)
Screenshot: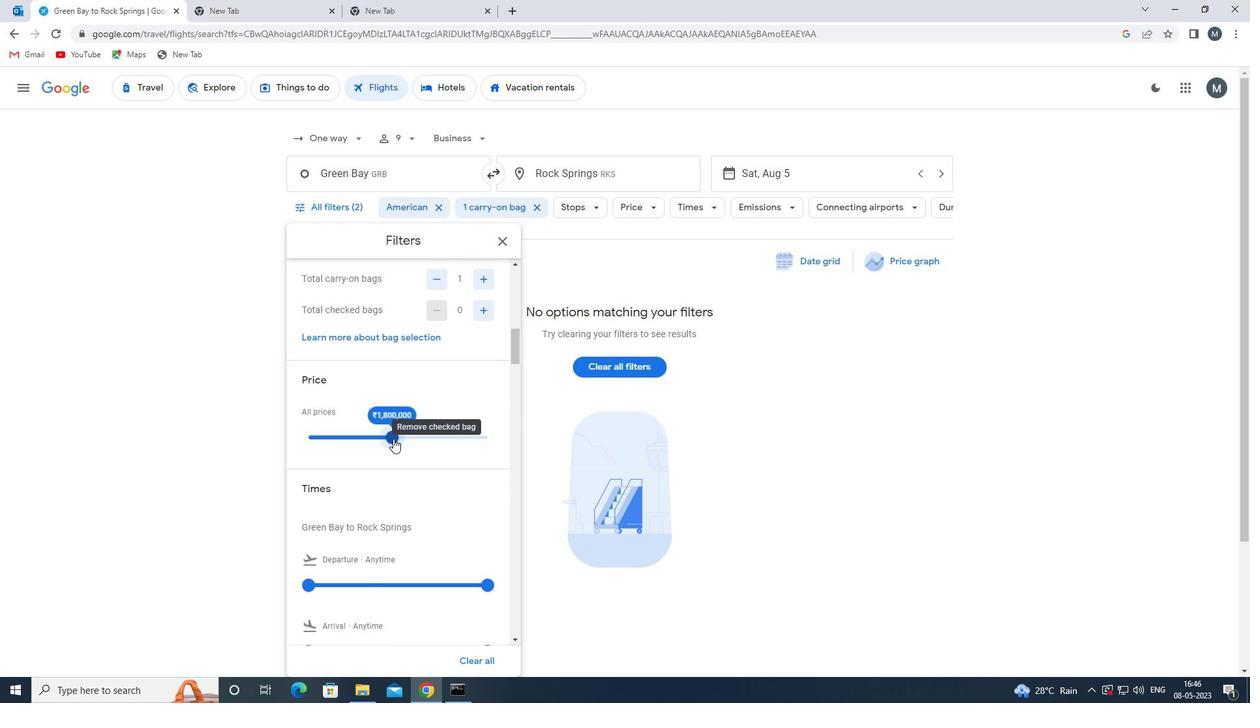 
Action: Mouse moved to (352, 416)
Screenshot: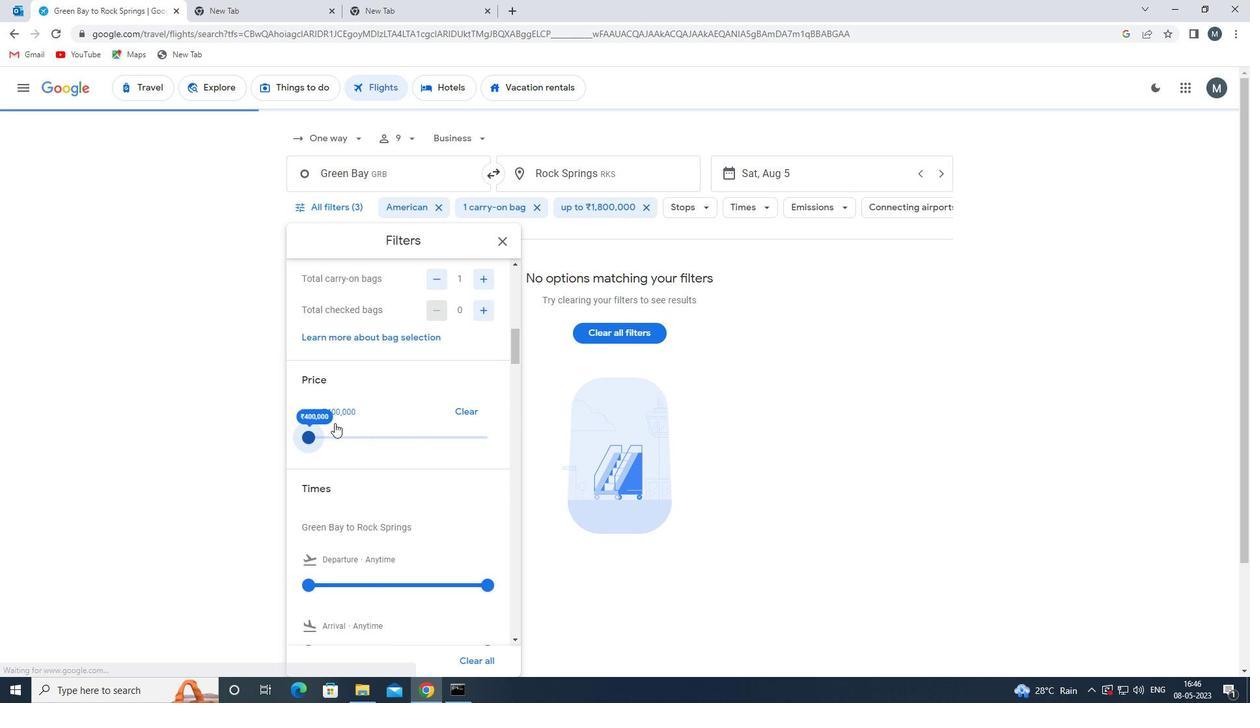 
Action: Mouse scrolled (352, 416) with delta (0, 0)
Screenshot: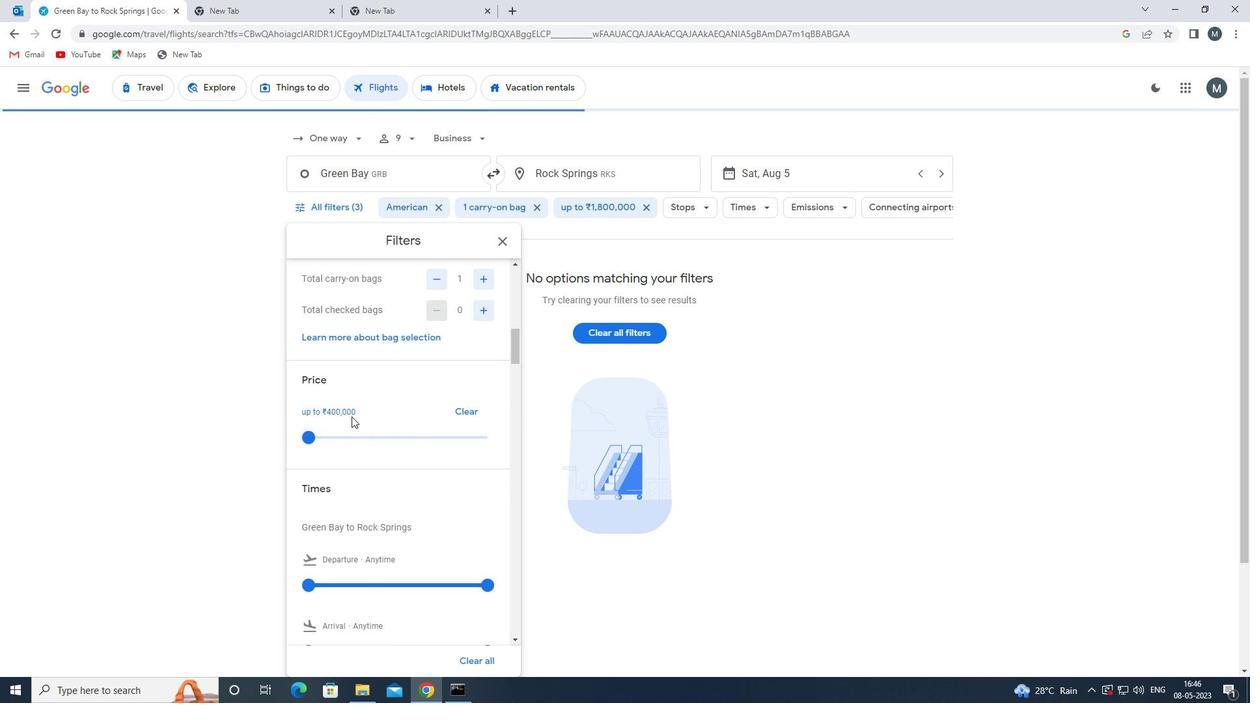 
Action: Mouse moved to (377, 406)
Screenshot: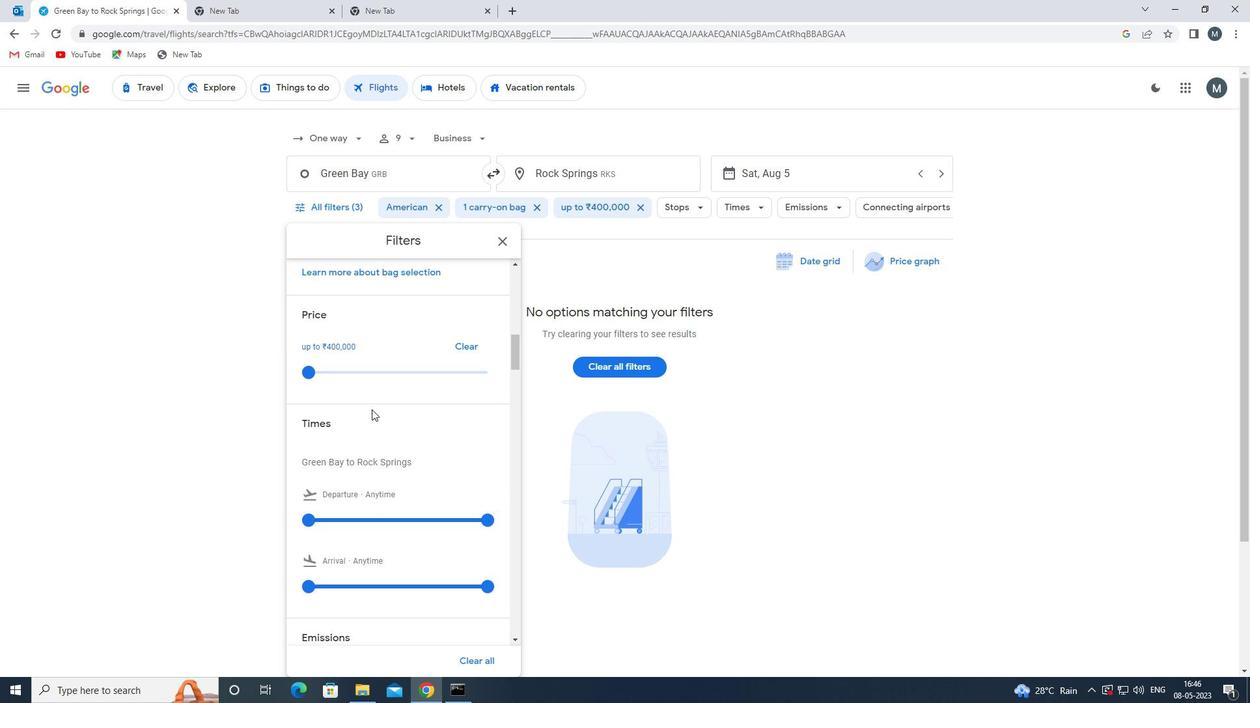 
Action: Mouse scrolled (377, 405) with delta (0, 0)
Screenshot: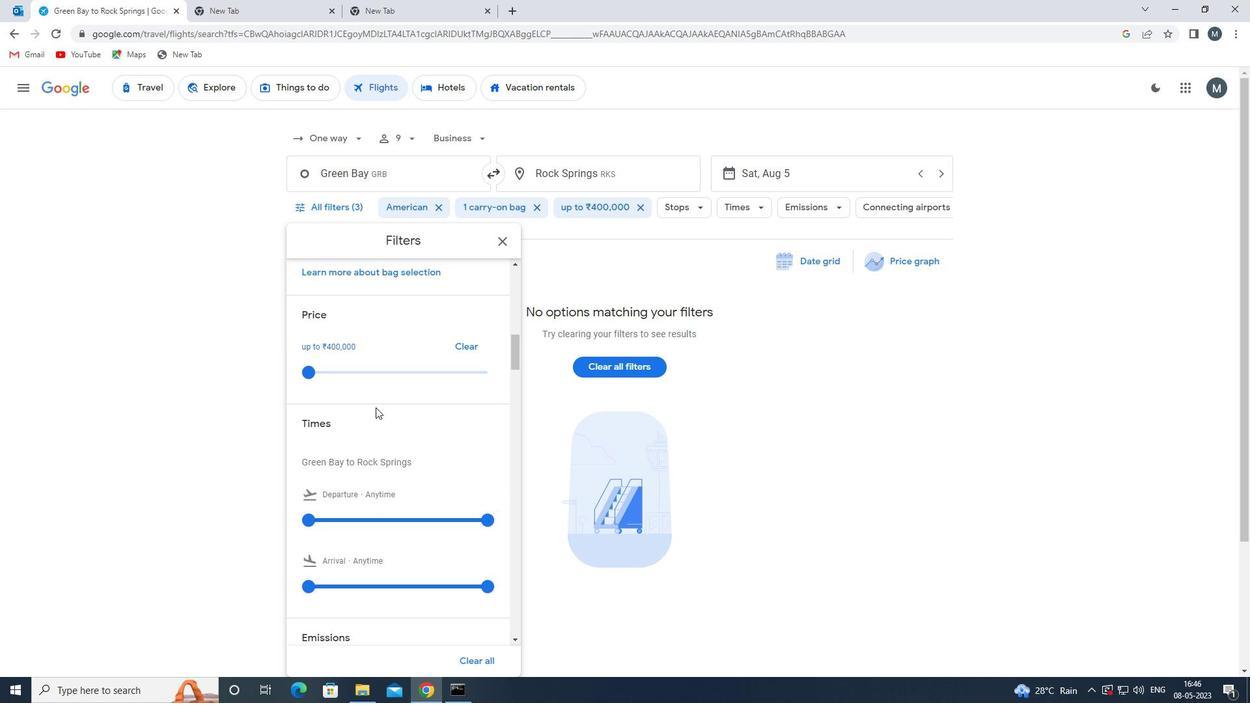 
Action: Mouse scrolled (377, 405) with delta (0, 0)
Screenshot: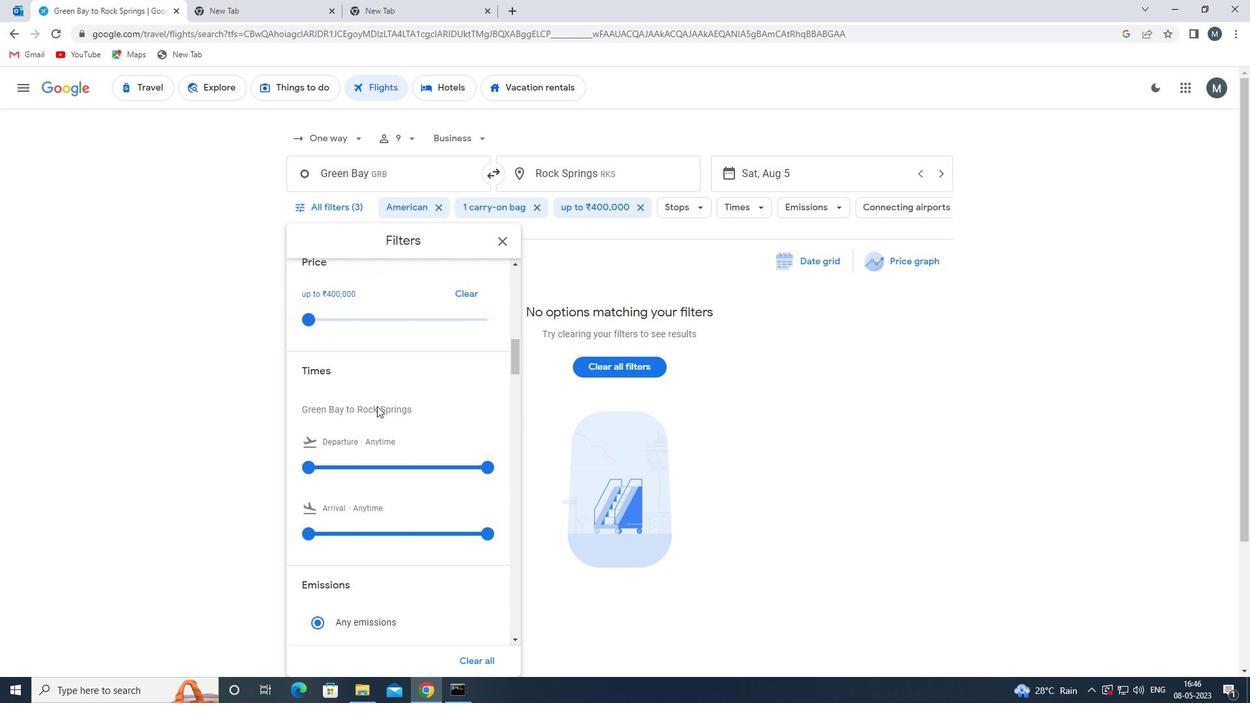 
Action: Mouse moved to (314, 388)
Screenshot: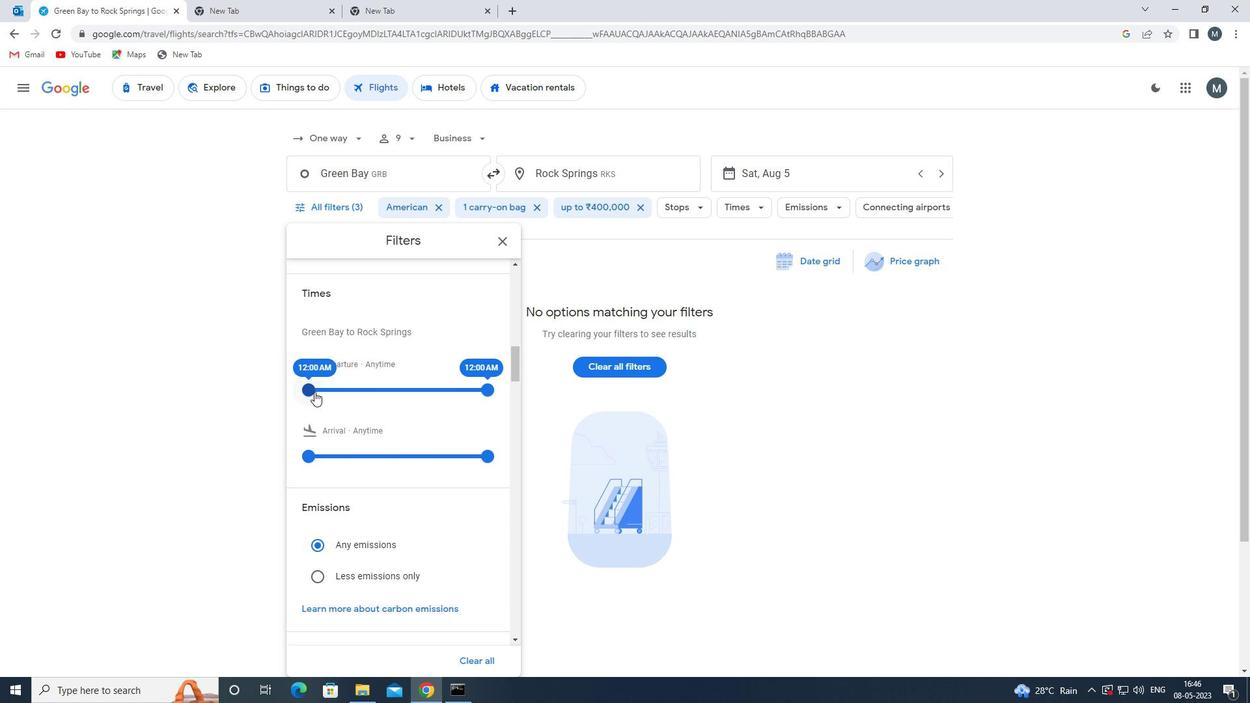 
Action: Mouse pressed left at (314, 388)
Screenshot: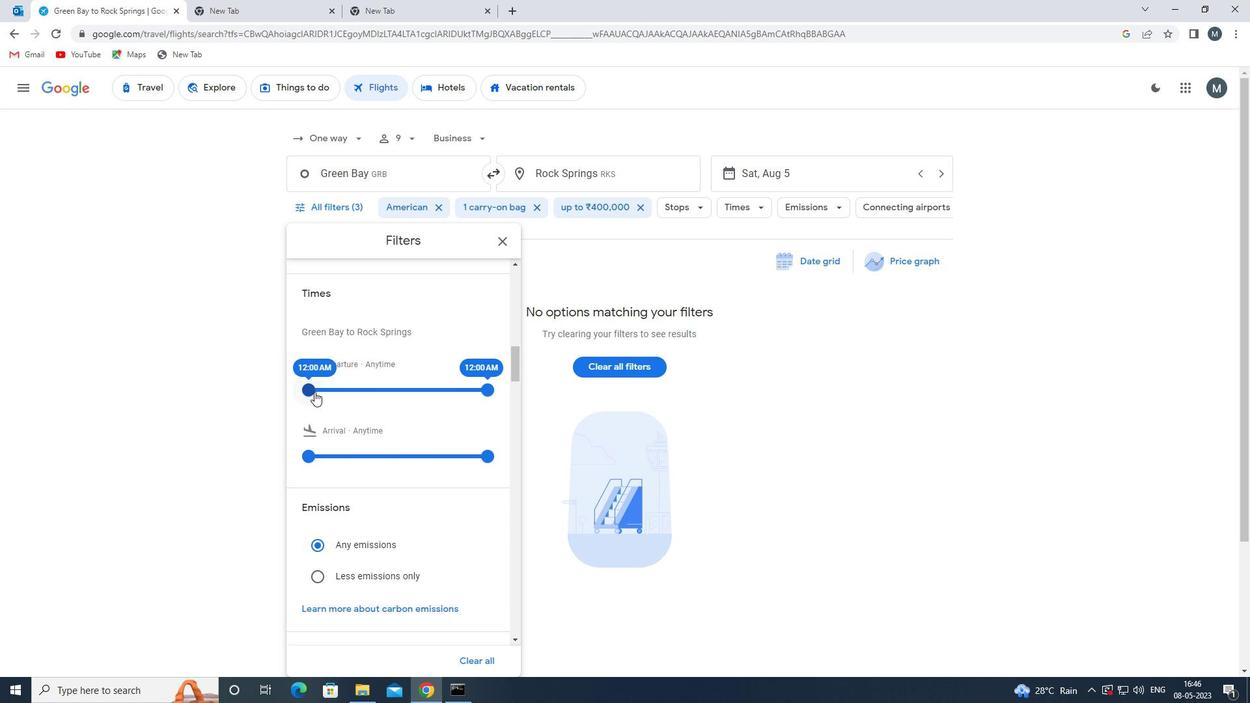 
Action: Mouse moved to (373, 391)
Screenshot: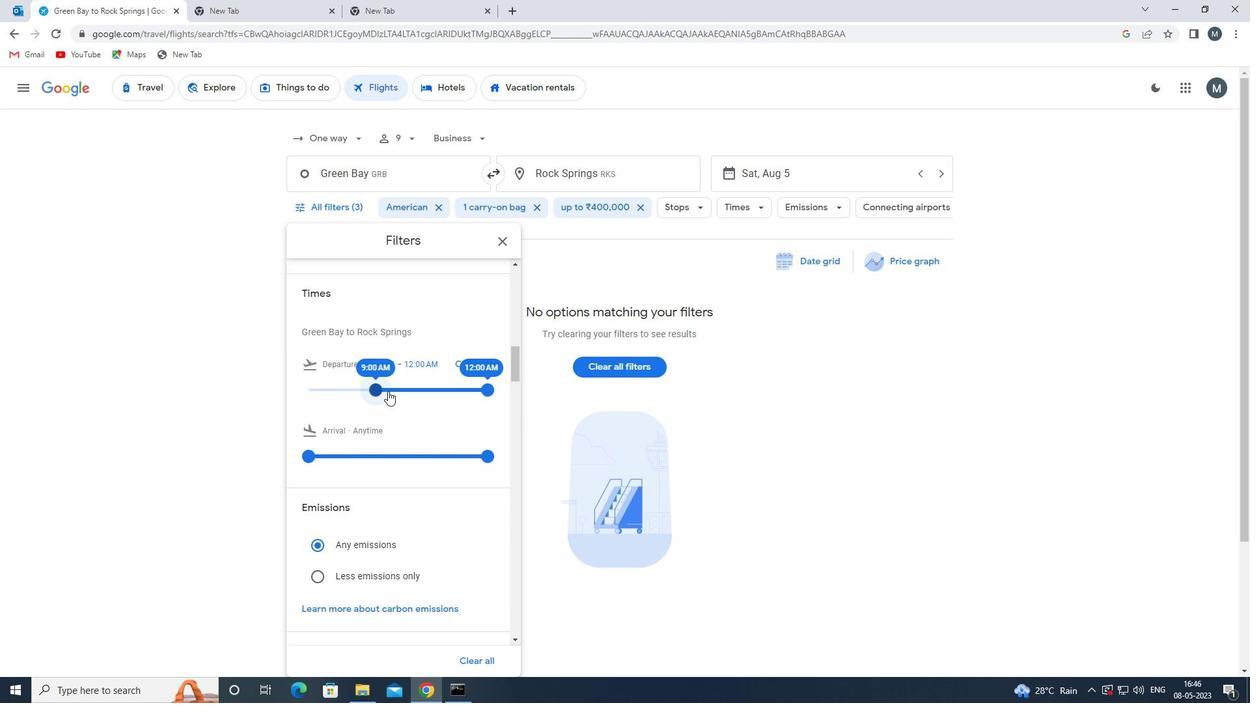
Action: Mouse pressed left at (373, 391)
Screenshot: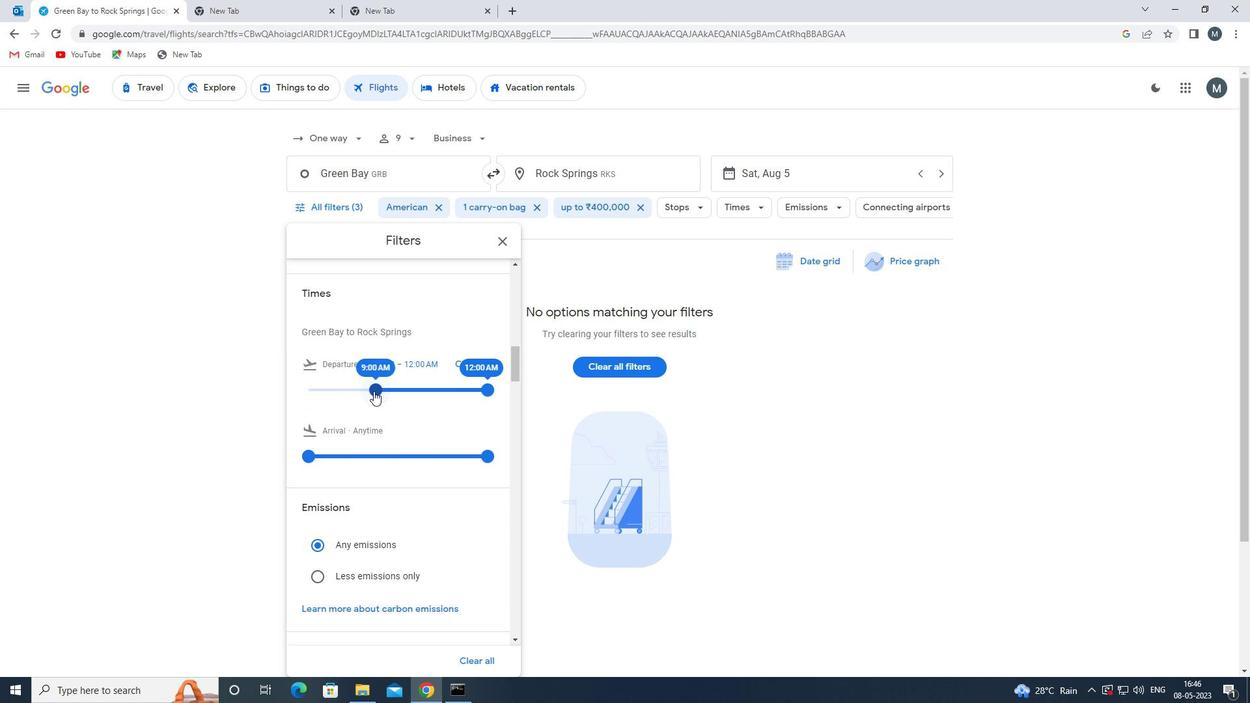 
Action: Mouse moved to (477, 386)
Screenshot: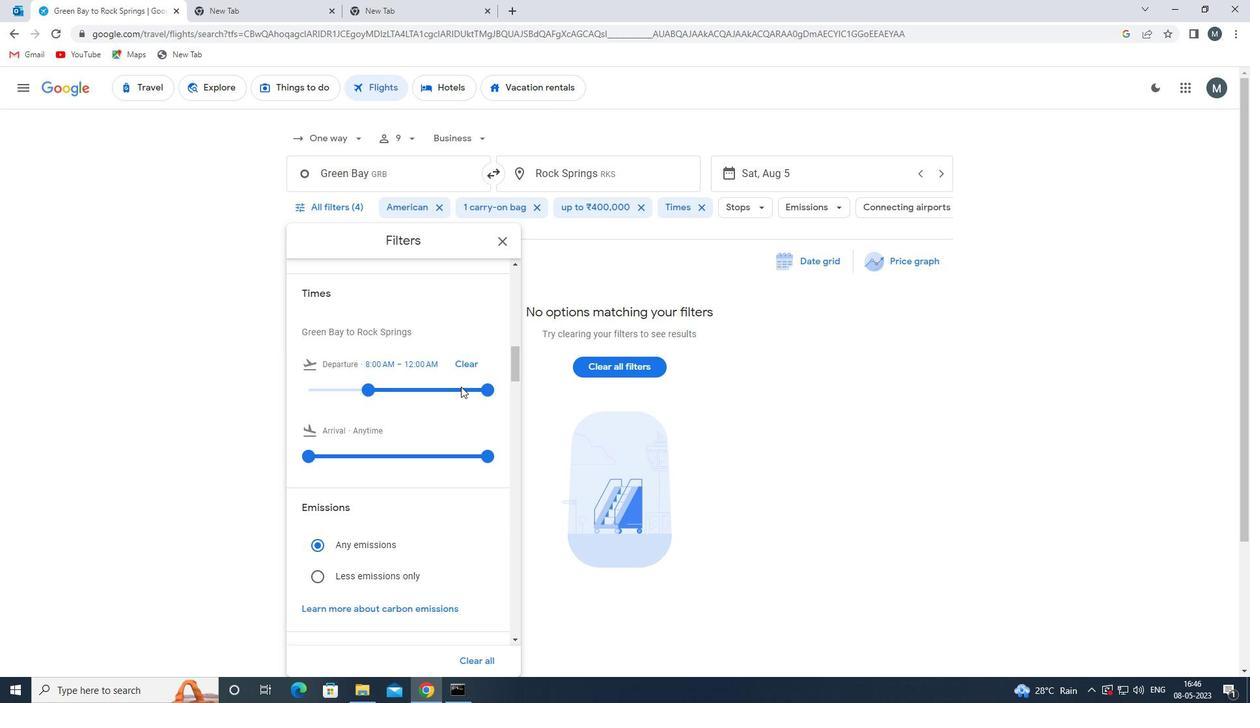 
Action: Mouse pressed left at (477, 386)
Screenshot: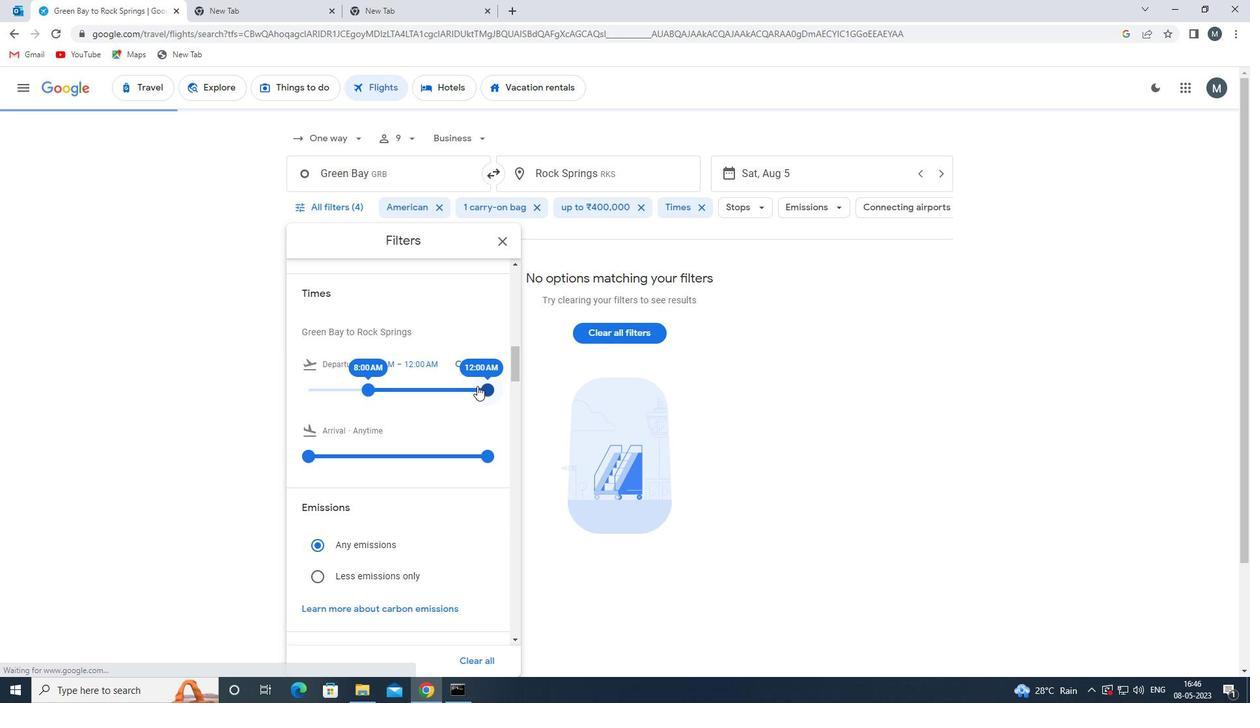 
Action: Mouse moved to (377, 380)
Screenshot: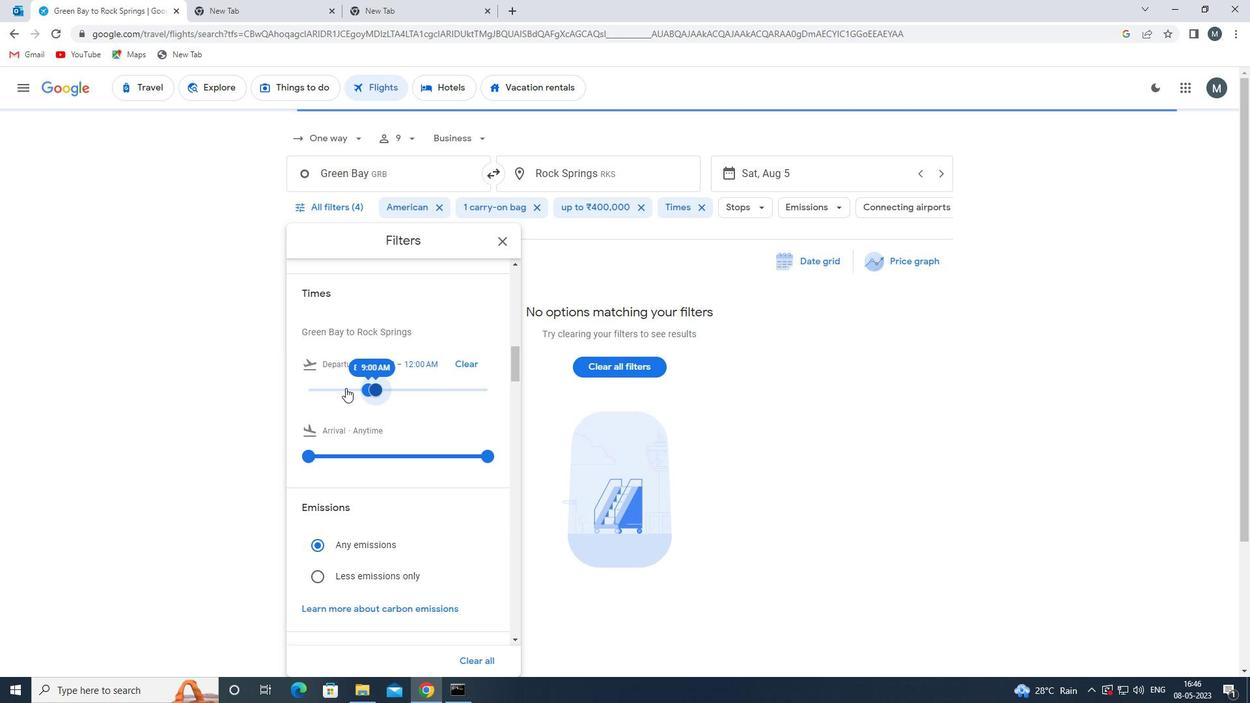 
Action: Mouse scrolled (377, 380) with delta (0, 0)
Screenshot: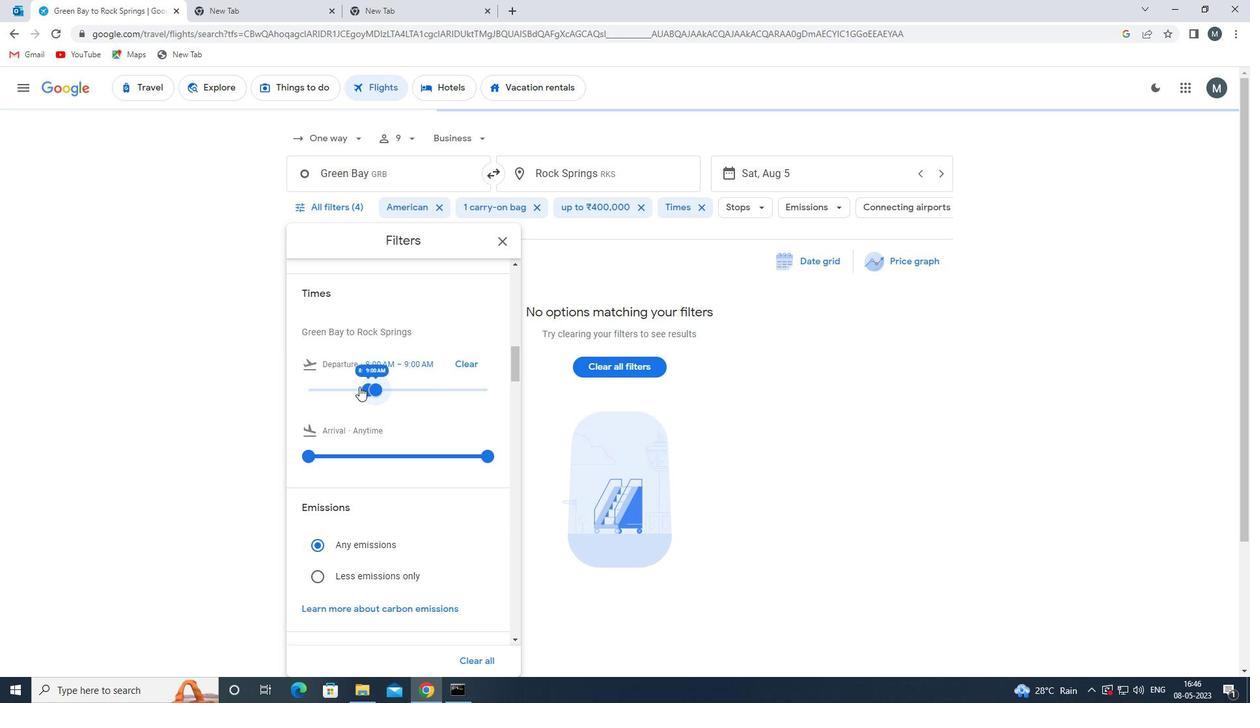 
Action: Mouse moved to (506, 234)
Screenshot: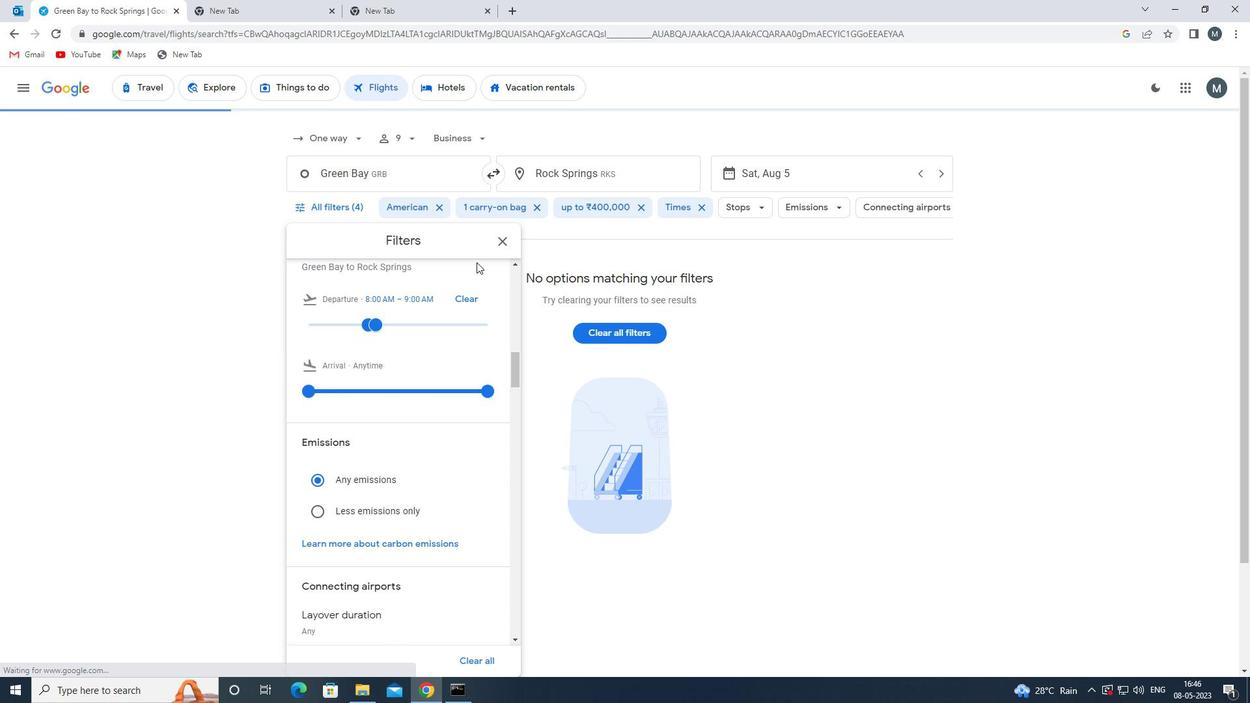 
Action: Mouse pressed left at (506, 234)
Screenshot: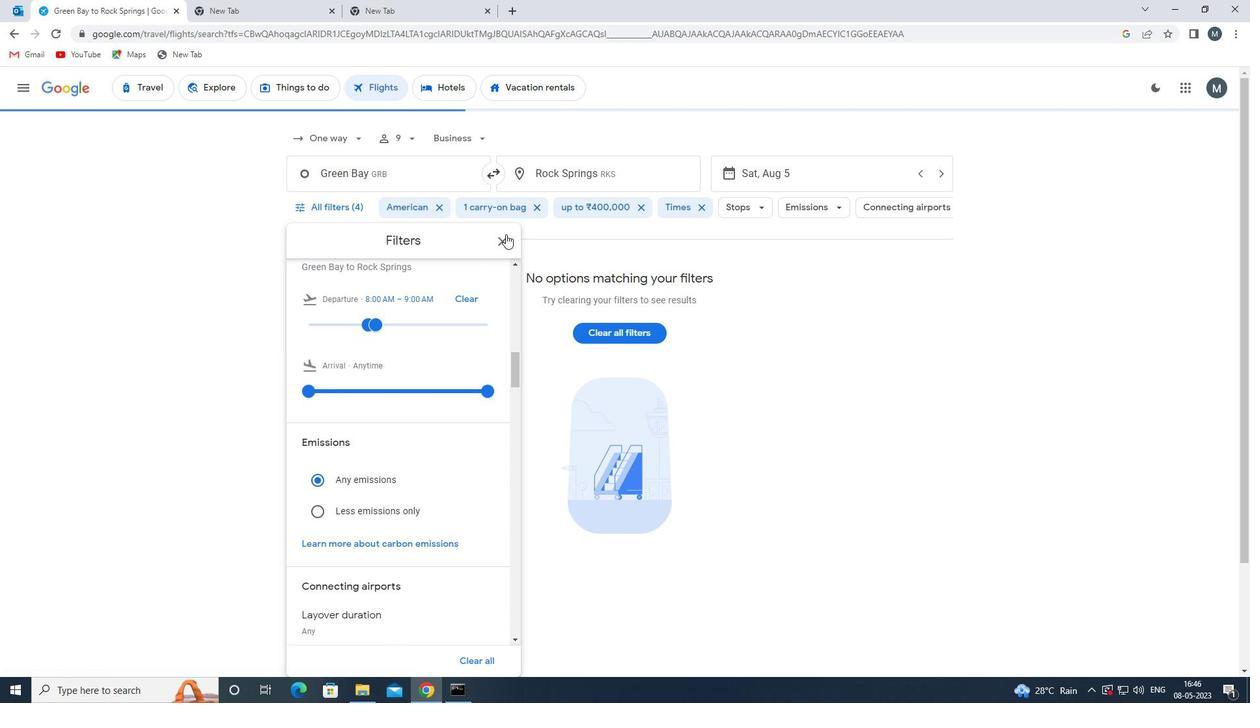
Action: Mouse moved to (491, 246)
Screenshot: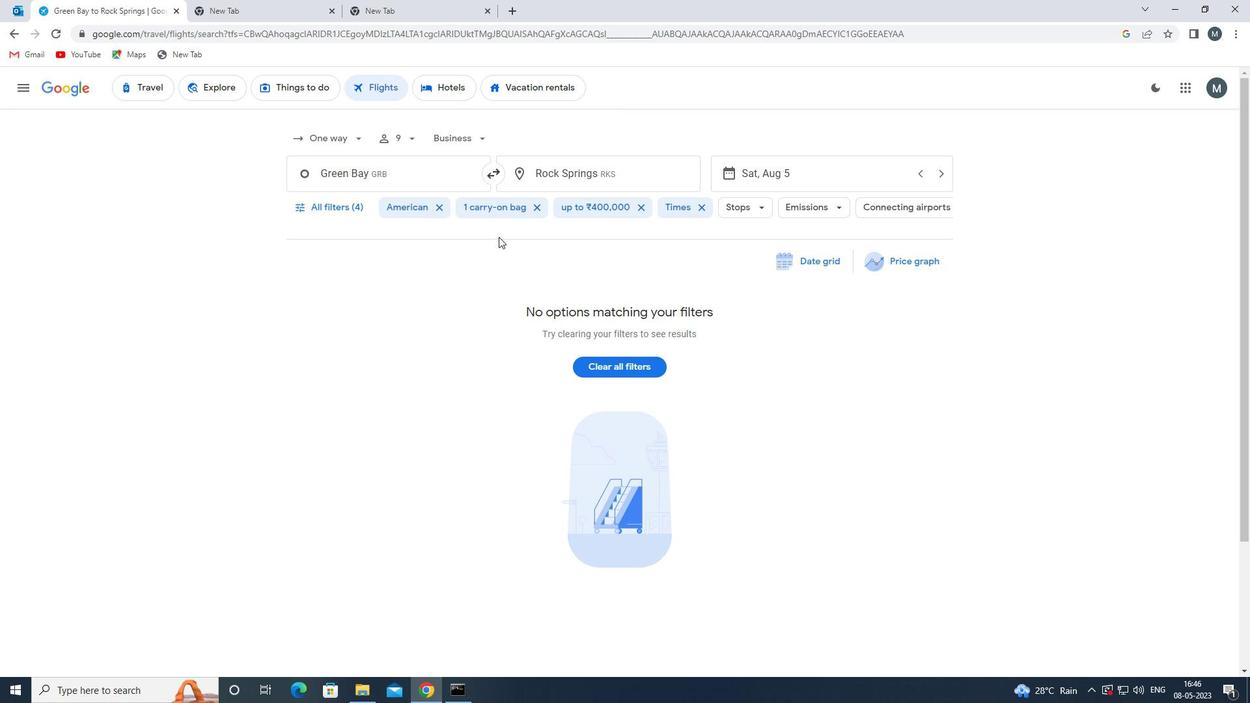 
